 Task: Look for space in Aguachica, Colombia from 5th June, 2023 to 16th June, 2023 for 2 adults in price range Rs.14000 to Rs.18000. Place can be entire place with 1  bedroom having 1 bed and 1 bathroom. Property type can be house, flat, guest house, hotel. Booking option can be shelf check-in. Required host language is English.
Action: Mouse moved to (538, 117)
Screenshot: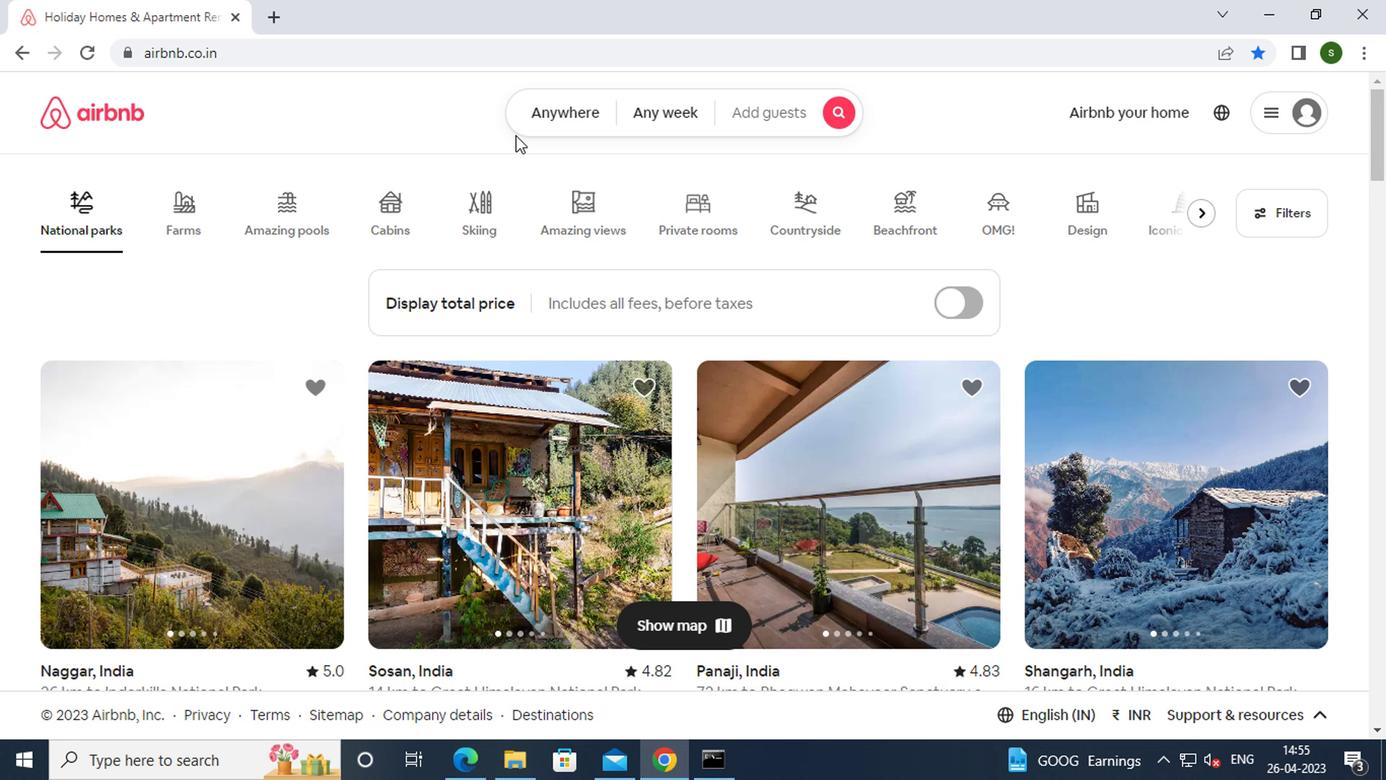 
Action: Mouse pressed left at (538, 117)
Screenshot: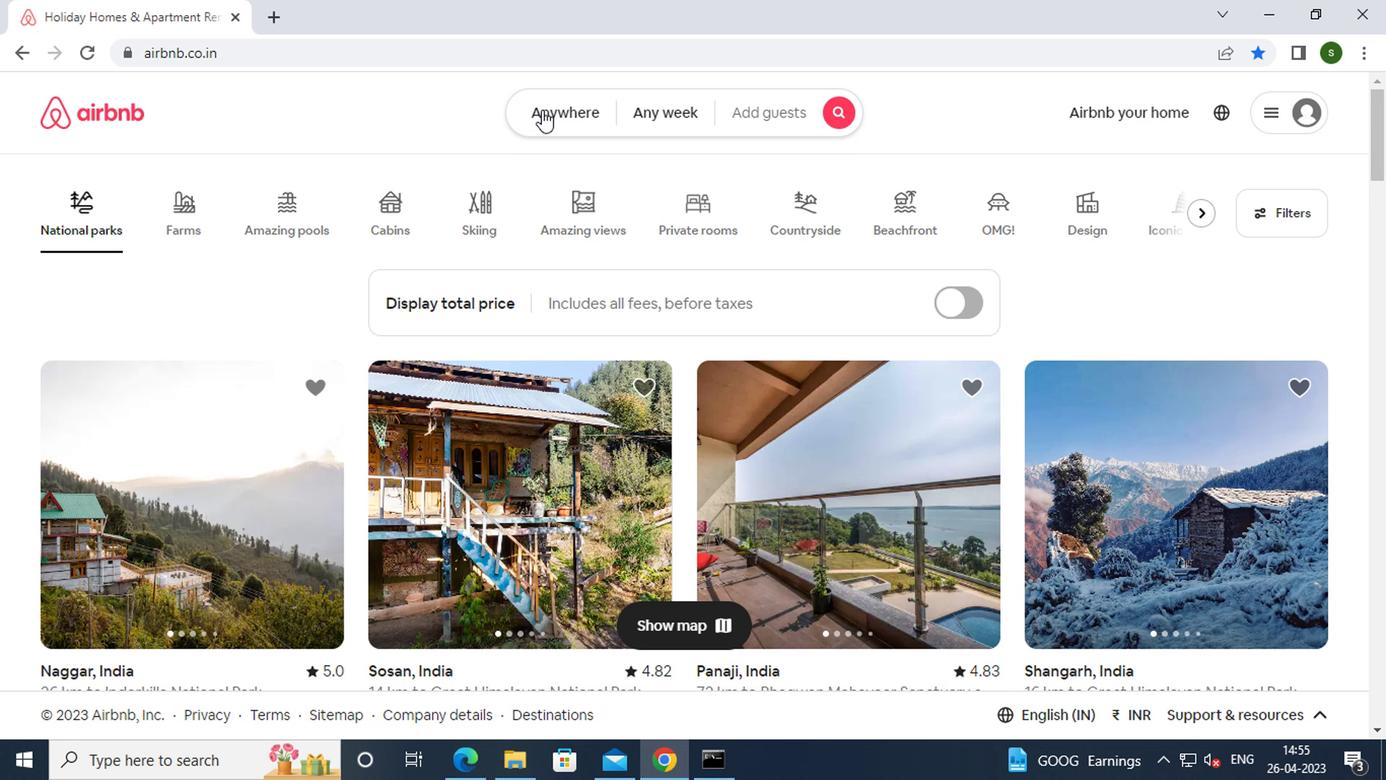 
Action: Mouse moved to (423, 197)
Screenshot: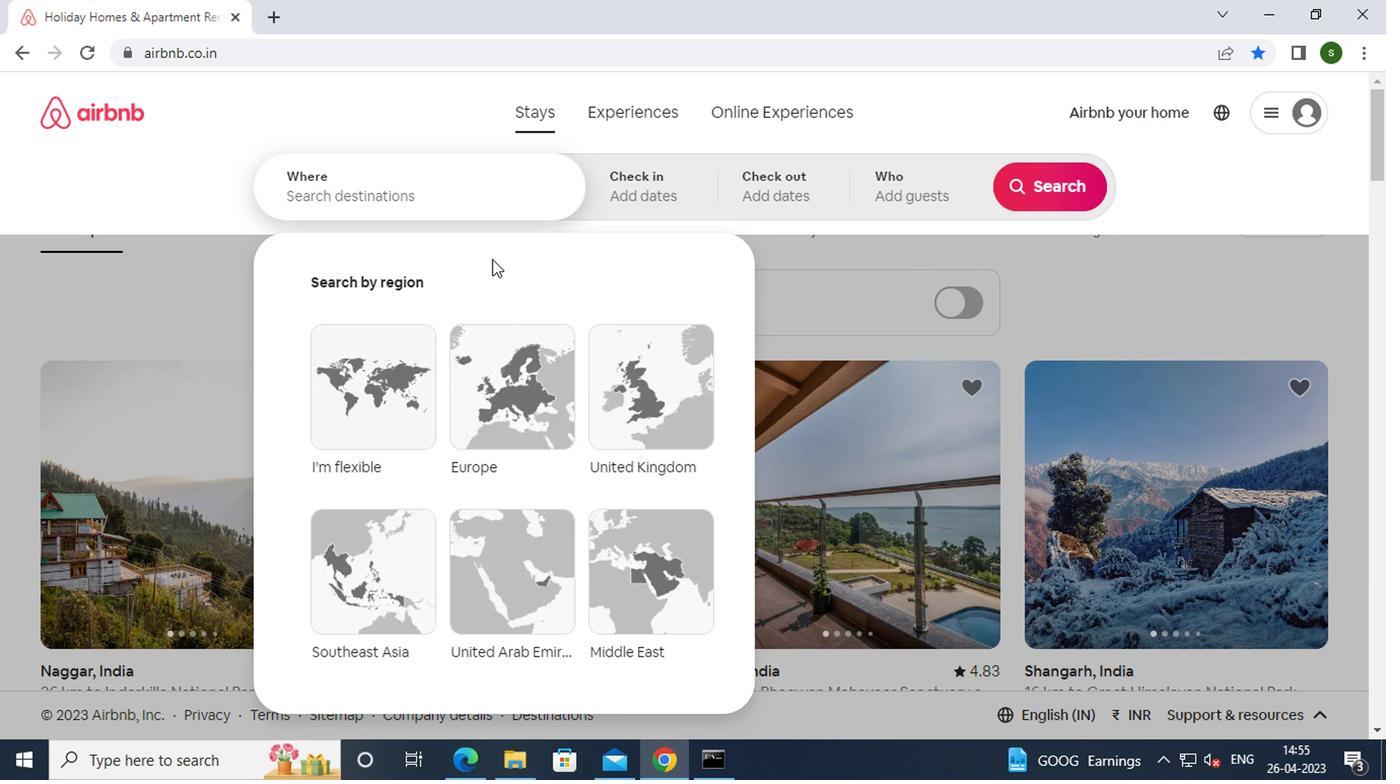 
Action: Mouse pressed left at (423, 197)
Screenshot: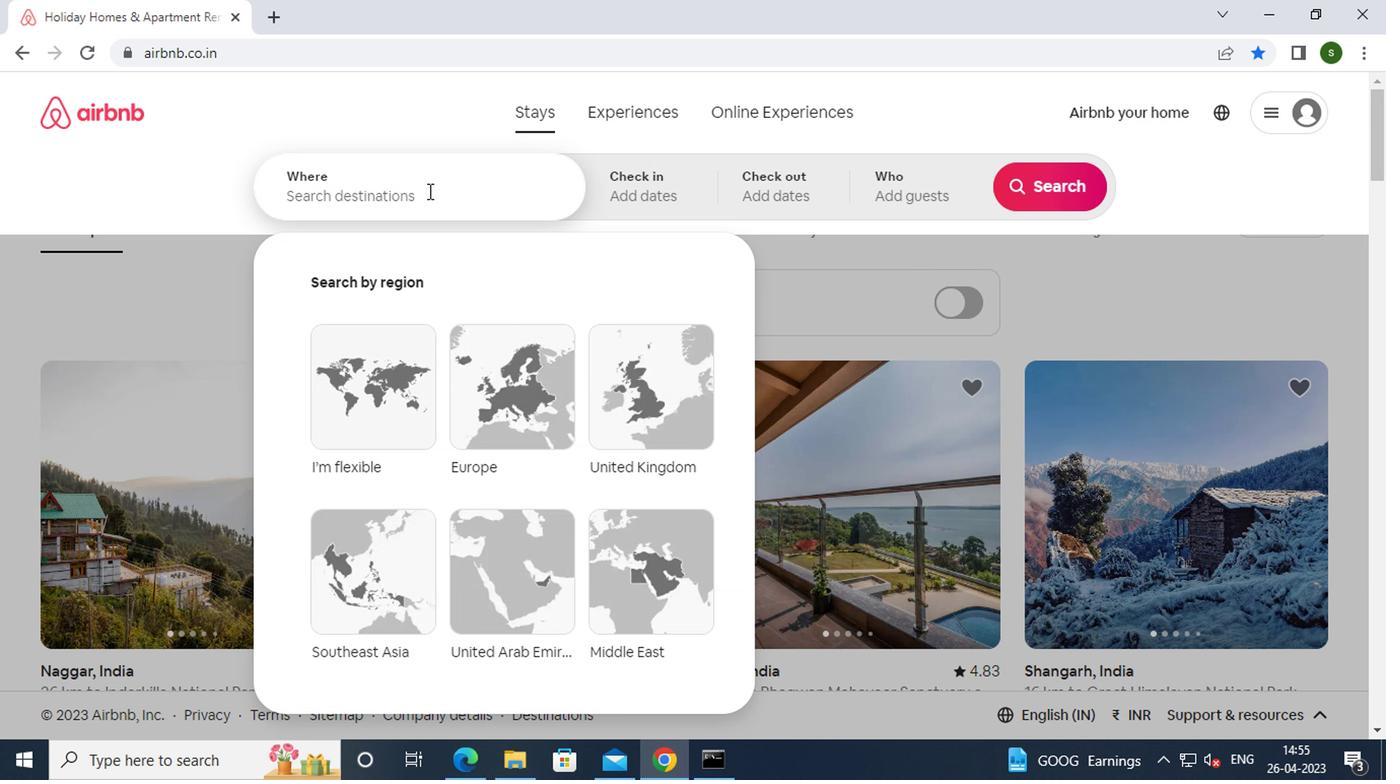 
Action: Key pressed a<Key.caps_lock>guachica,<Key.space><Key.caps_lock>
Screenshot: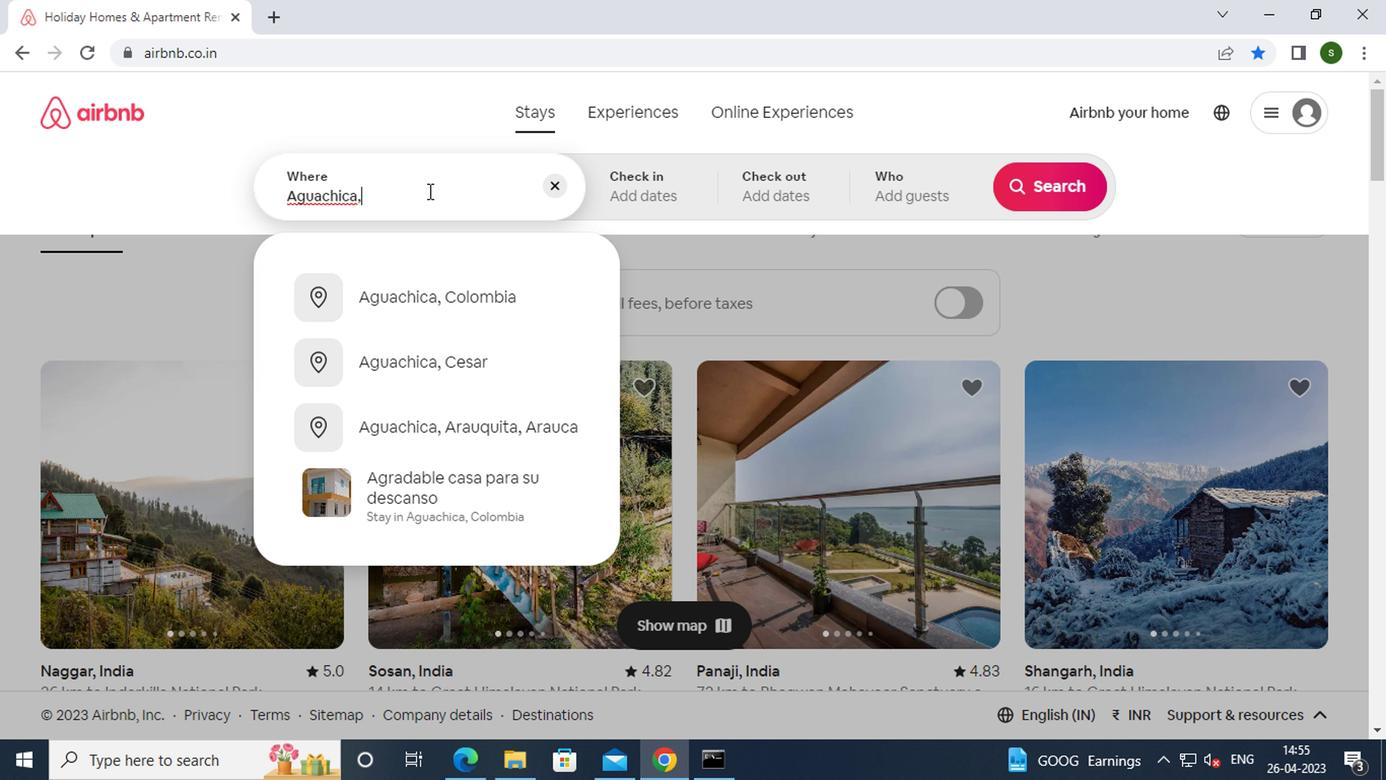 
Action: Mouse moved to (504, 313)
Screenshot: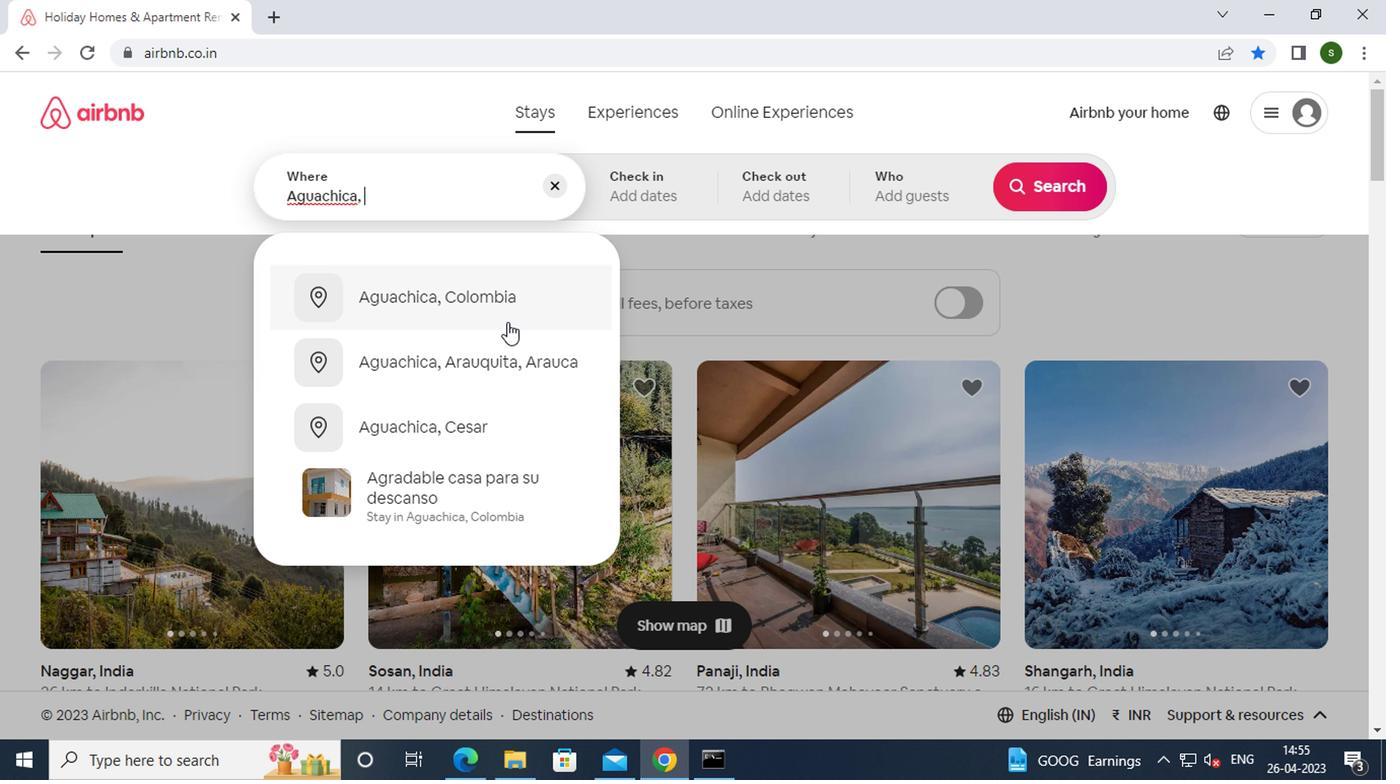 
Action: Mouse pressed left at (504, 313)
Screenshot: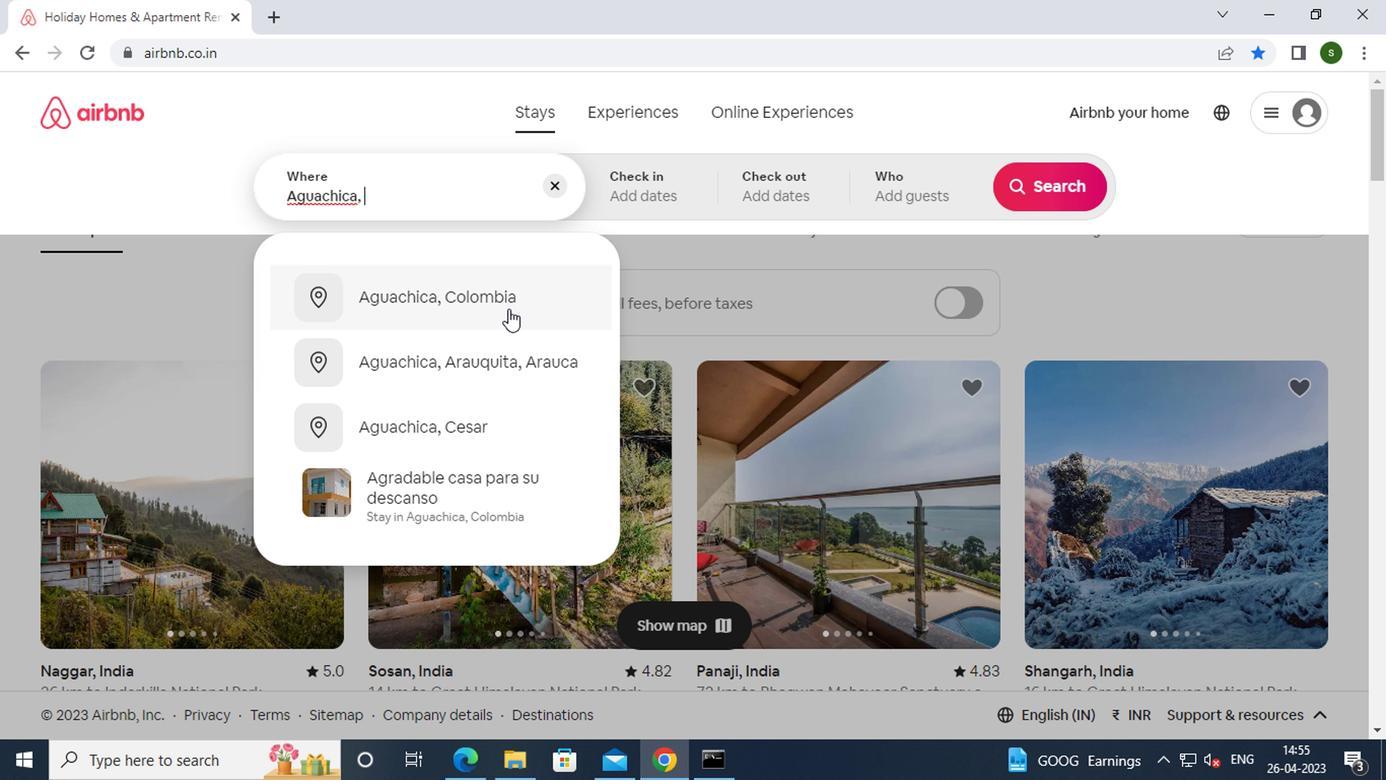 
Action: Mouse moved to (1040, 355)
Screenshot: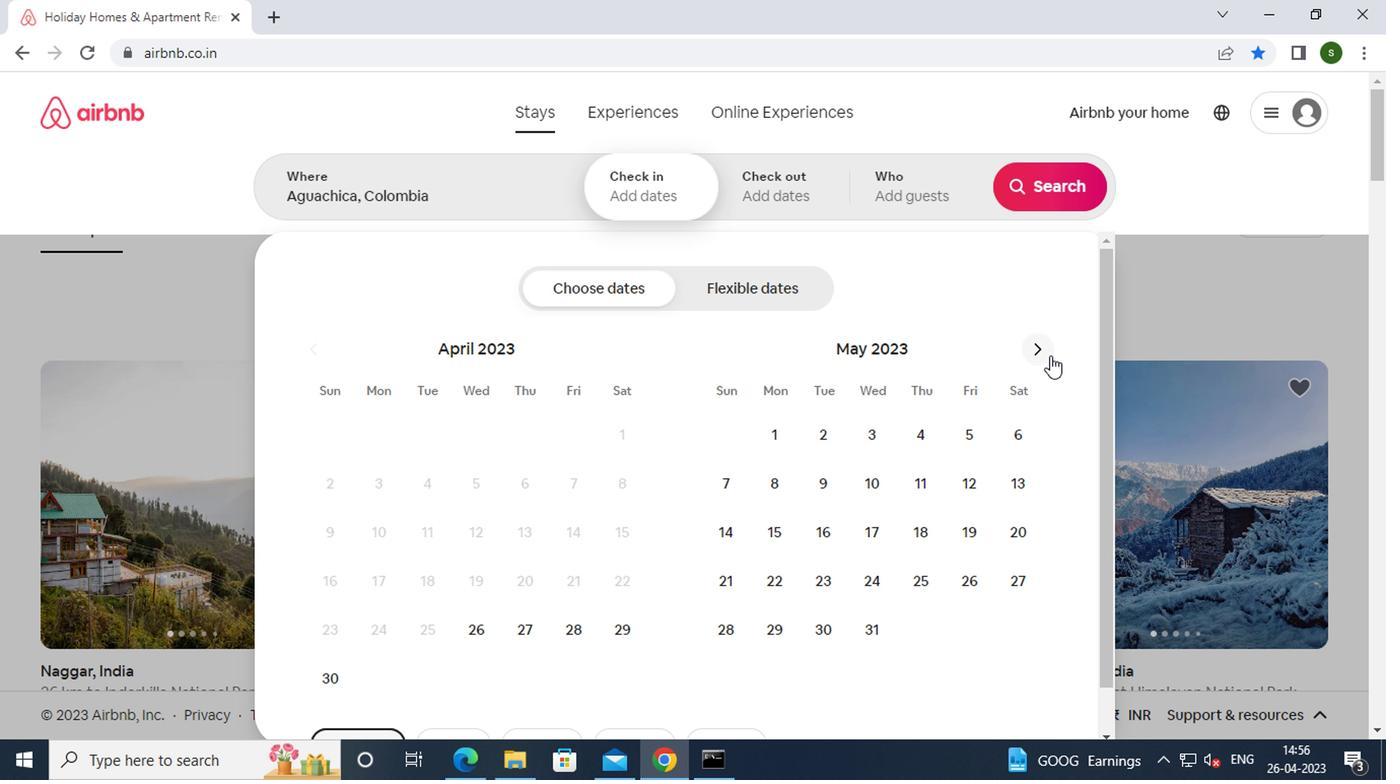 
Action: Mouse pressed left at (1040, 355)
Screenshot: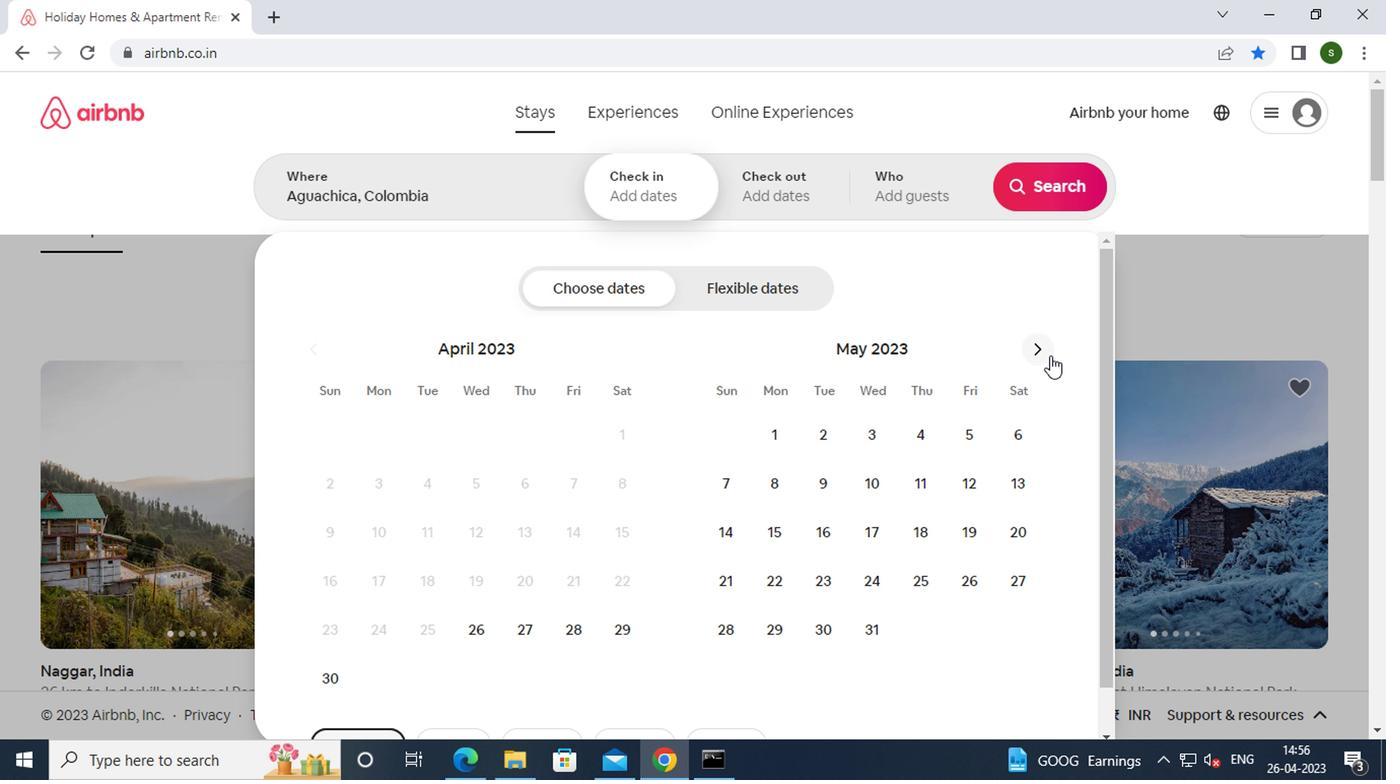 
Action: Mouse moved to (784, 486)
Screenshot: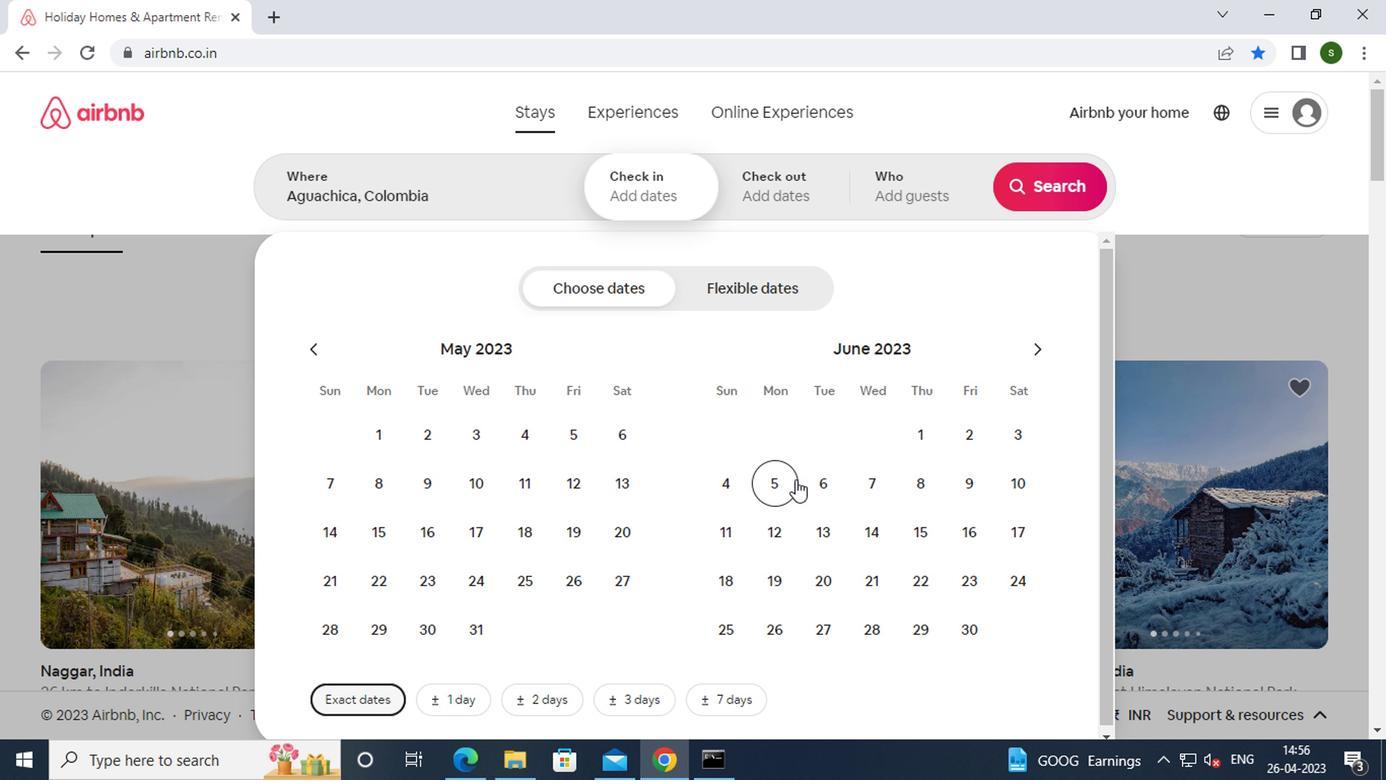 
Action: Mouse pressed left at (784, 486)
Screenshot: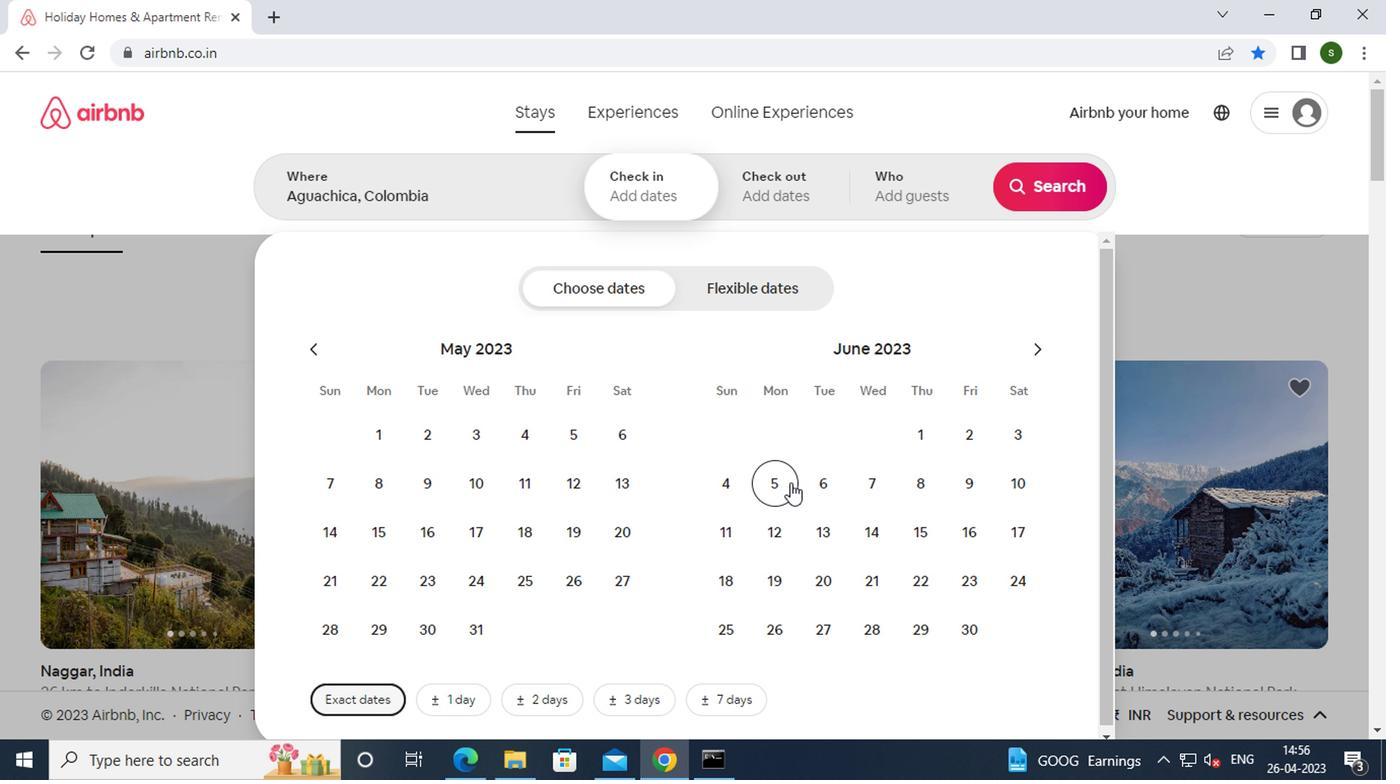 
Action: Mouse moved to (979, 529)
Screenshot: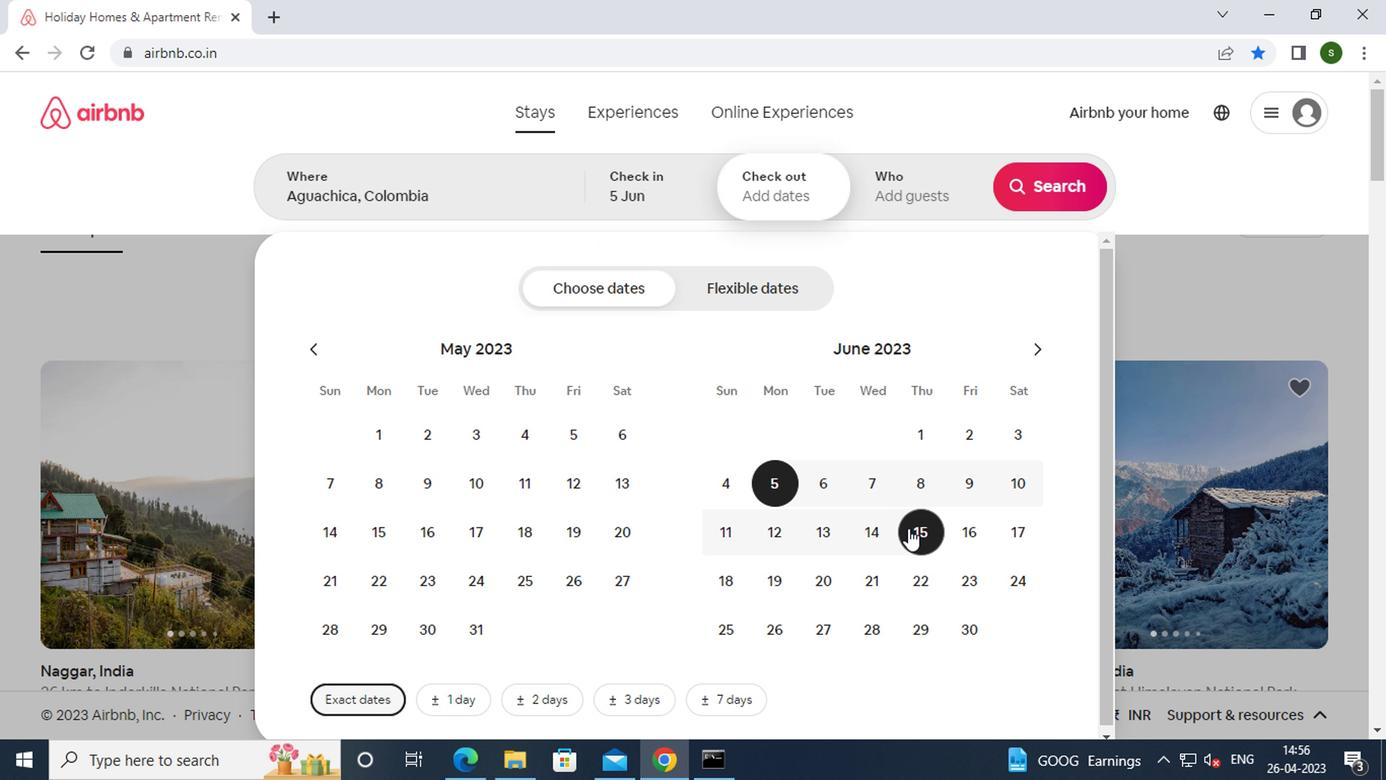 
Action: Mouse pressed left at (979, 529)
Screenshot: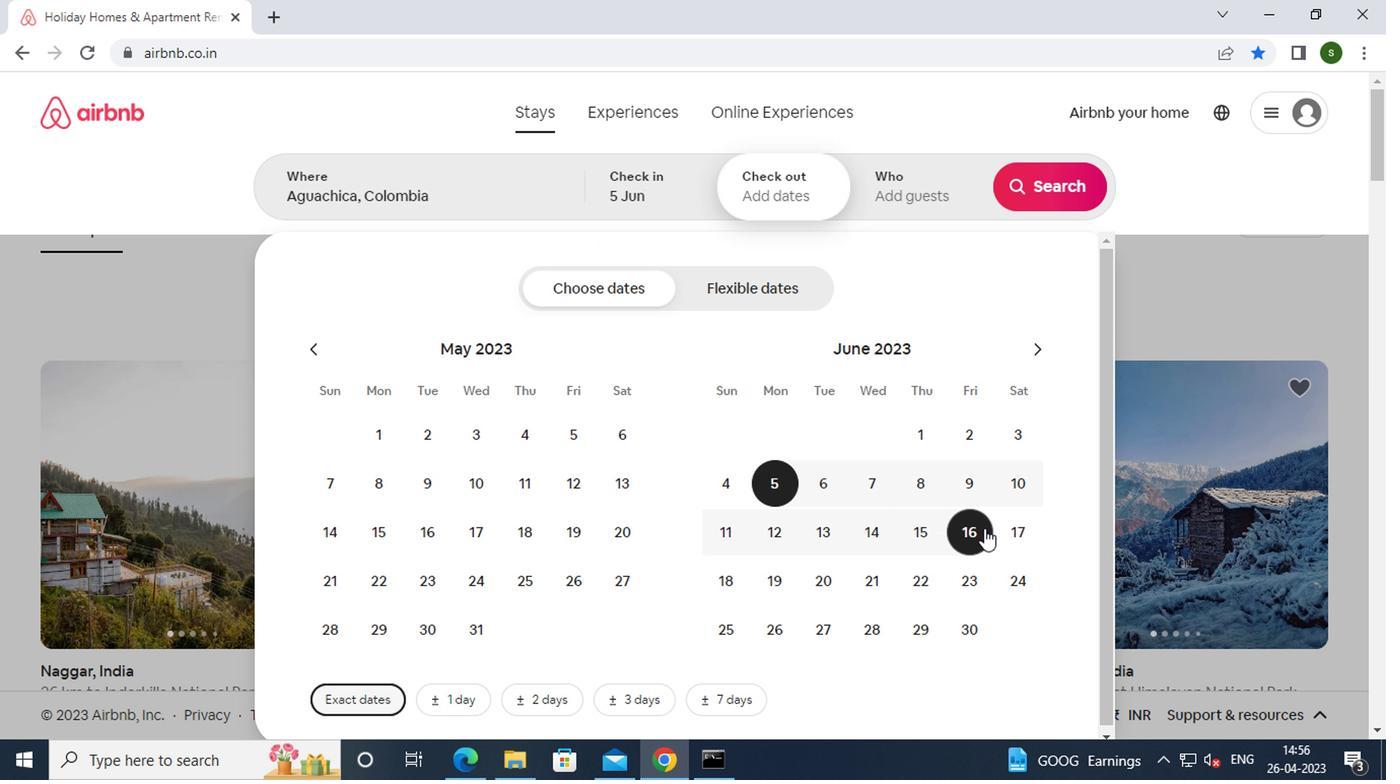 
Action: Mouse moved to (925, 200)
Screenshot: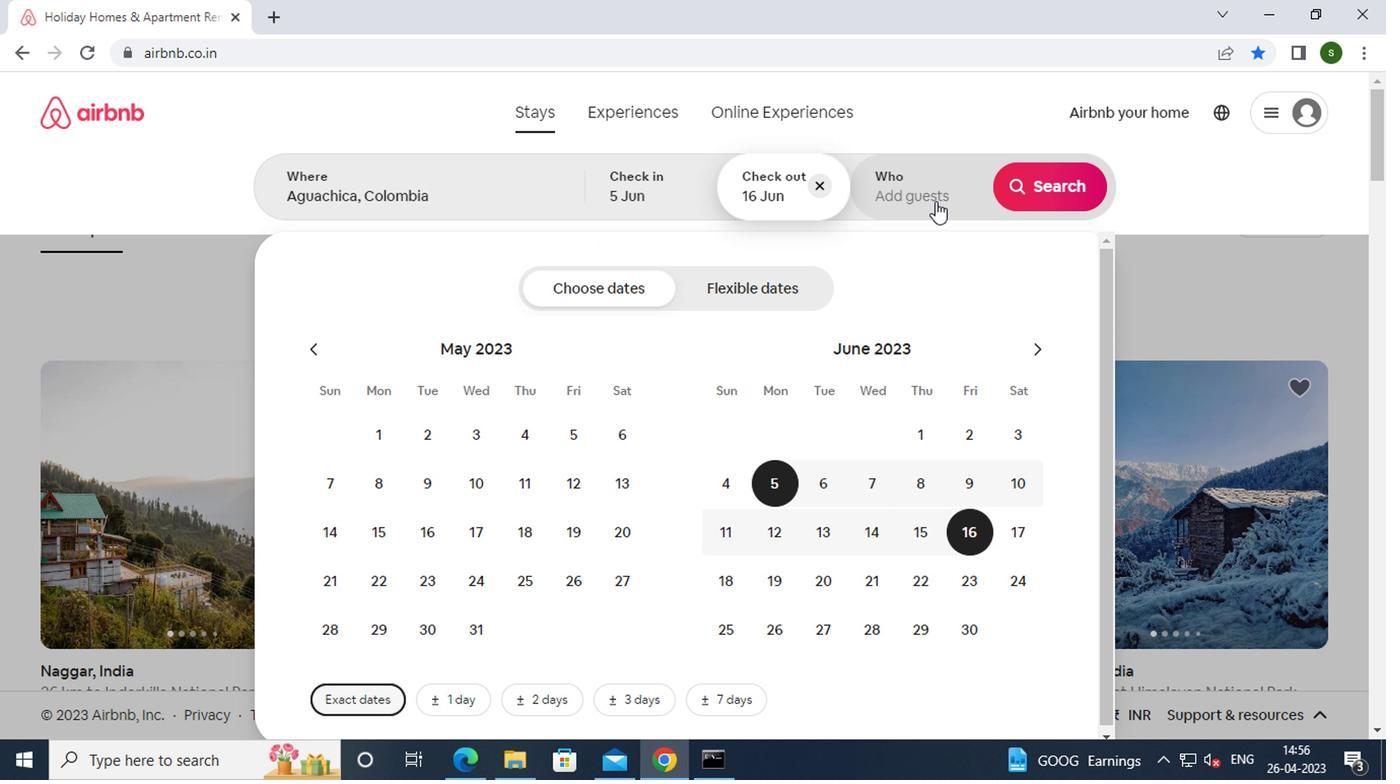 
Action: Mouse pressed left at (925, 200)
Screenshot: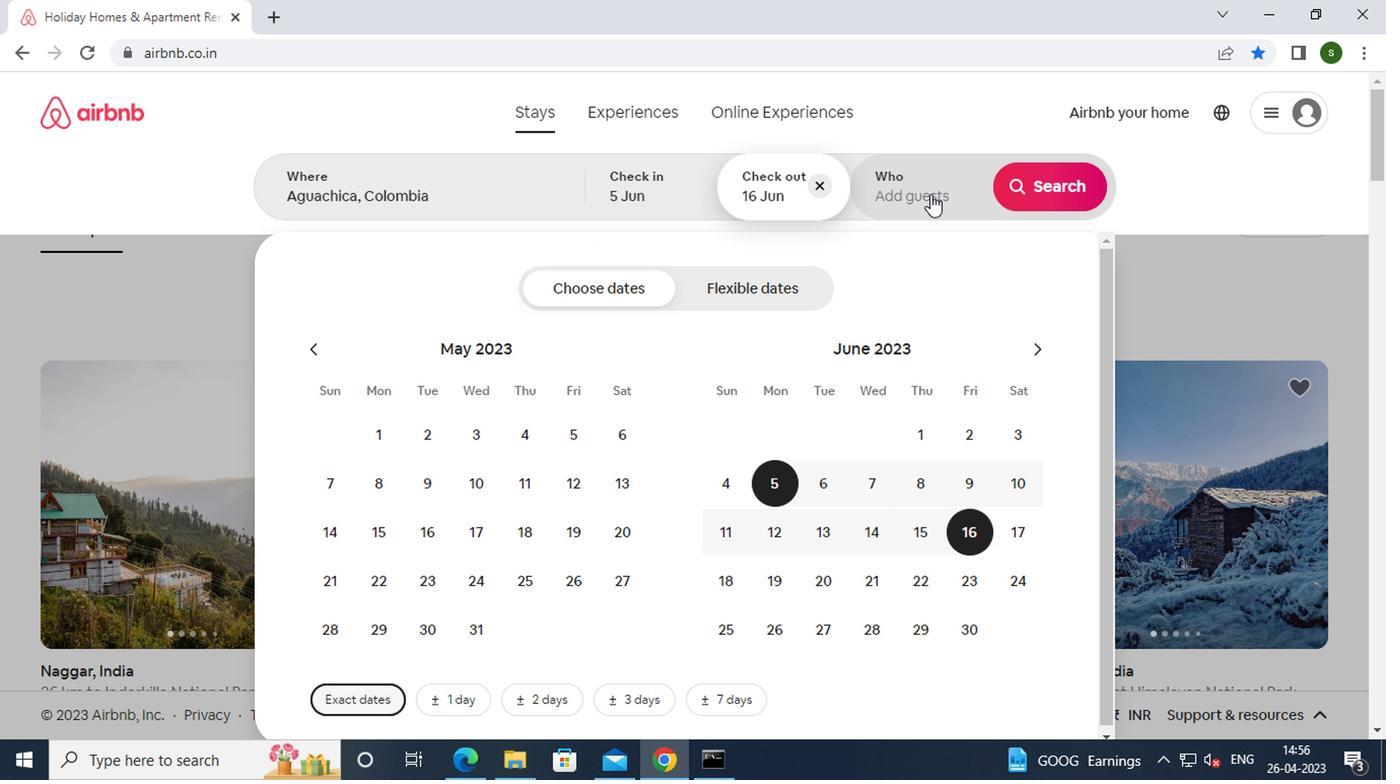 
Action: Mouse moved to (1066, 288)
Screenshot: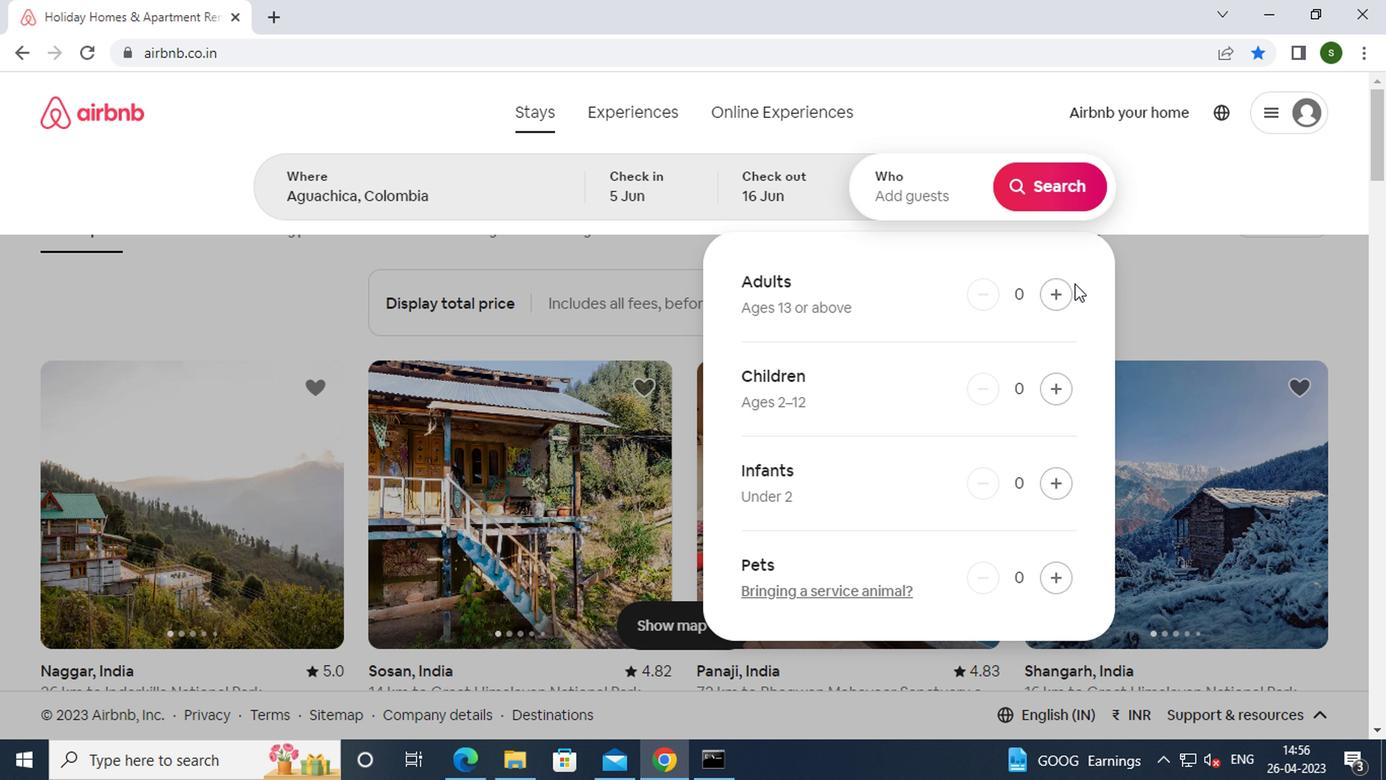 
Action: Mouse pressed left at (1066, 288)
Screenshot: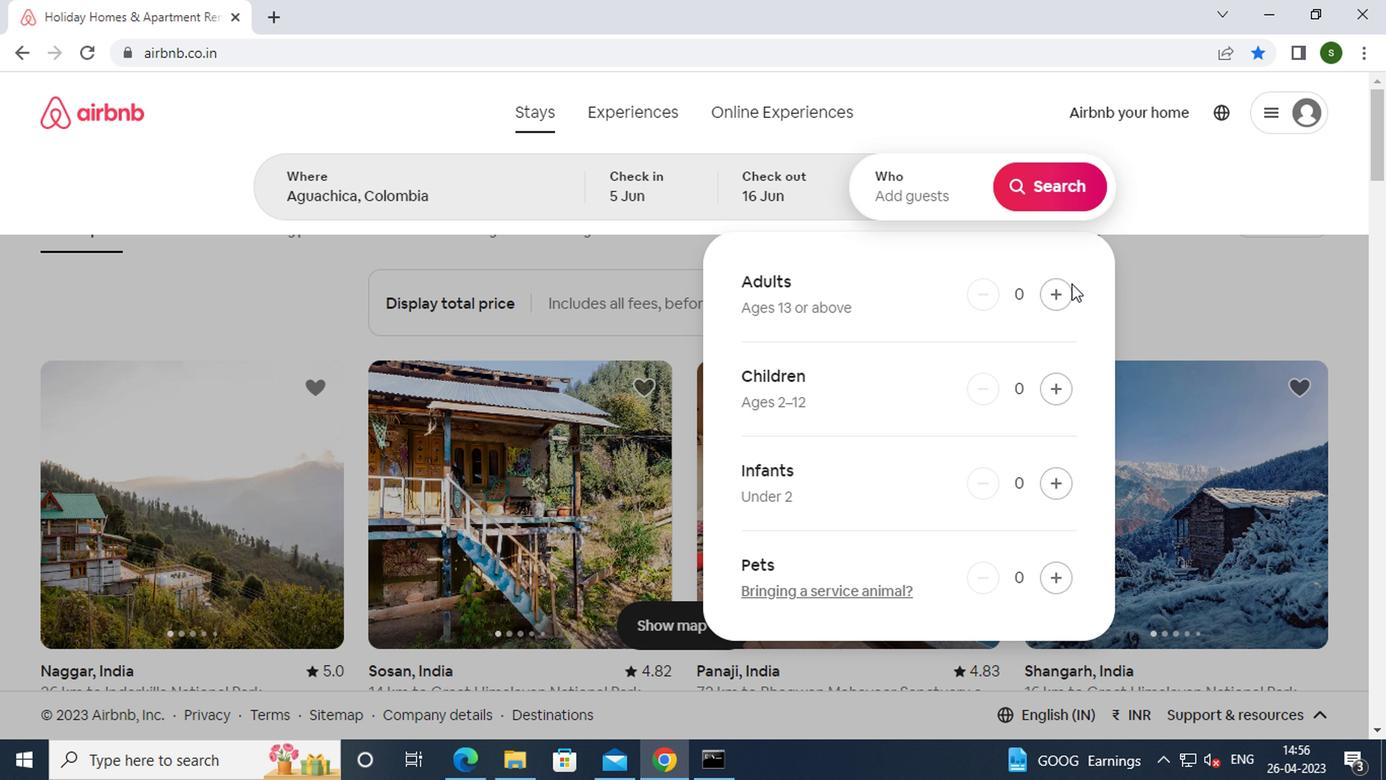 
Action: Mouse moved to (1062, 298)
Screenshot: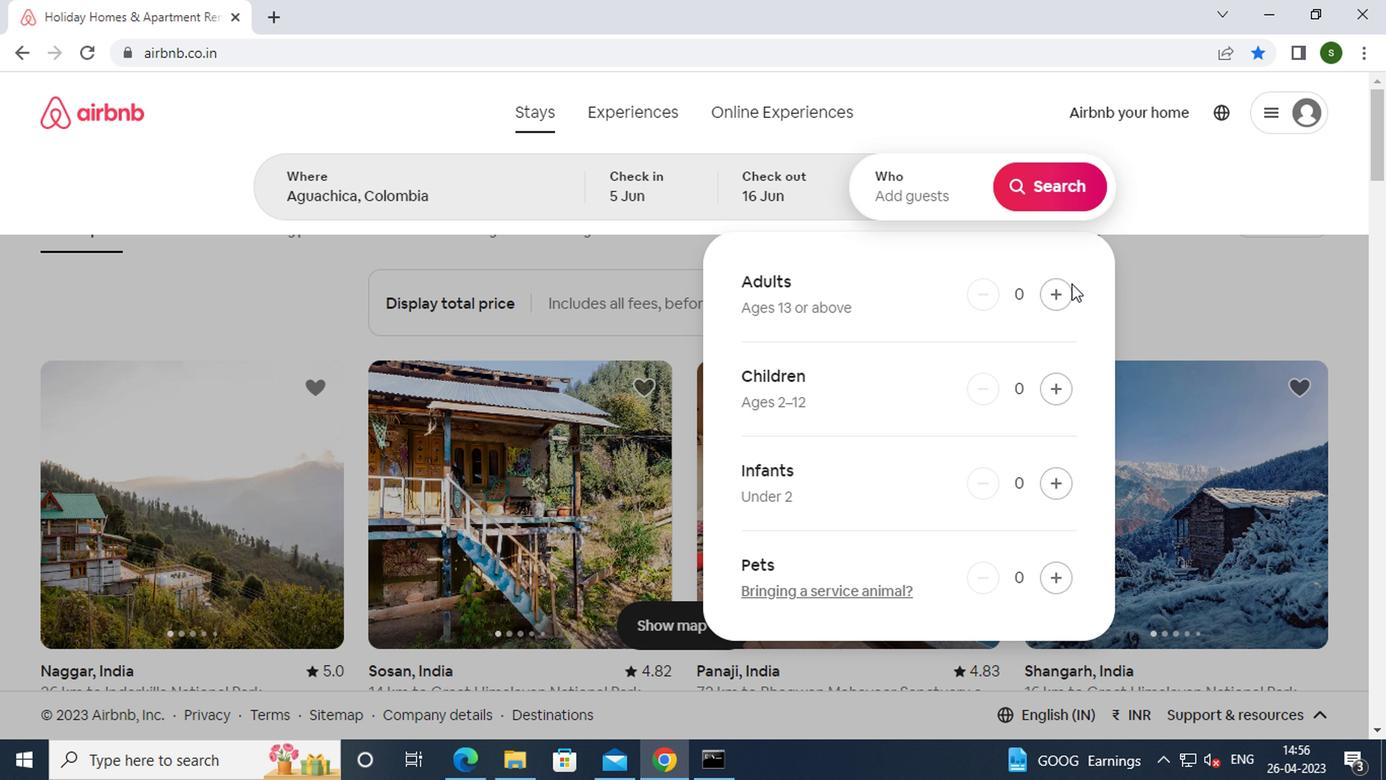 
Action: Mouse pressed left at (1062, 298)
Screenshot: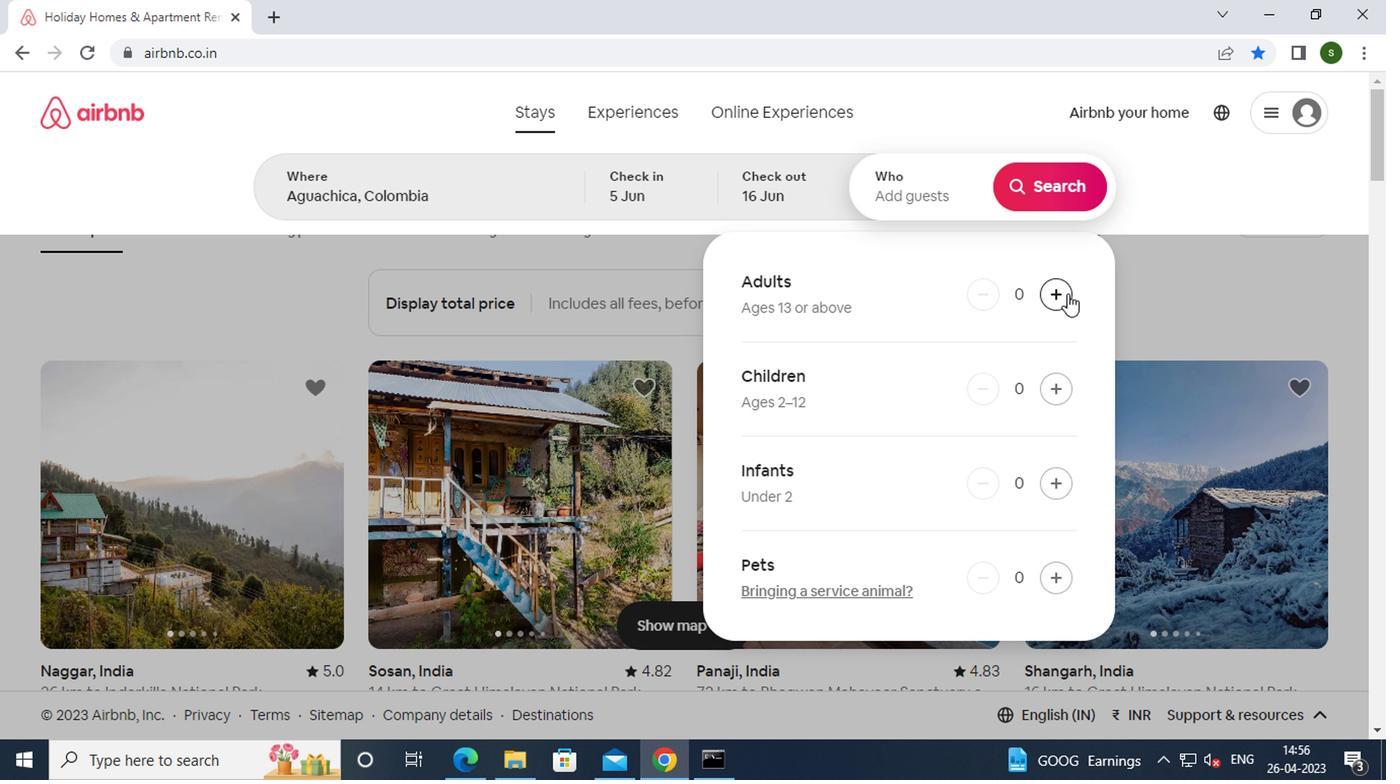 
Action: Mouse pressed left at (1062, 298)
Screenshot: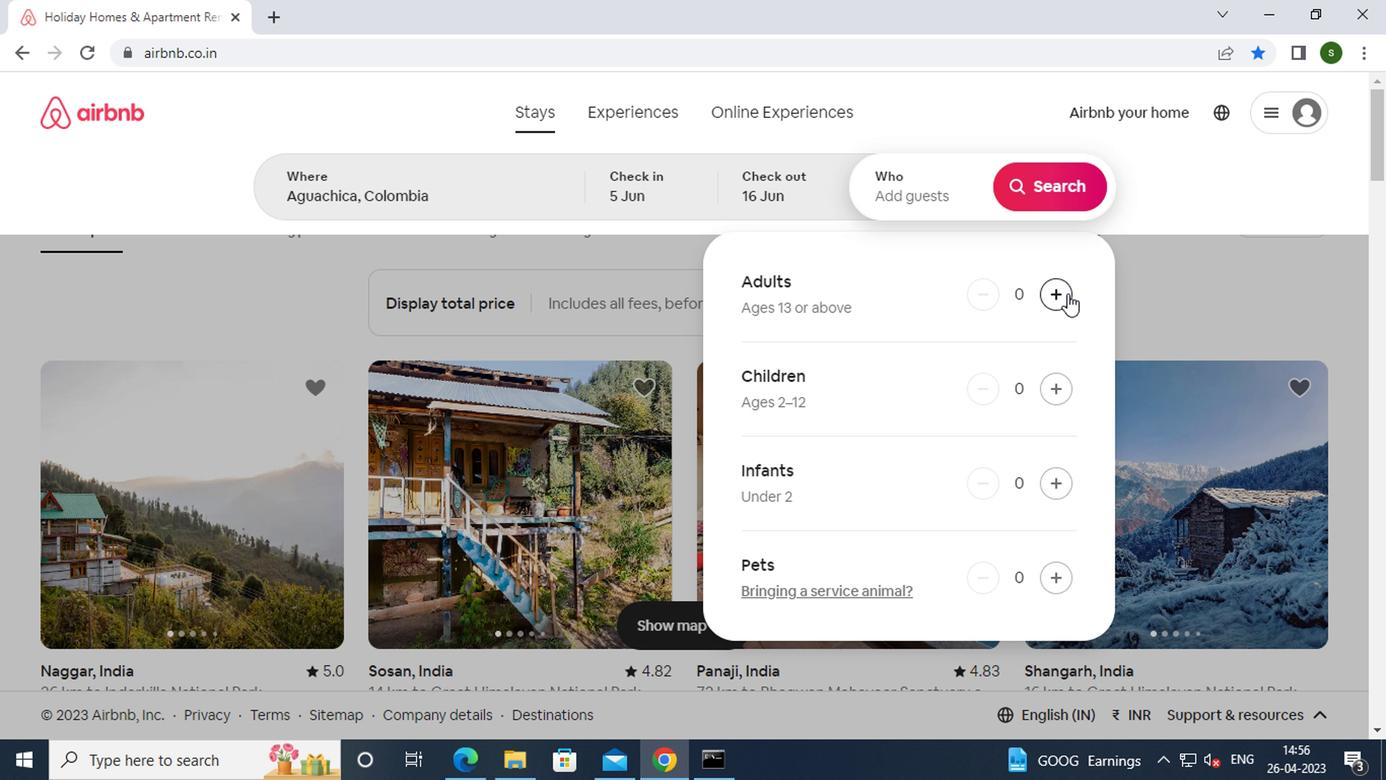 
Action: Mouse moved to (1068, 194)
Screenshot: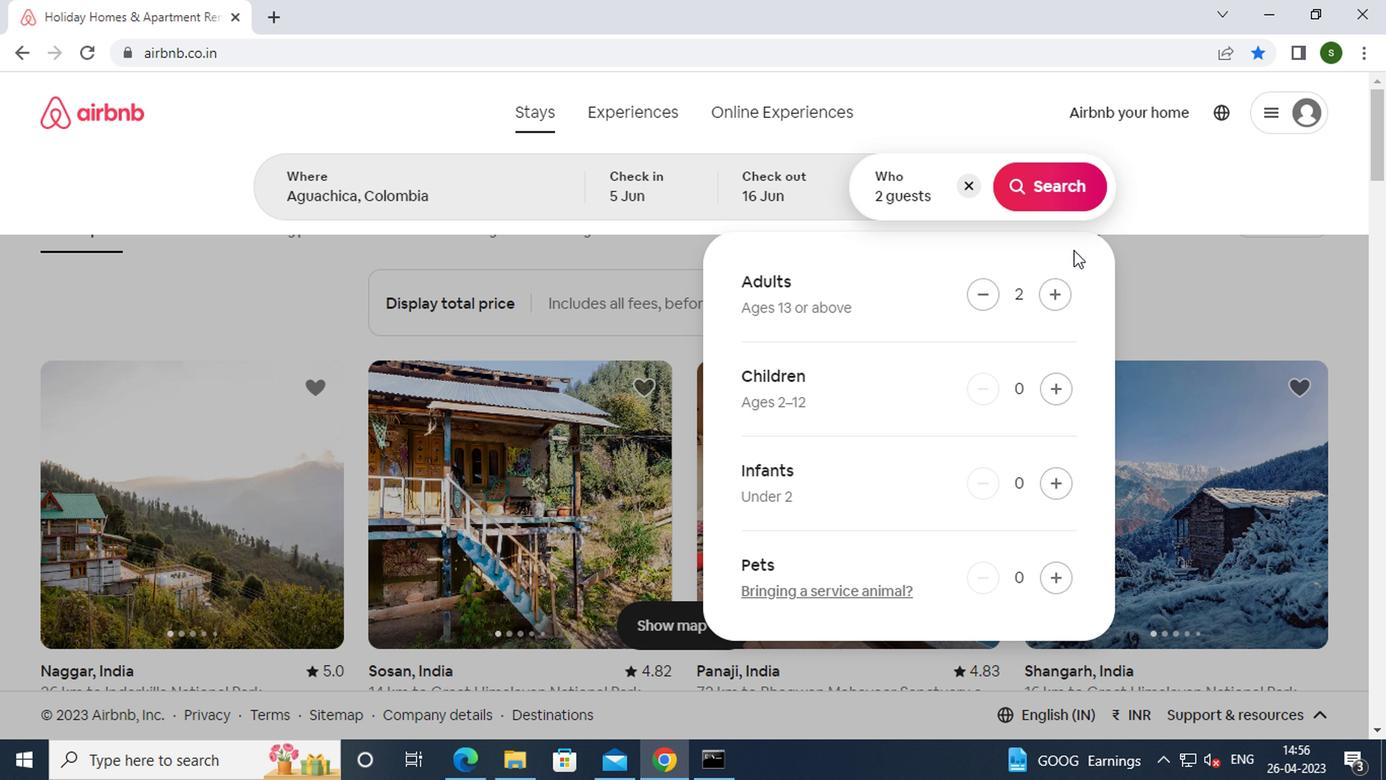 
Action: Mouse pressed left at (1068, 194)
Screenshot: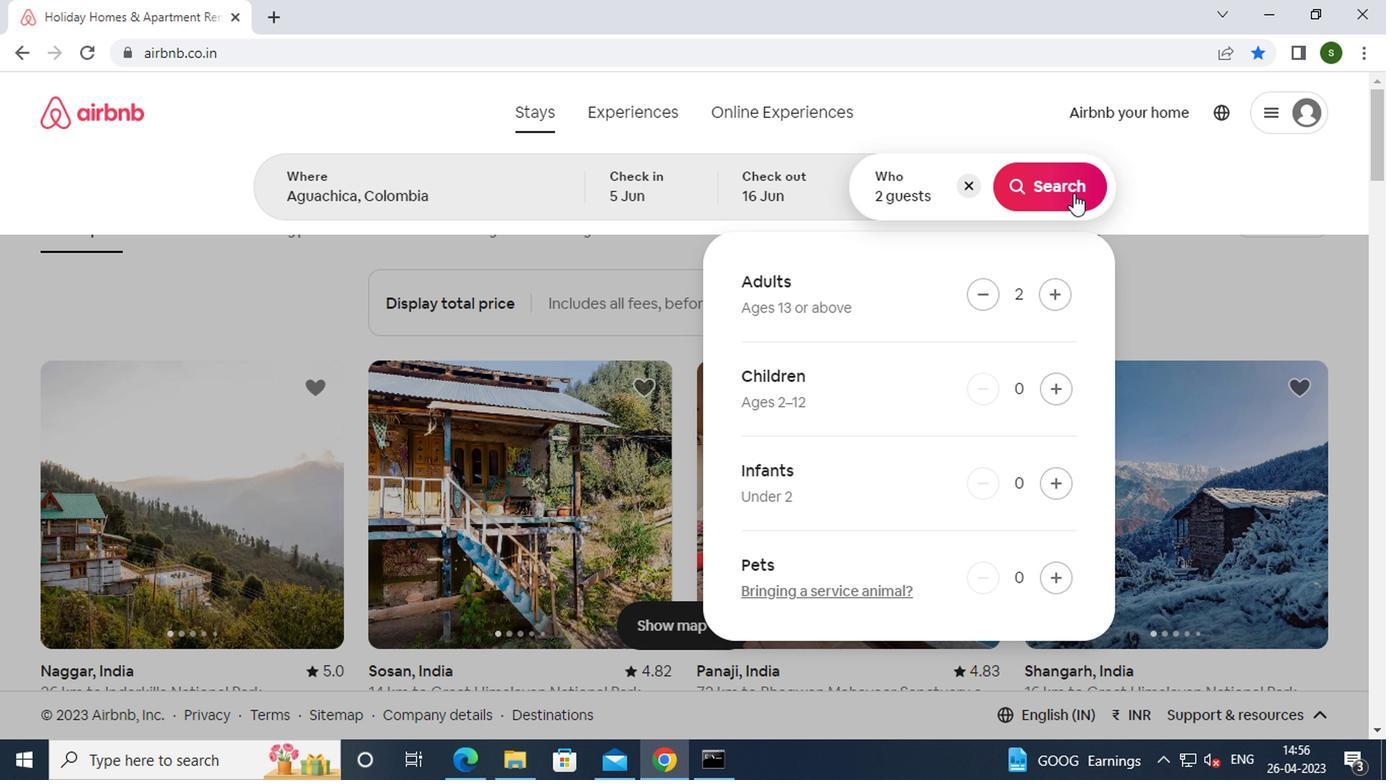
Action: Mouse moved to (1305, 200)
Screenshot: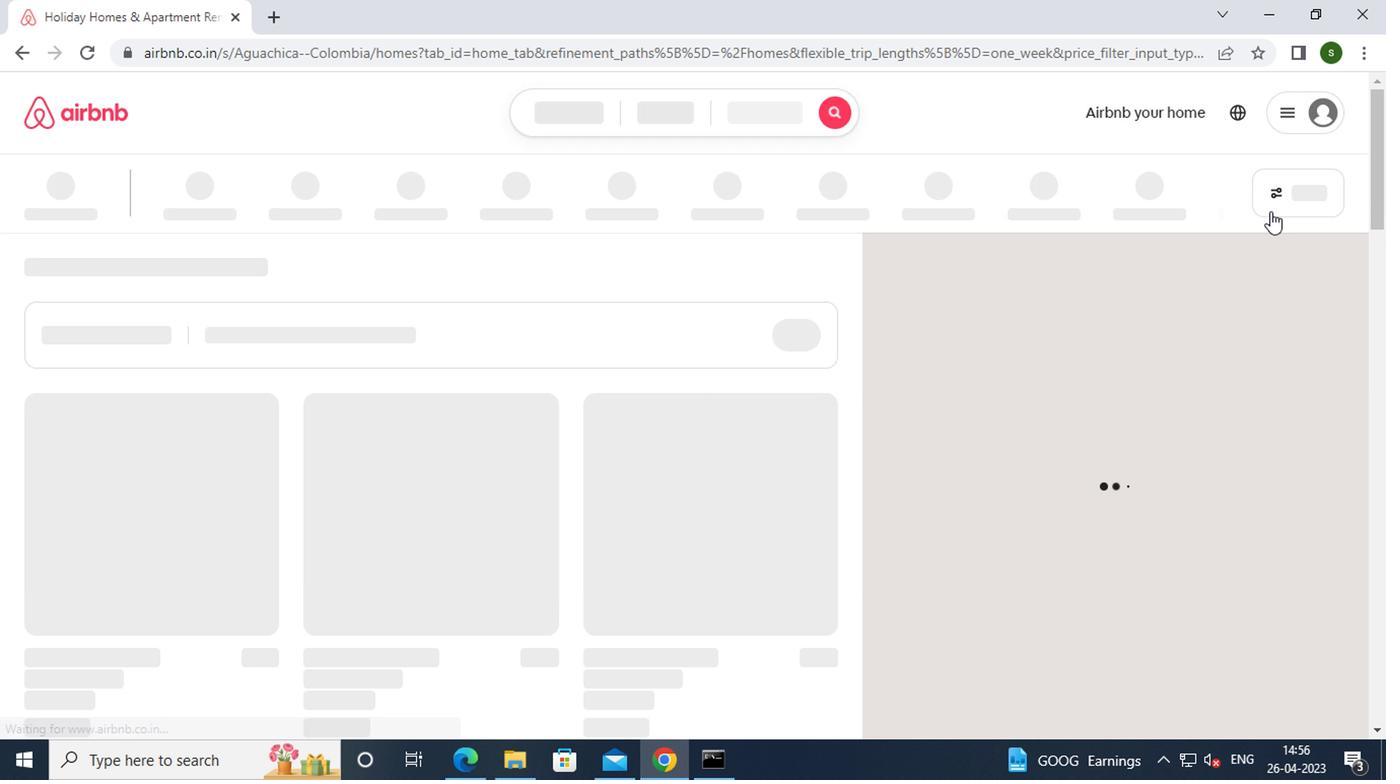 
Action: Mouse pressed left at (1305, 200)
Screenshot: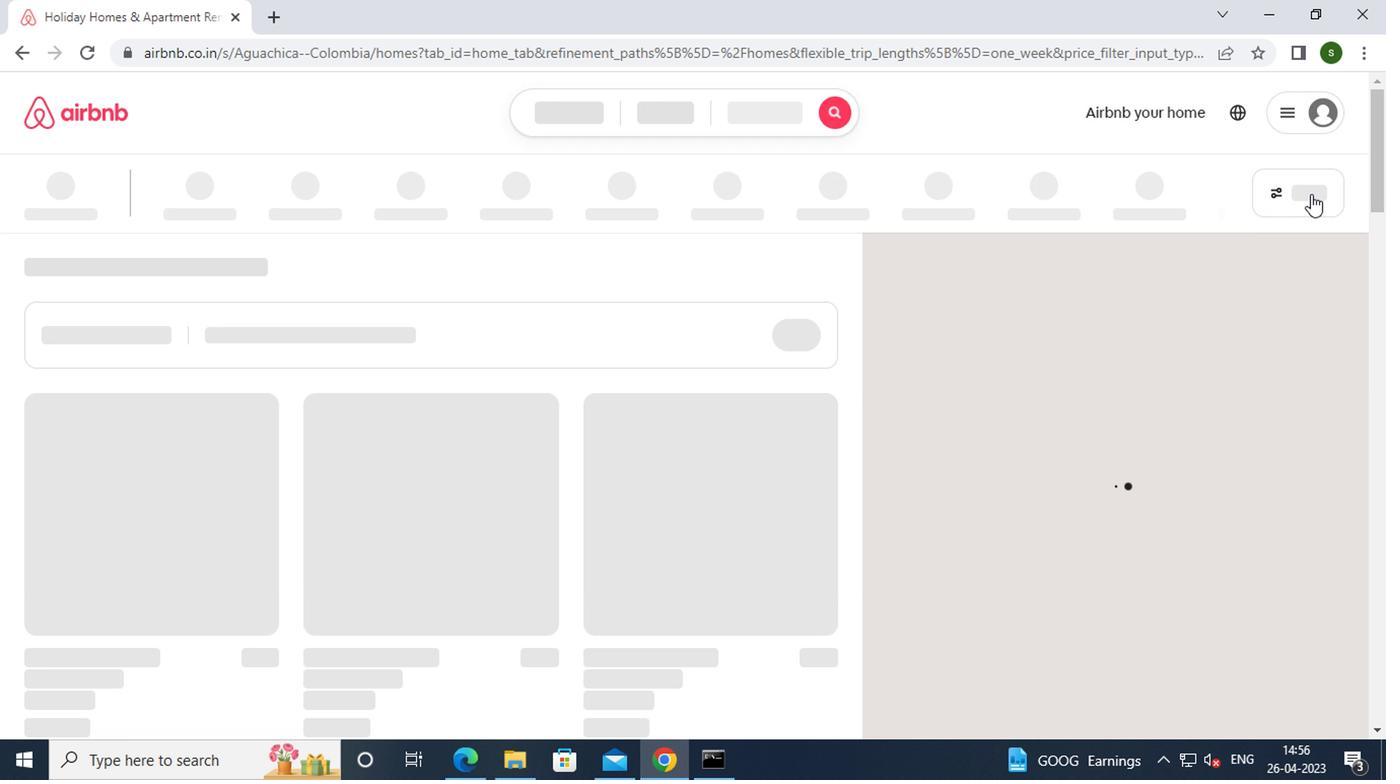 
Action: Mouse moved to (1305, 200)
Screenshot: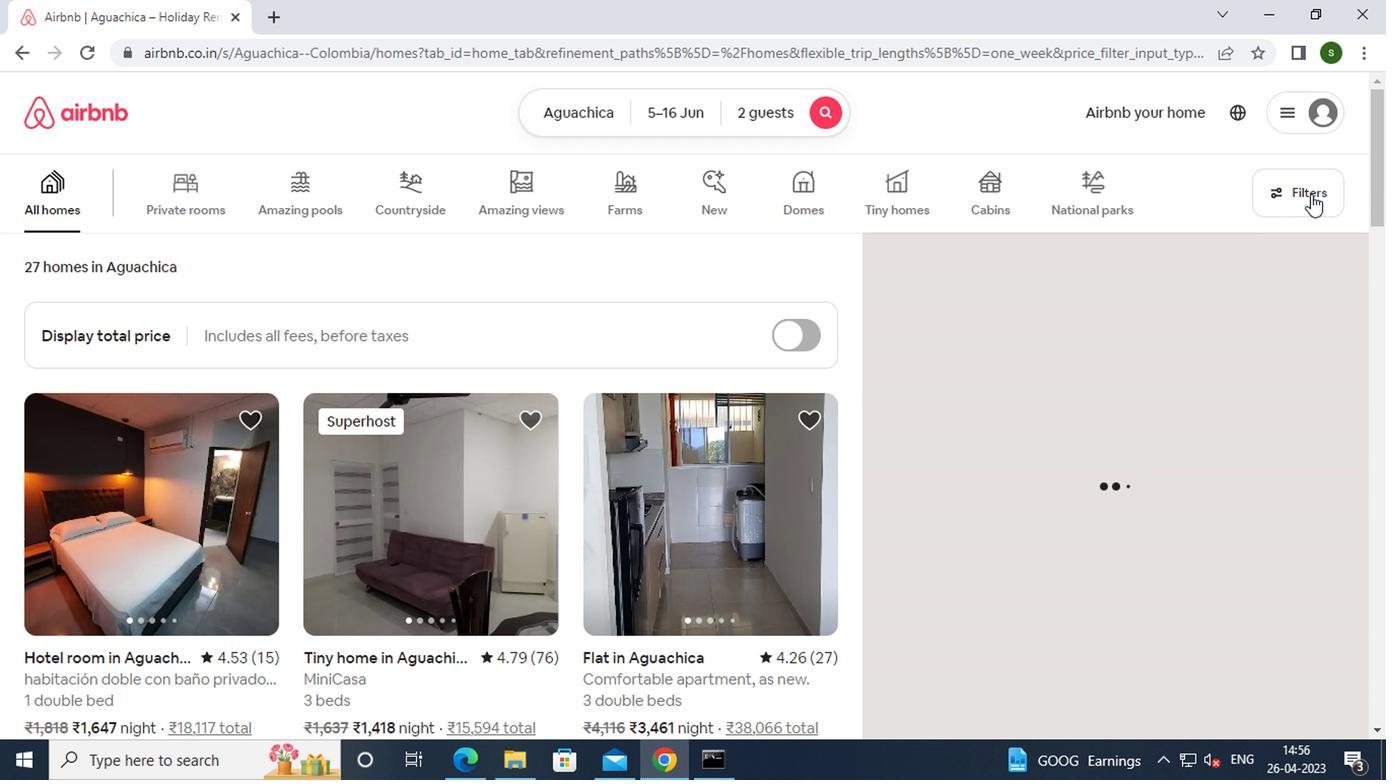 
Action: Mouse pressed left at (1305, 200)
Screenshot: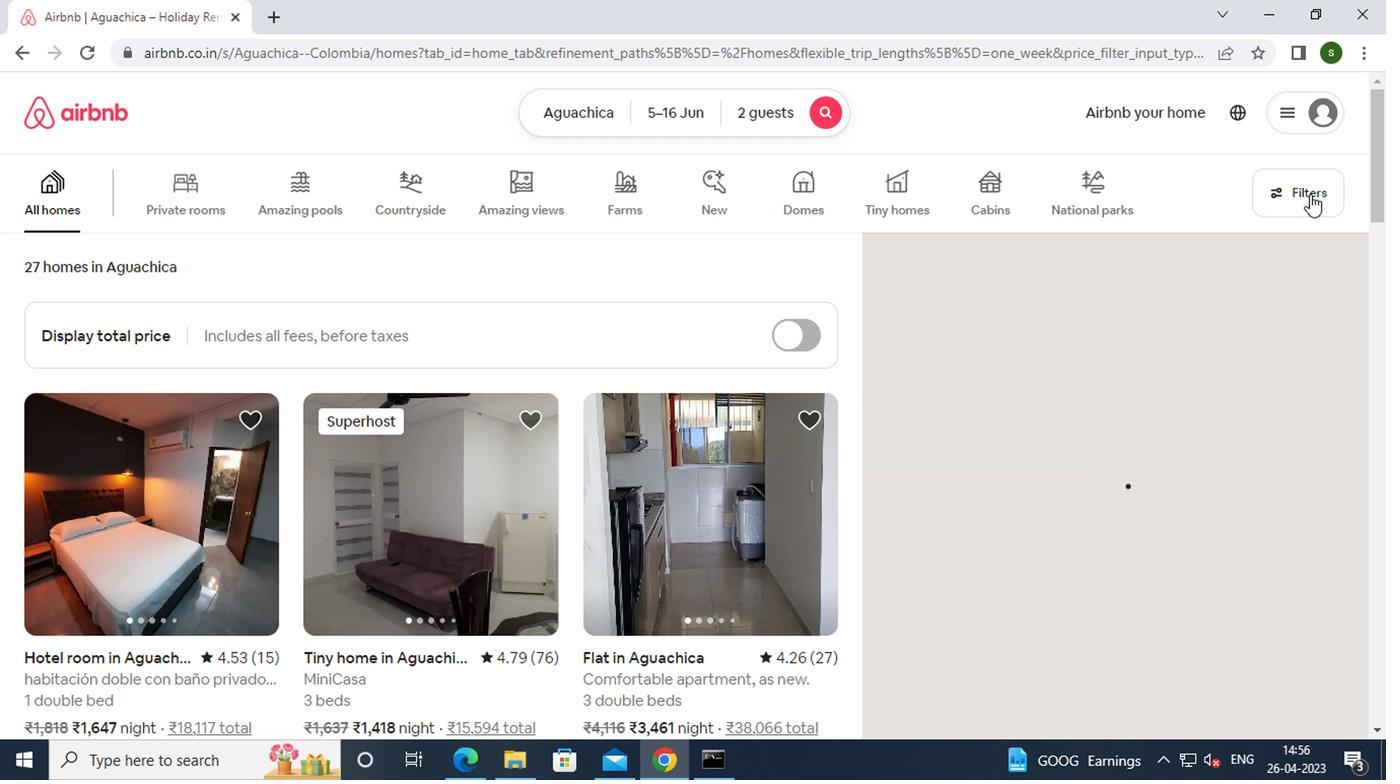 
Action: Mouse moved to (619, 453)
Screenshot: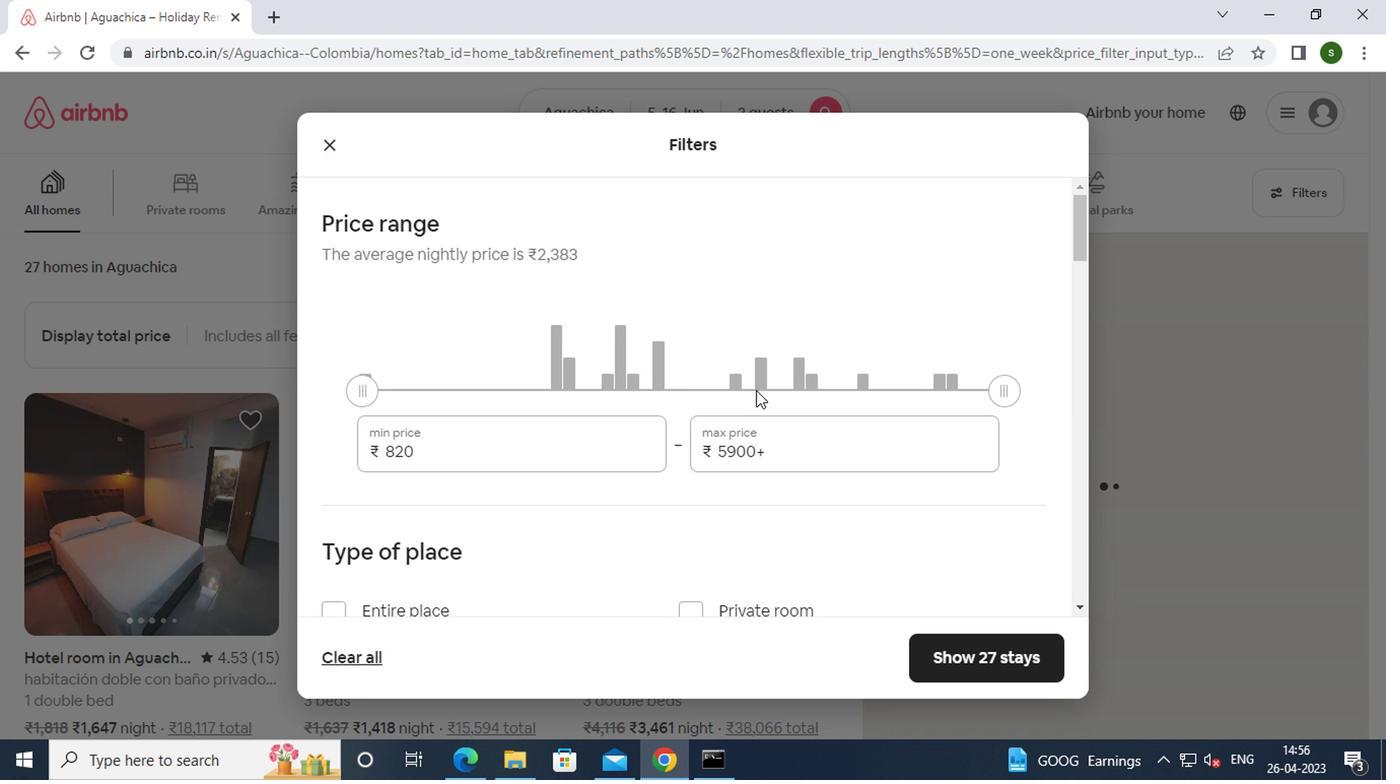 
Action: Mouse pressed left at (619, 453)
Screenshot: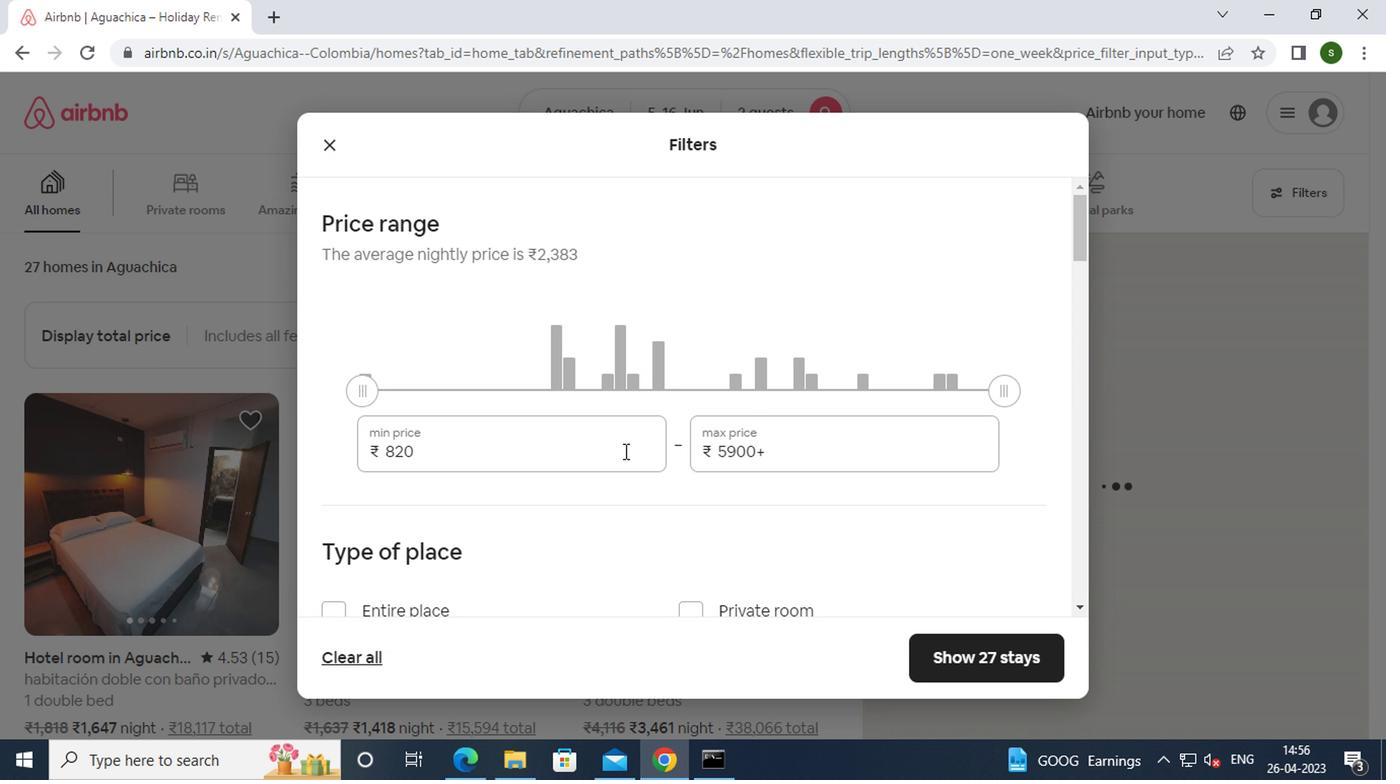 
Action: Key pressed <Key.backspace><Key.backspace><Key.backspace><Key.backspace><Key.backspace><Key.backspace><Key.backspace>14000
Screenshot: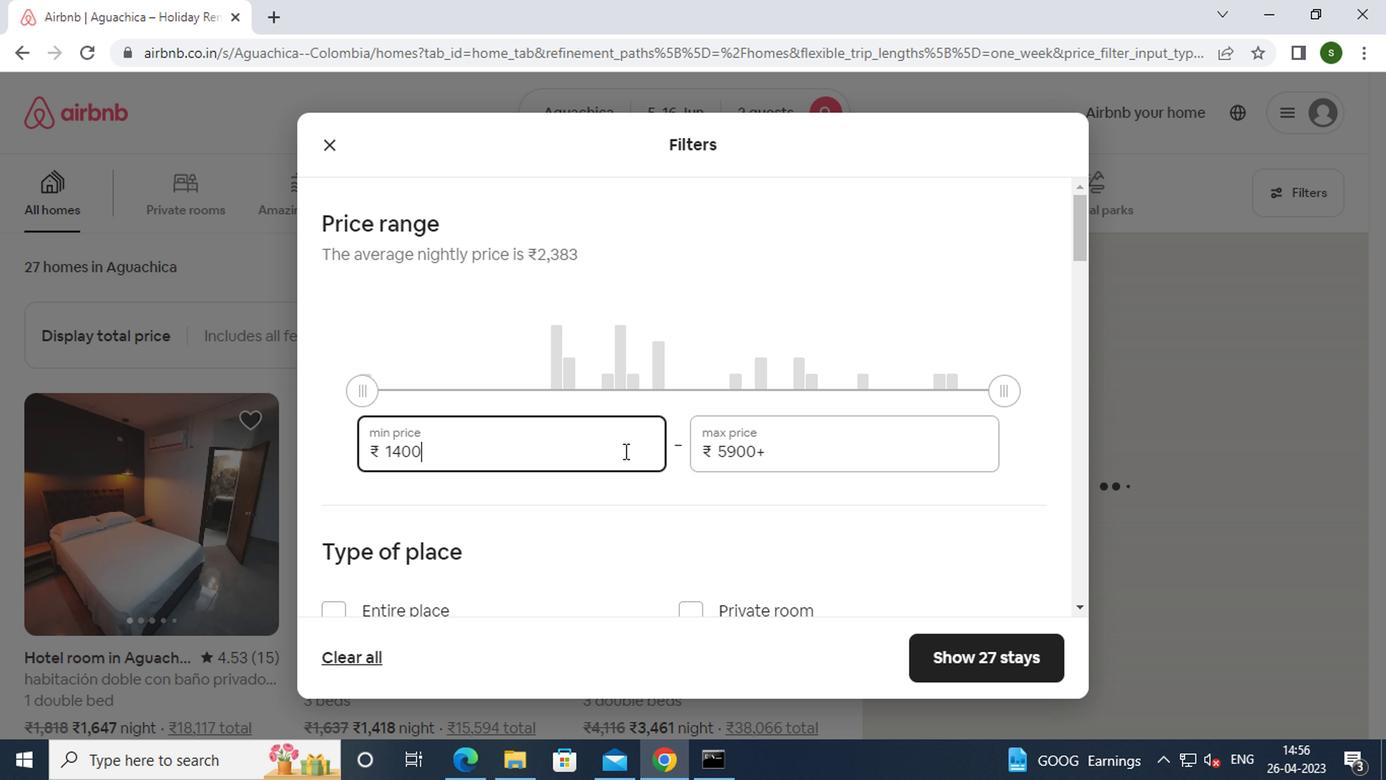 
Action: Mouse moved to (829, 446)
Screenshot: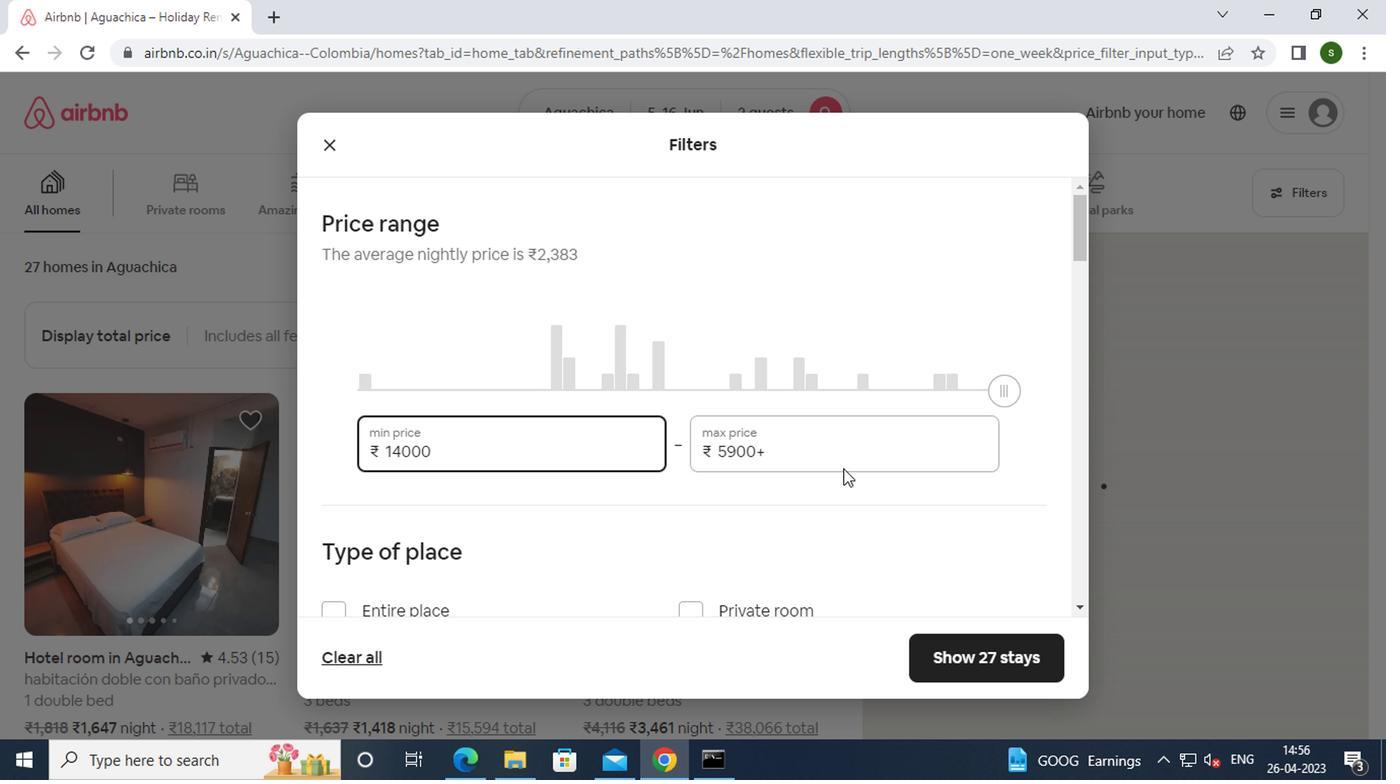 
Action: Mouse pressed left at (829, 446)
Screenshot: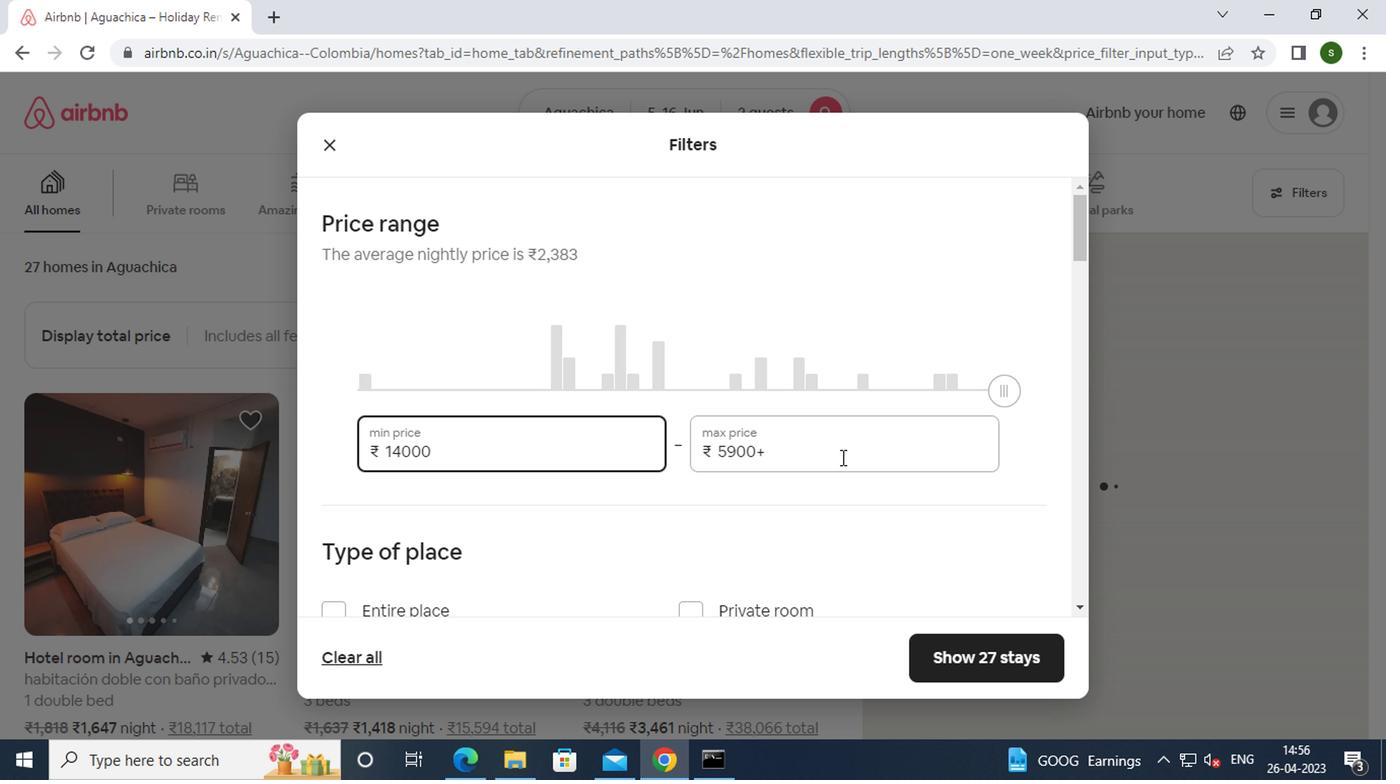
Action: Key pressed <Key.backspace><Key.backspace><Key.backspace><Key.backspace><Key.backspace><Key.backspace><Key.backspace><Key.backspace>18000
Screenshot: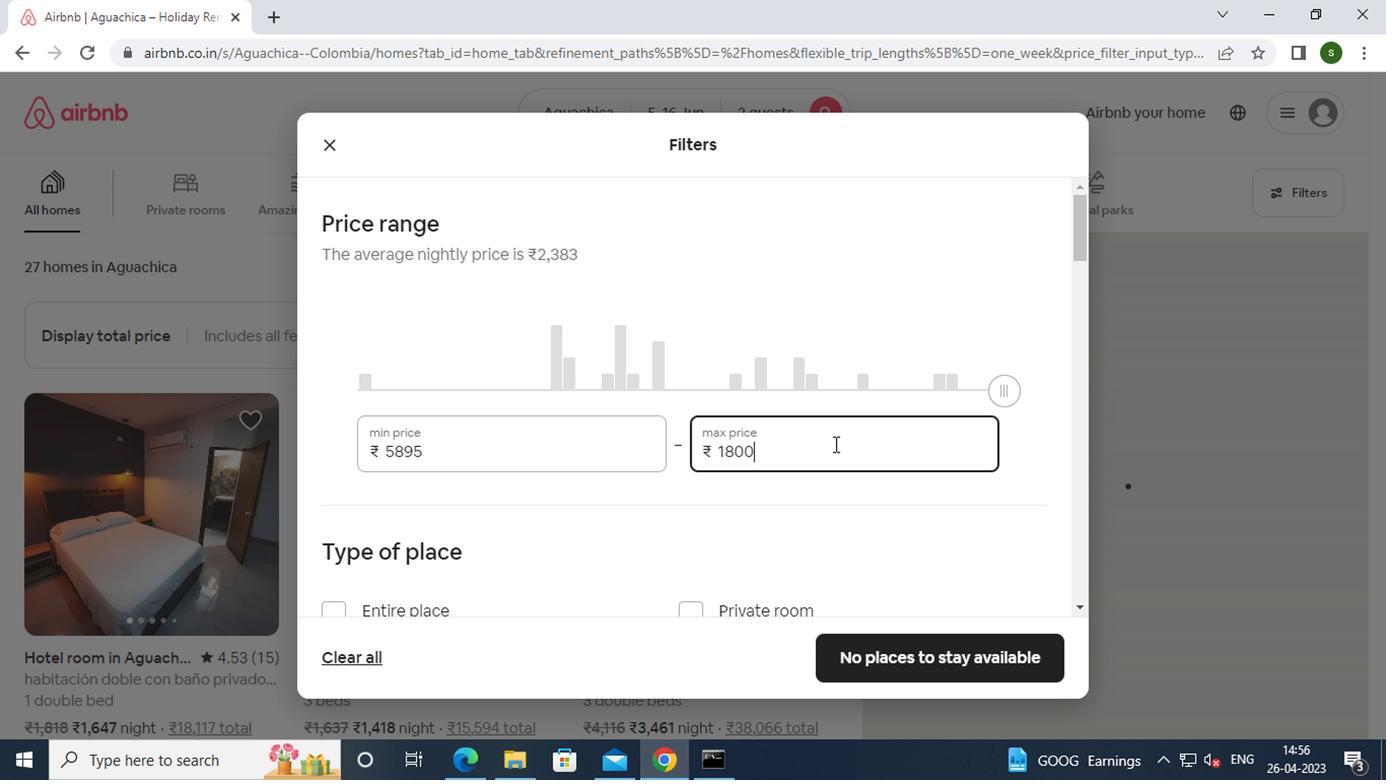 
Action: Mouse moved to (656, 474)
Screenshot: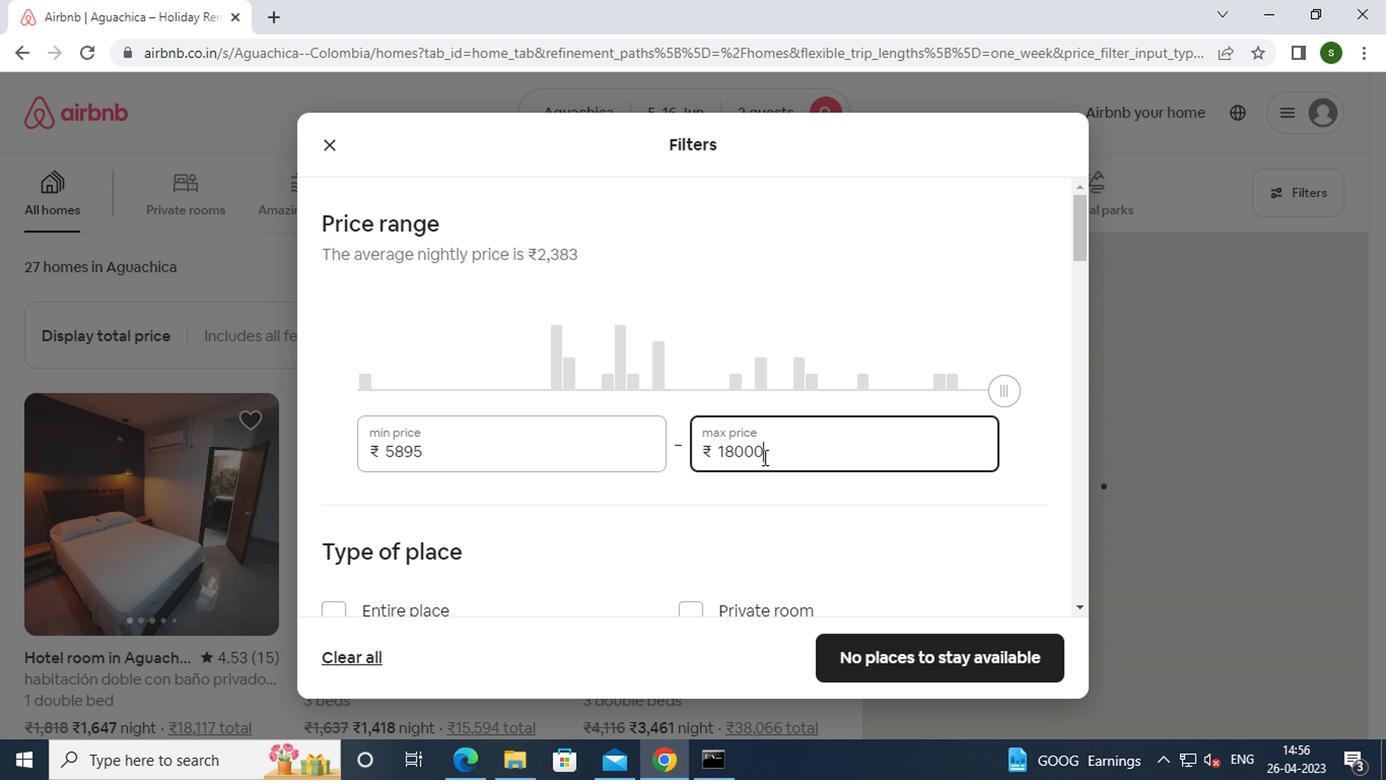 
Action: Mouse scrolled (656, 473) with delta (0, 0)
Screenshot: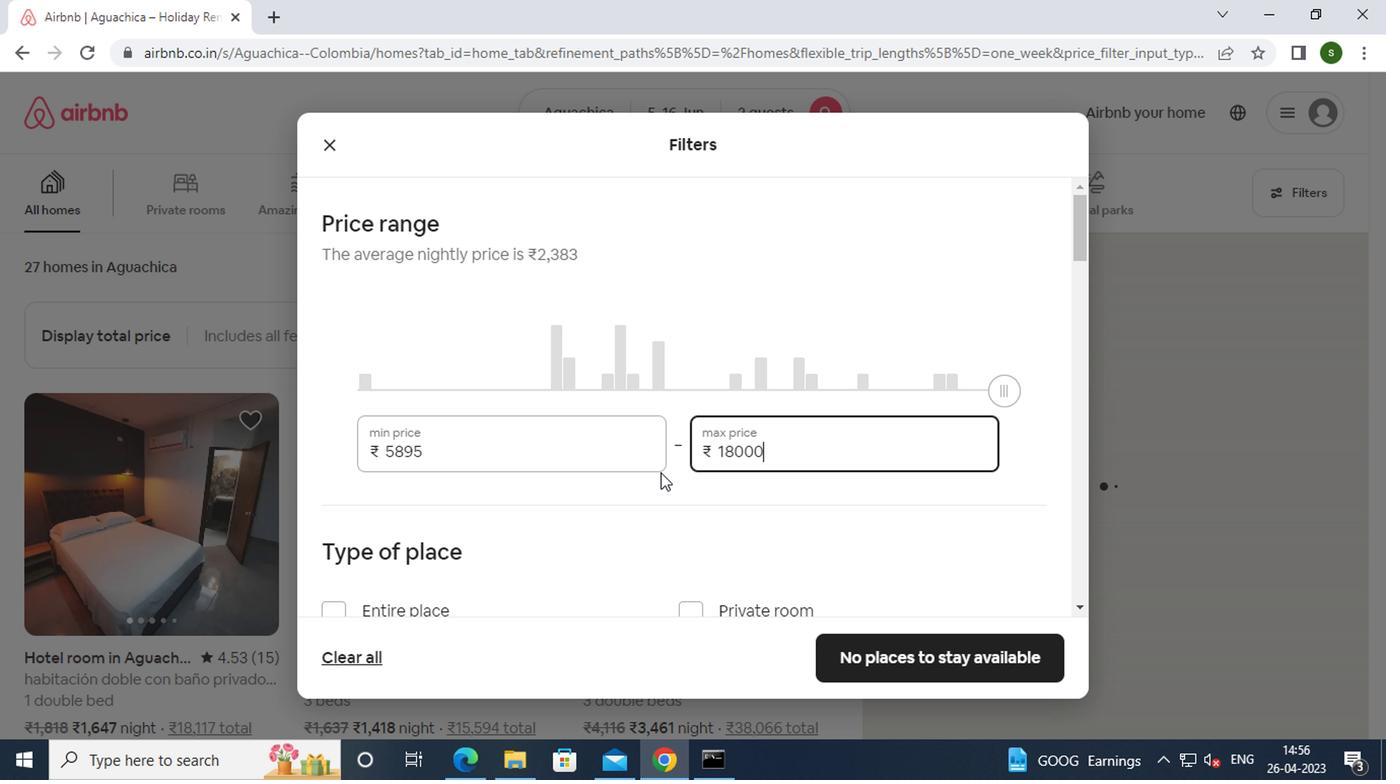 
Action: Mouse scrolled (656, 473) with delta (0, 0)
Screenshot: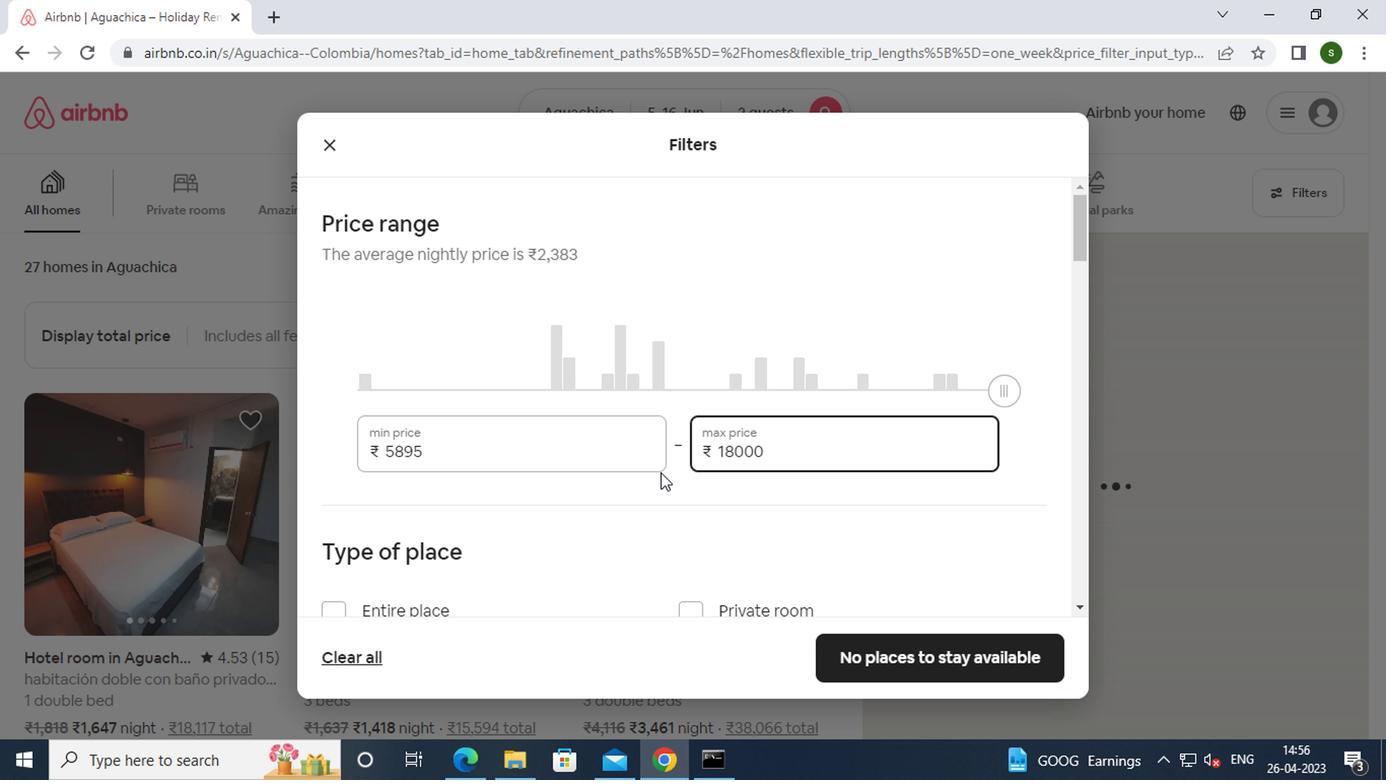 
Action: Mouse scrolled (656, 473) with delta (0, 0)
Screenshot: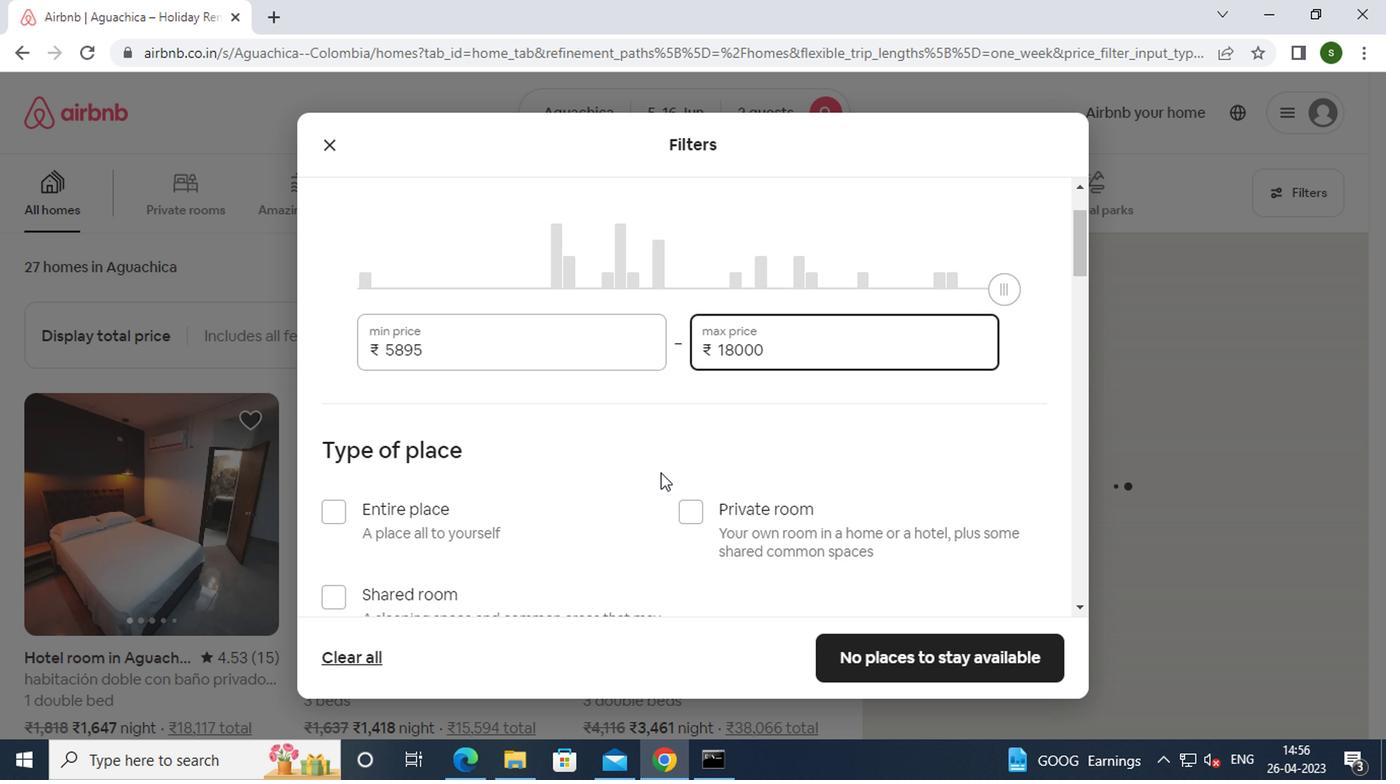 
Action: Mouse moved to (398, 325)
Screenshot: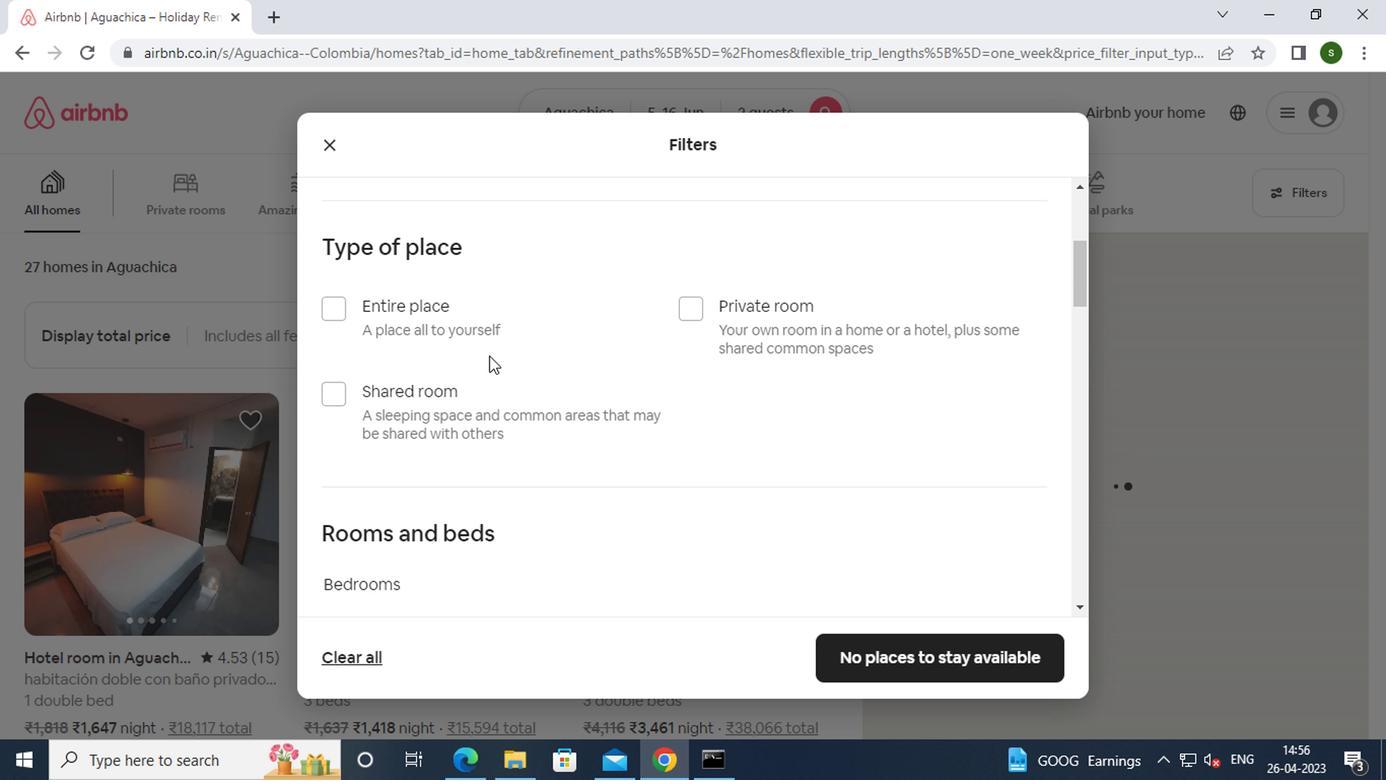
Action: Mouse pressed left at (398, 325)
Screenshot: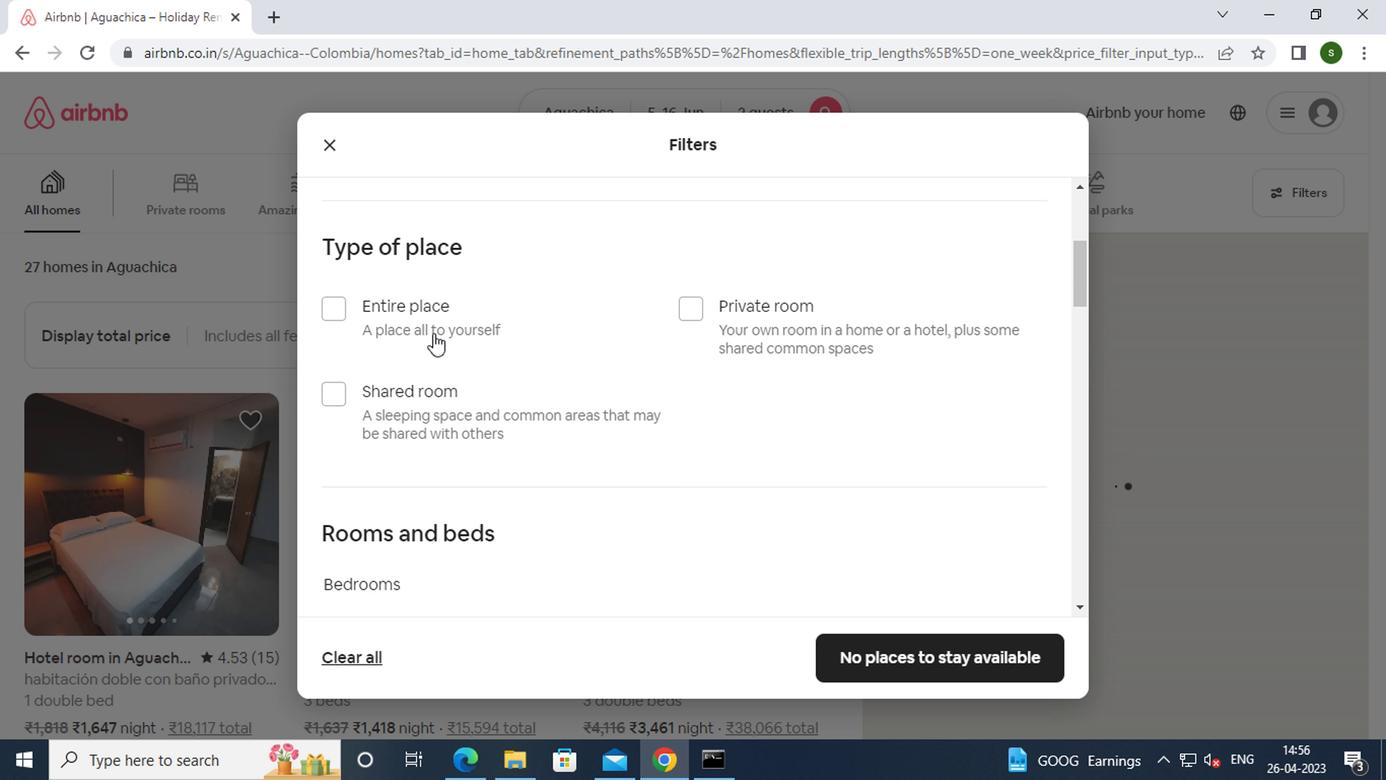 
Action: Mouse moved to (554, 353)
Screenshot: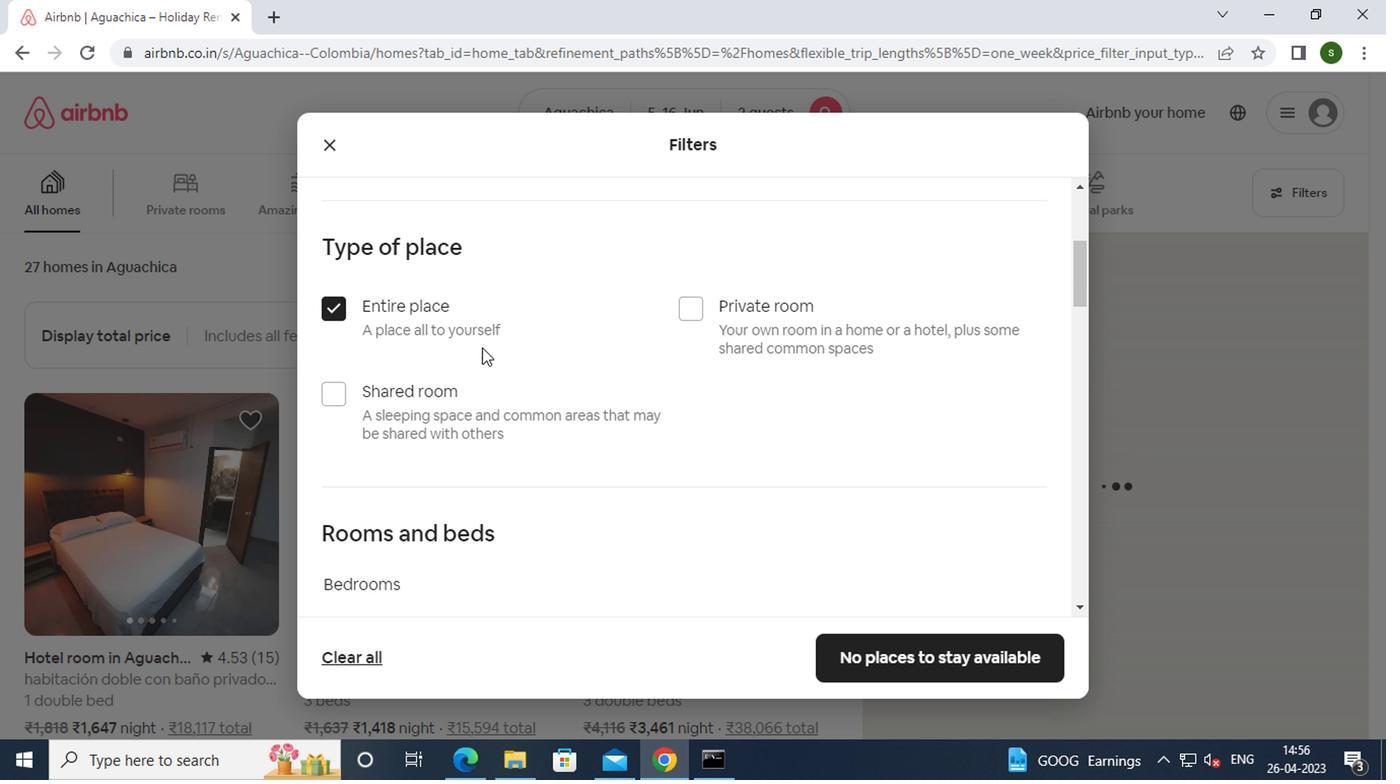 
Action: Mouse scrolled (554, 352) with delta (0, 0)
Screenshot: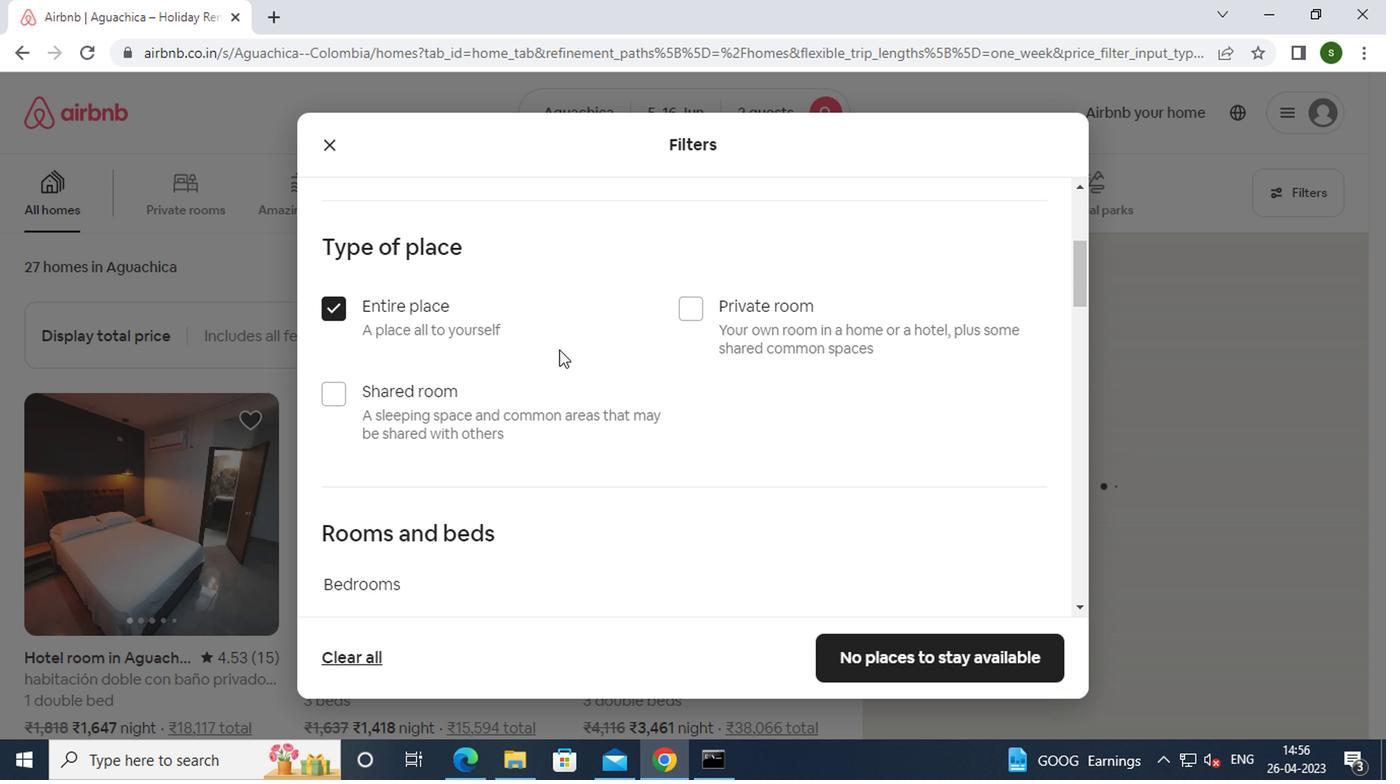 
Action: Mouse scrolled (554, 352) with delta (0, 0)
Screenshot: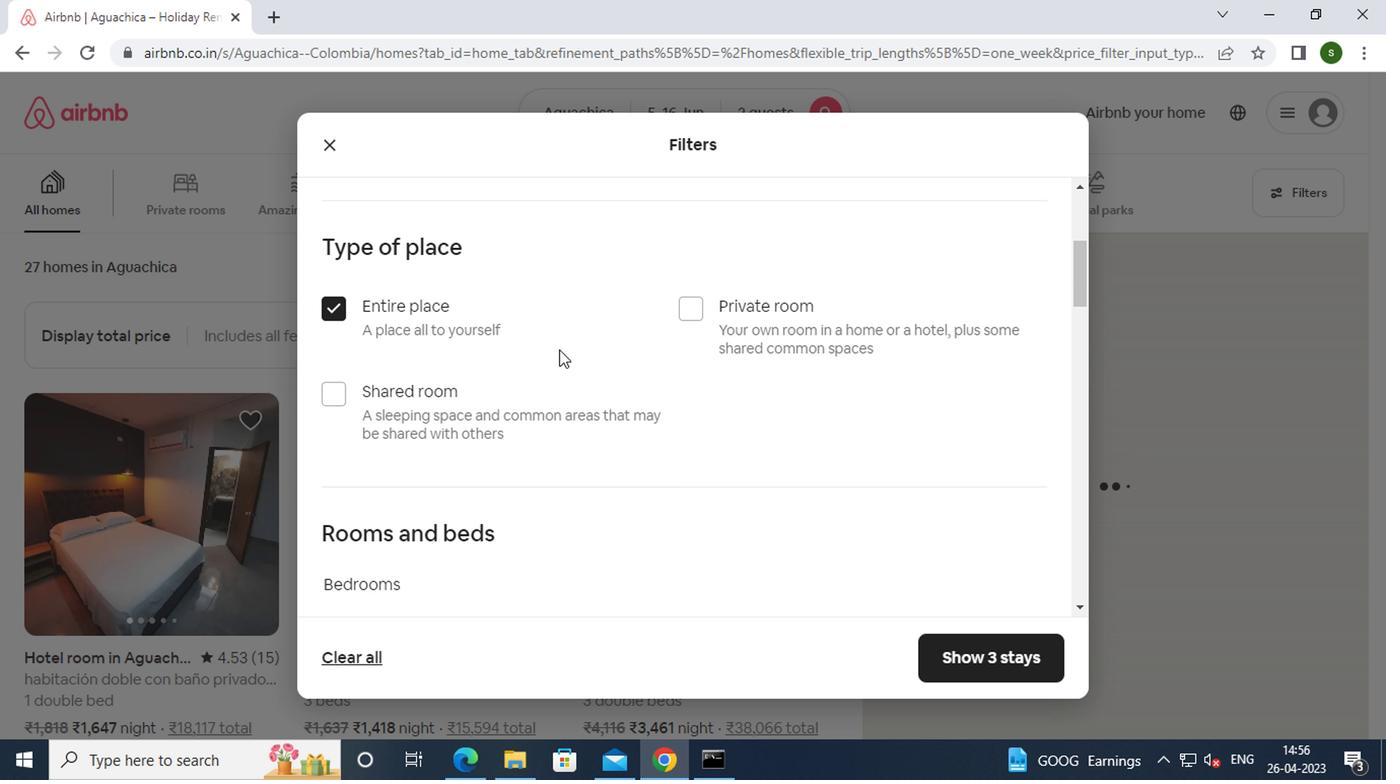 
Action: Mouse scrolled (554, 352) with delta (0, 0)
Screenshot: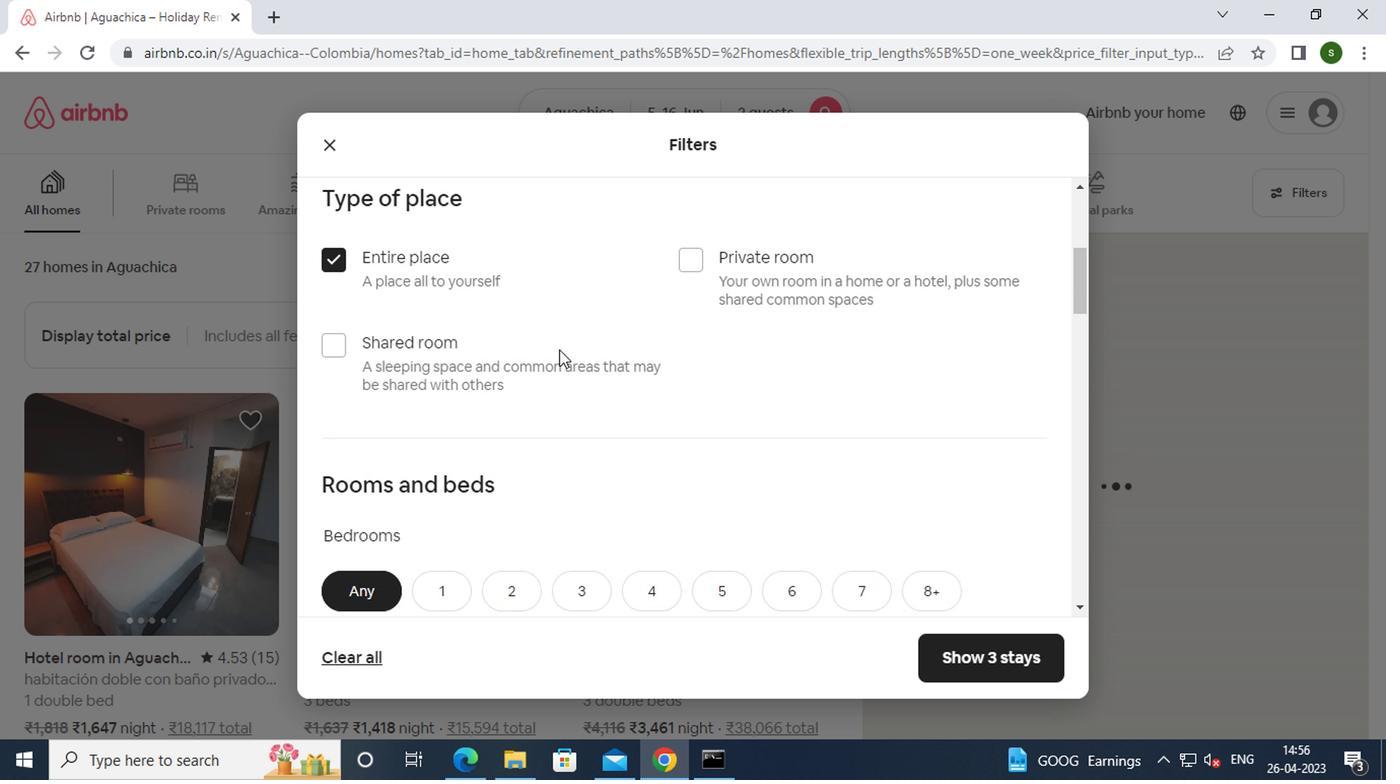 
Action: Mouse moved to (434, 354)
Screenshot: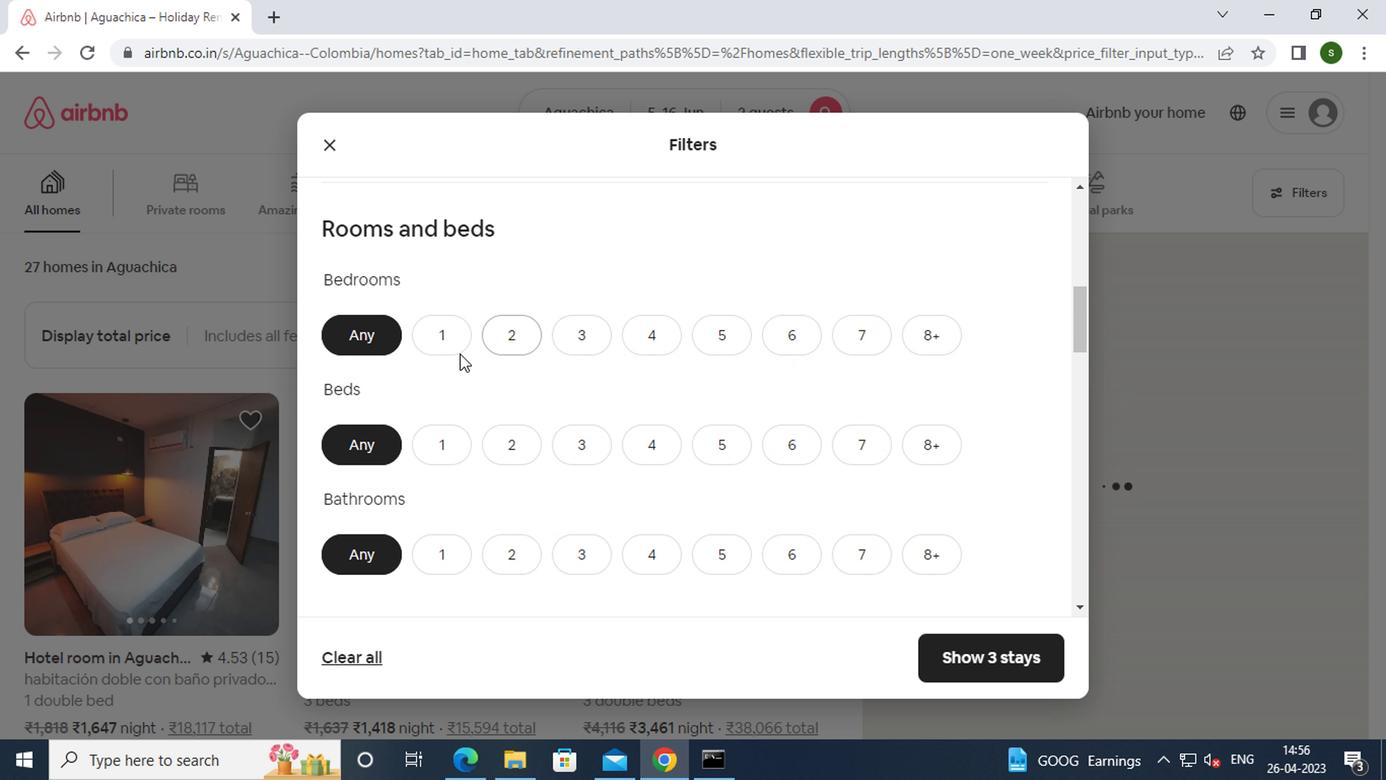 
Action: Mouse pressed left at (434, 354)
Screenshot: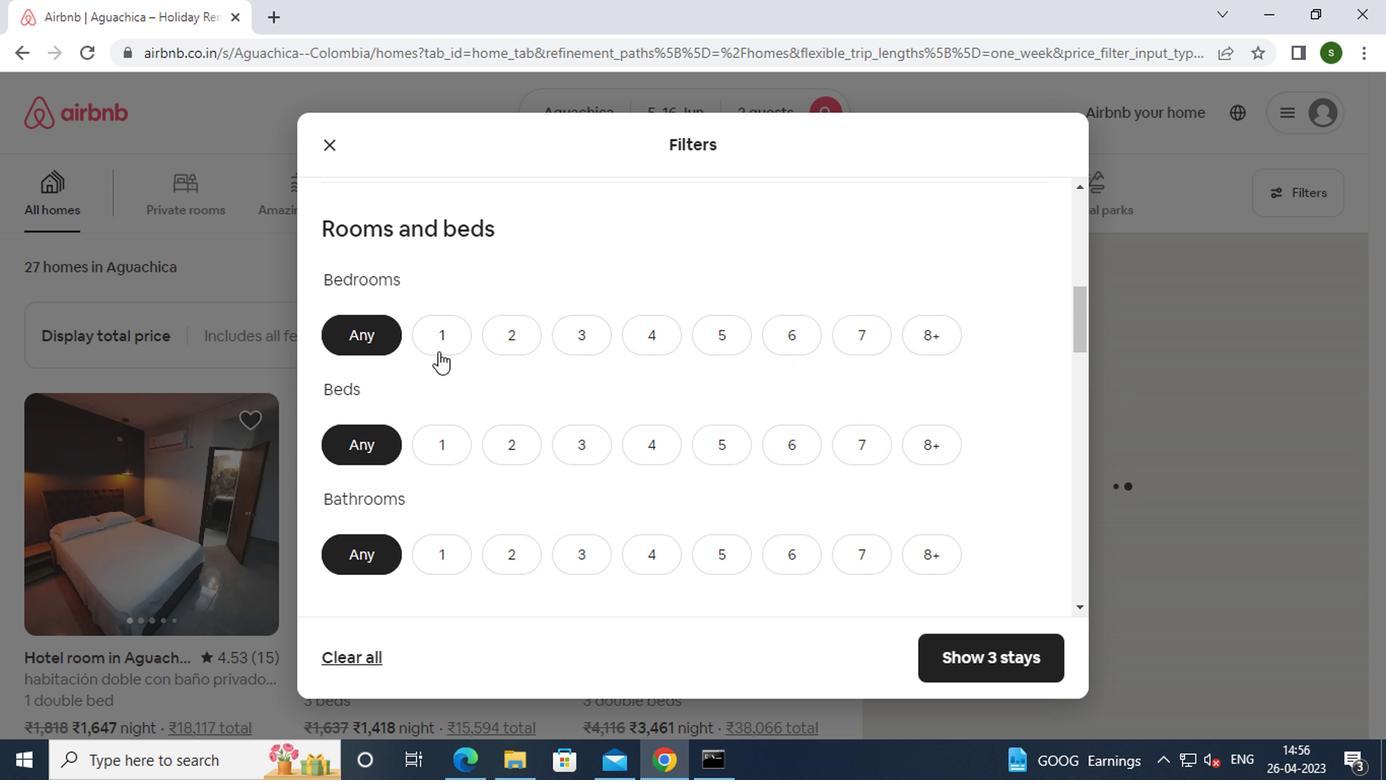 
Action: Mouse moved to (434, 452)
Screenshot: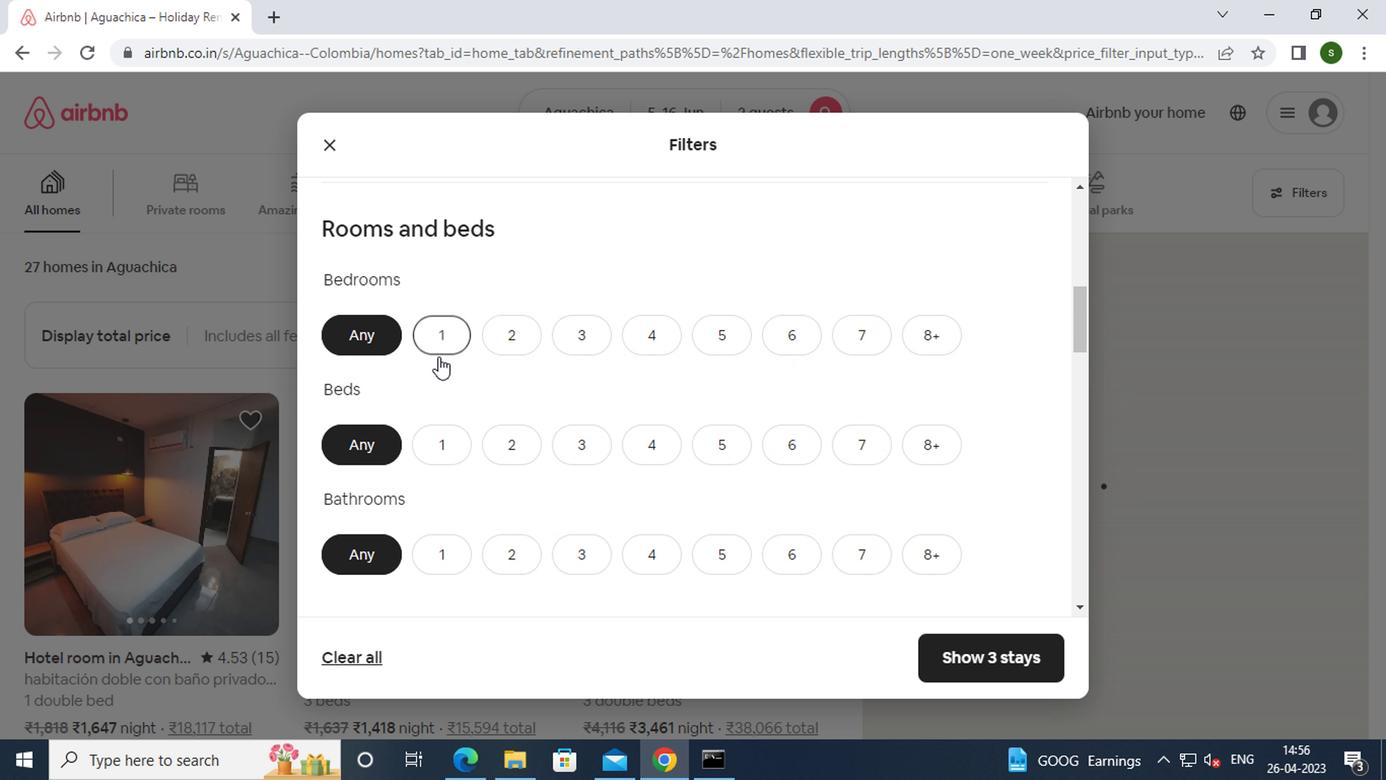 
Action: Mouse pressed left at (434, 452)
Screenshot: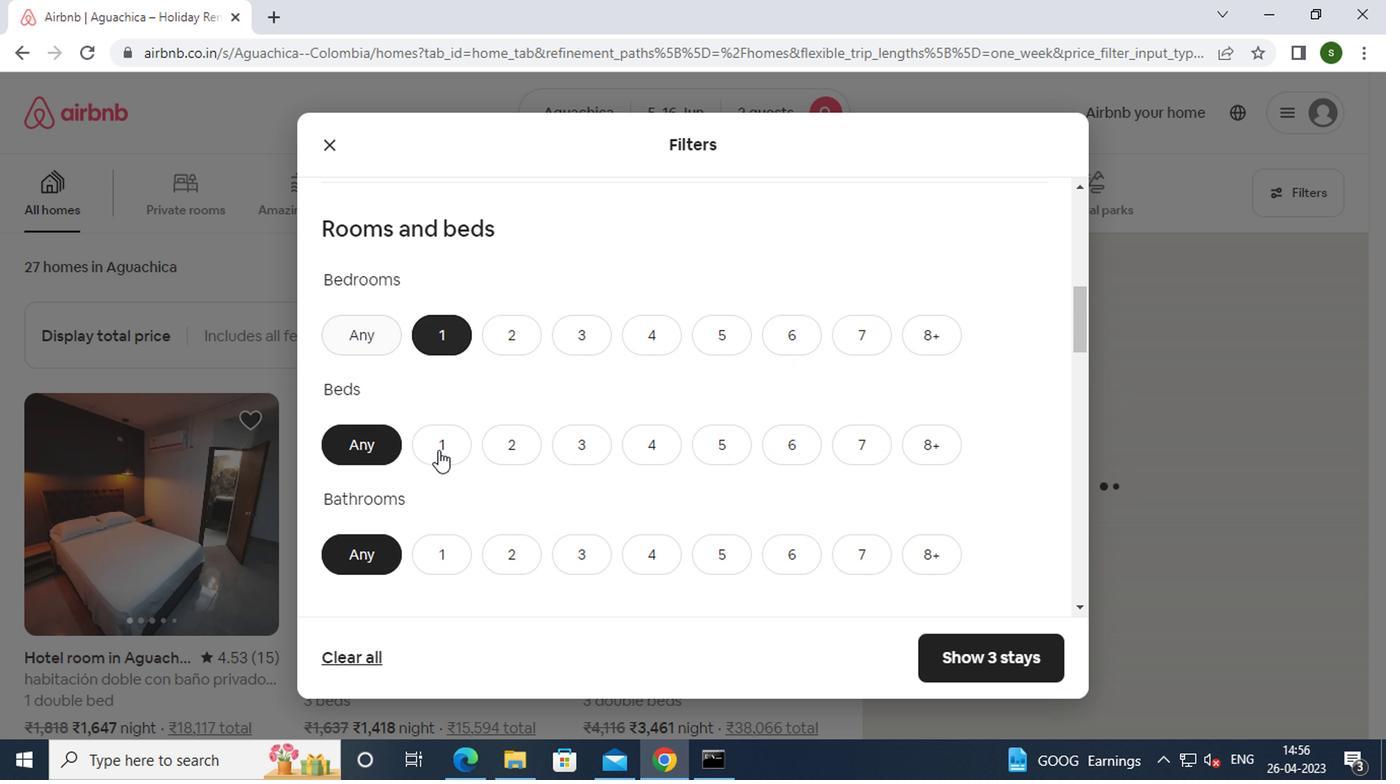 
Action: Mouse moved to (434, 555)
Screenshot: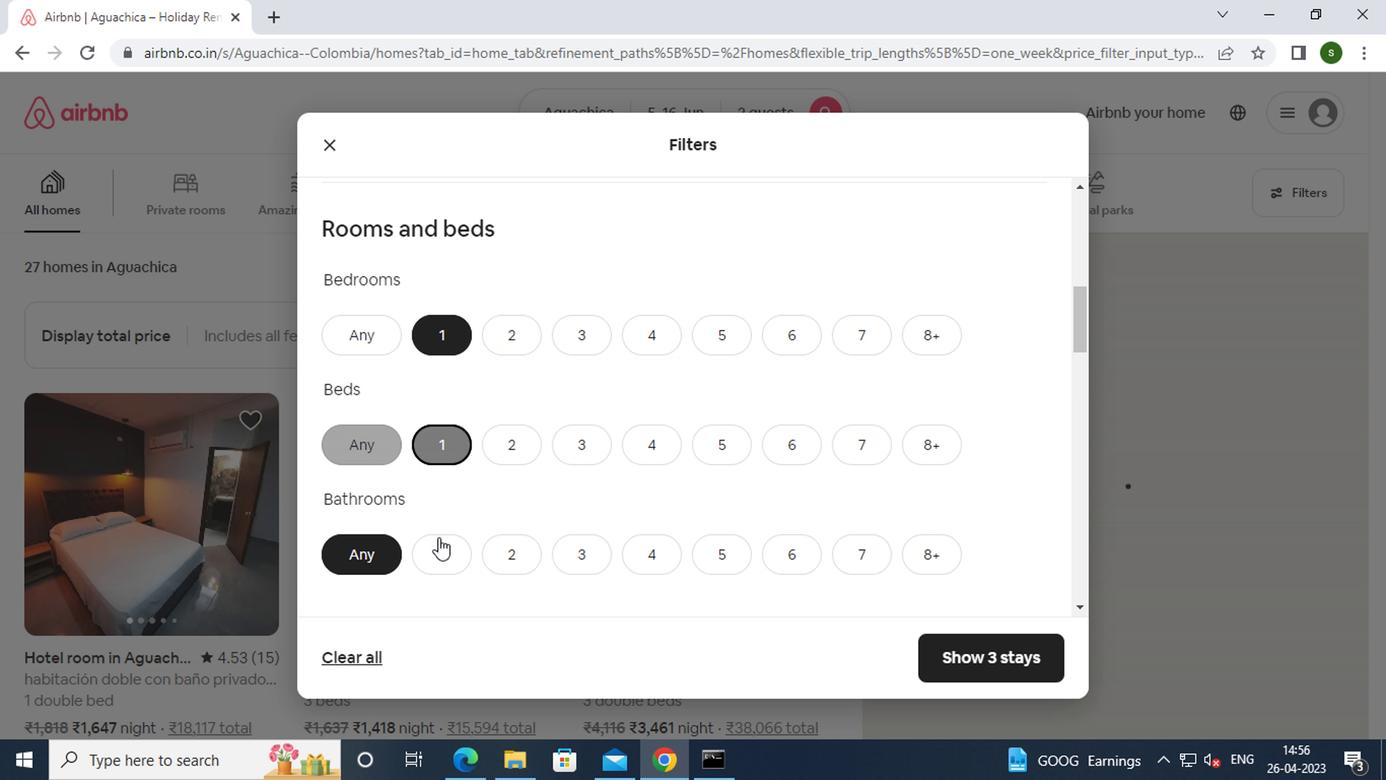 
Action: Mouse pressed left at (434, 555)
Screenshot: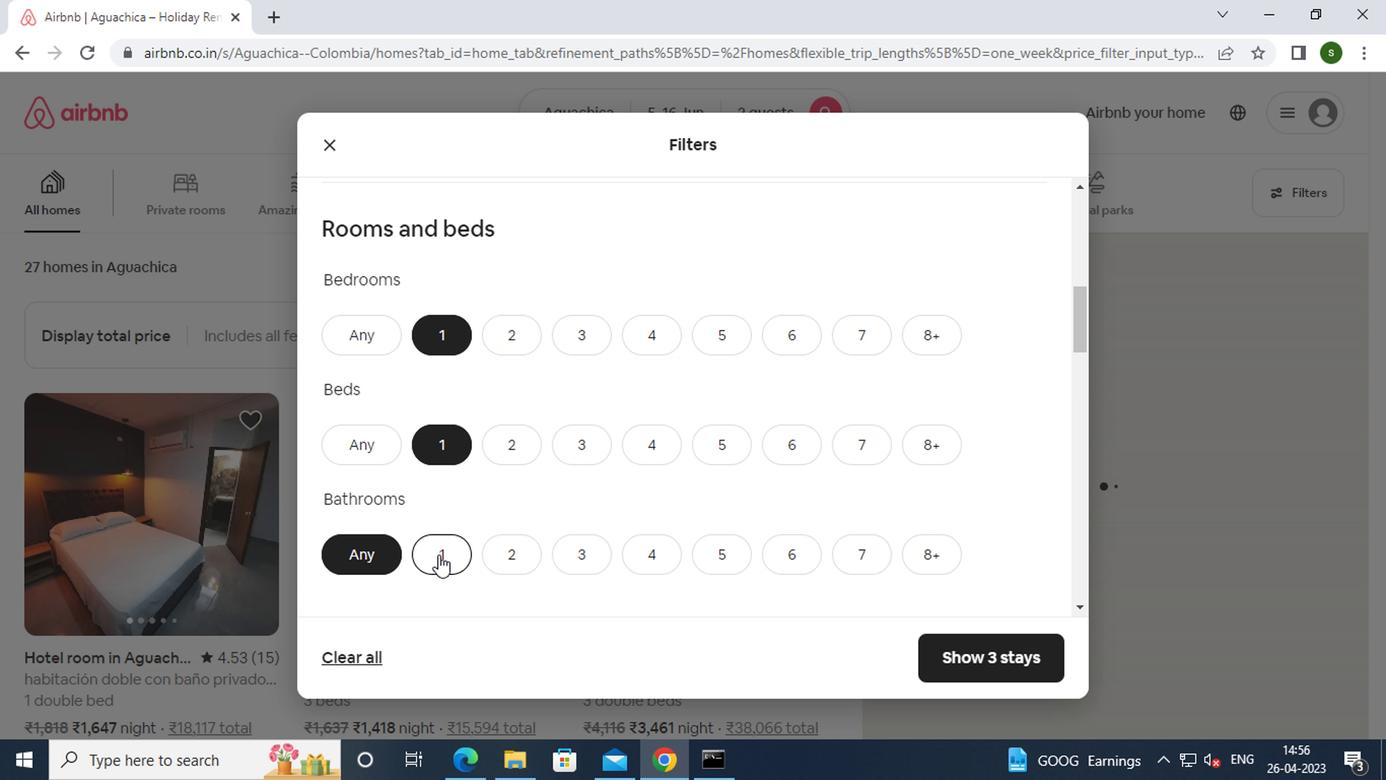 
Action: Mouse moved to (709, 419)
Screenshot: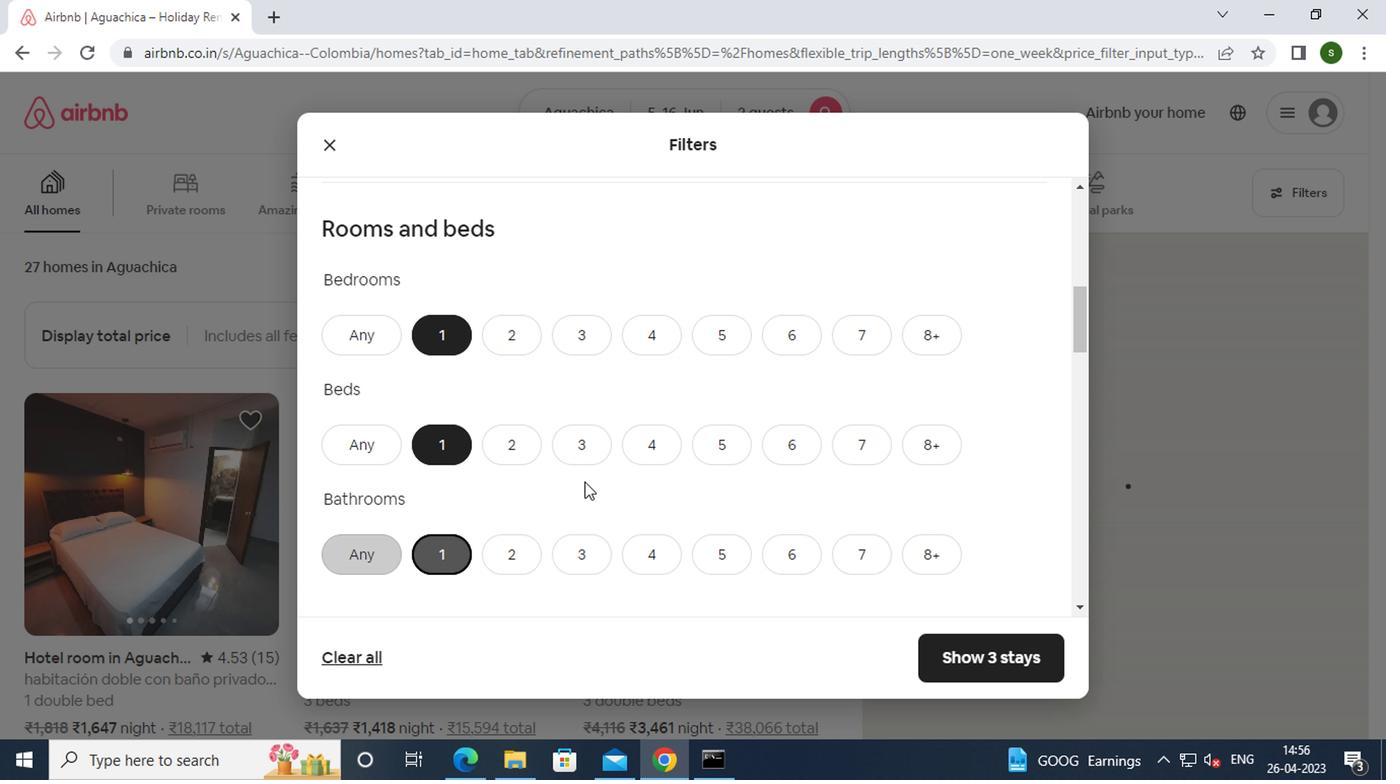 
Action: Mouse scrolled (709, 418) with delta (0, -1)
Screenshot: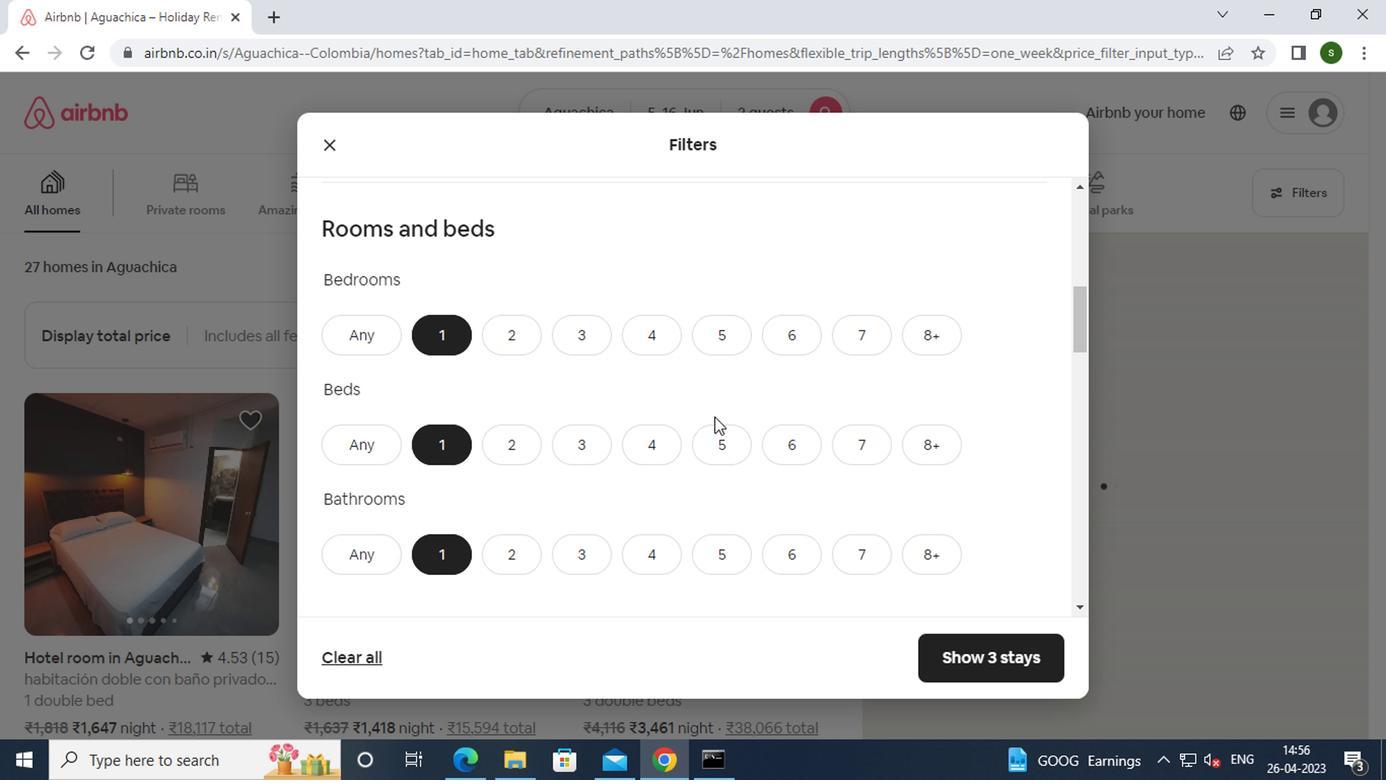 
Action: Mouse scrolled (709, 418) with delta (0, -1)
Screenshot: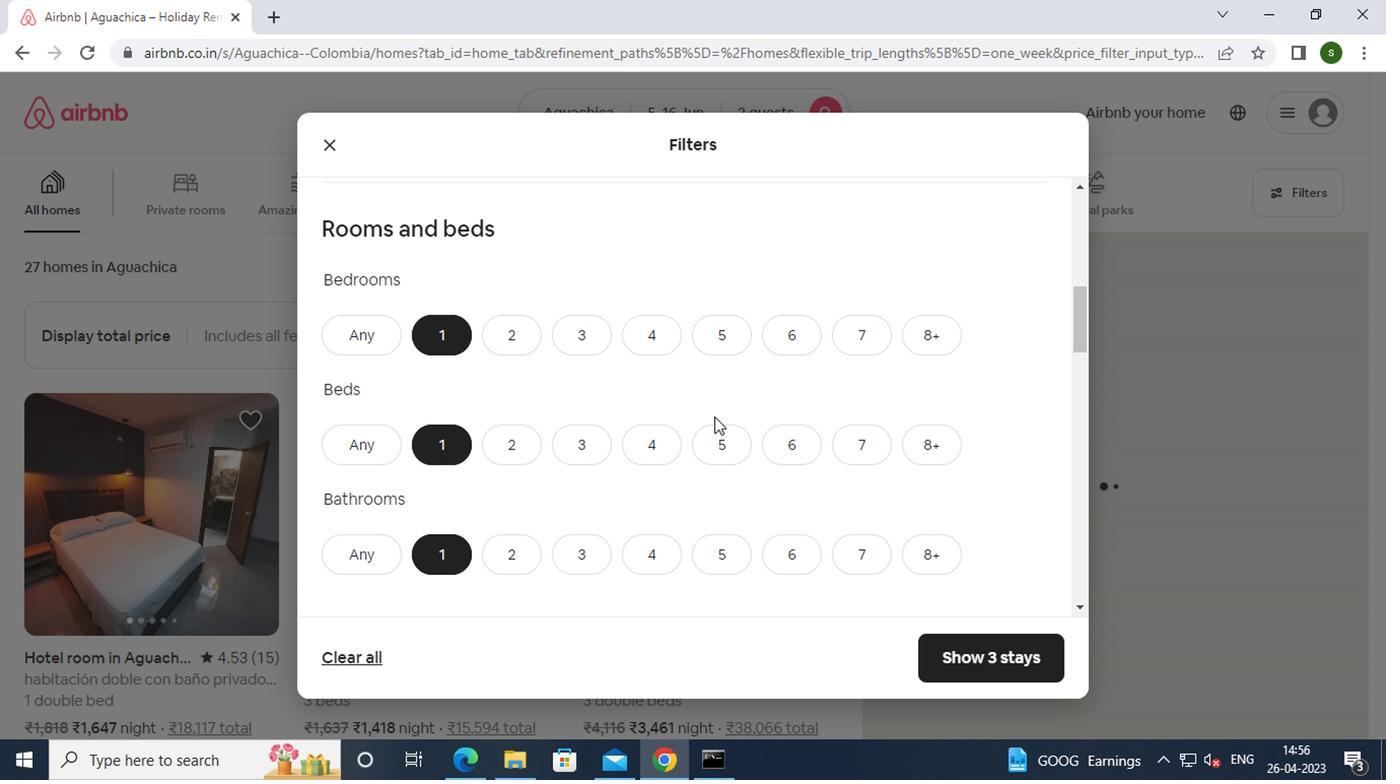 
Action: Mouse scrolled (709, 418) with delta (0, -1)
Screenshot: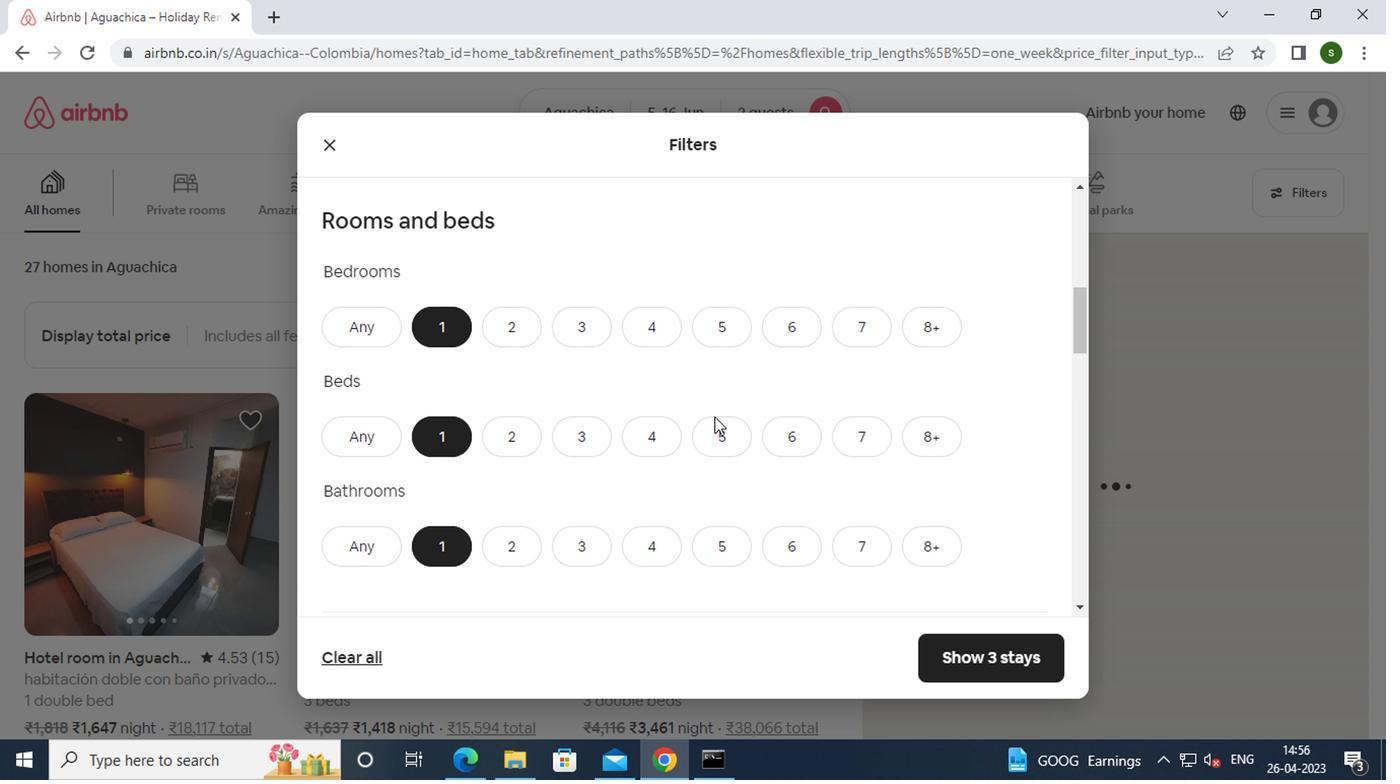 
Action: Mouse moved to (405, 435)
Screenshot: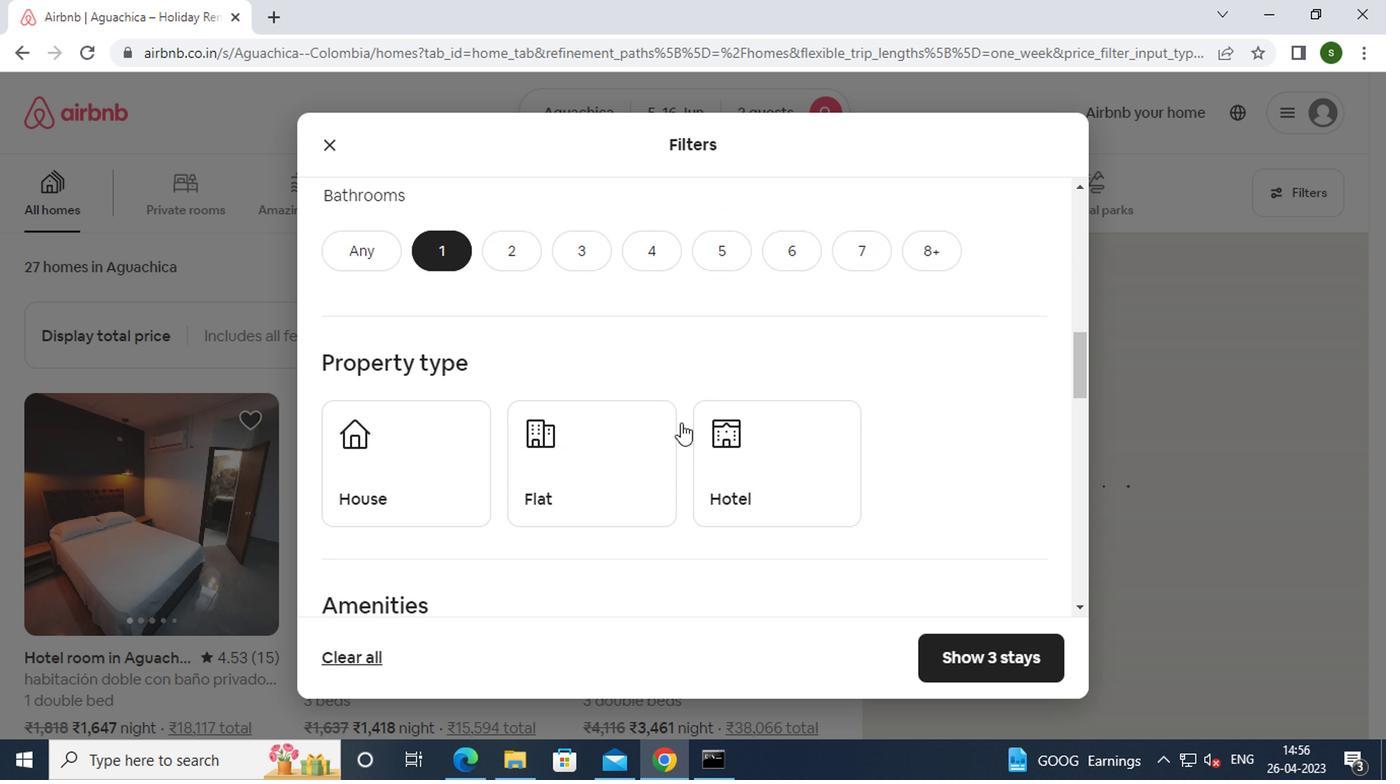 
Action: Mouse pressed left at (405, 435)
Screenshot: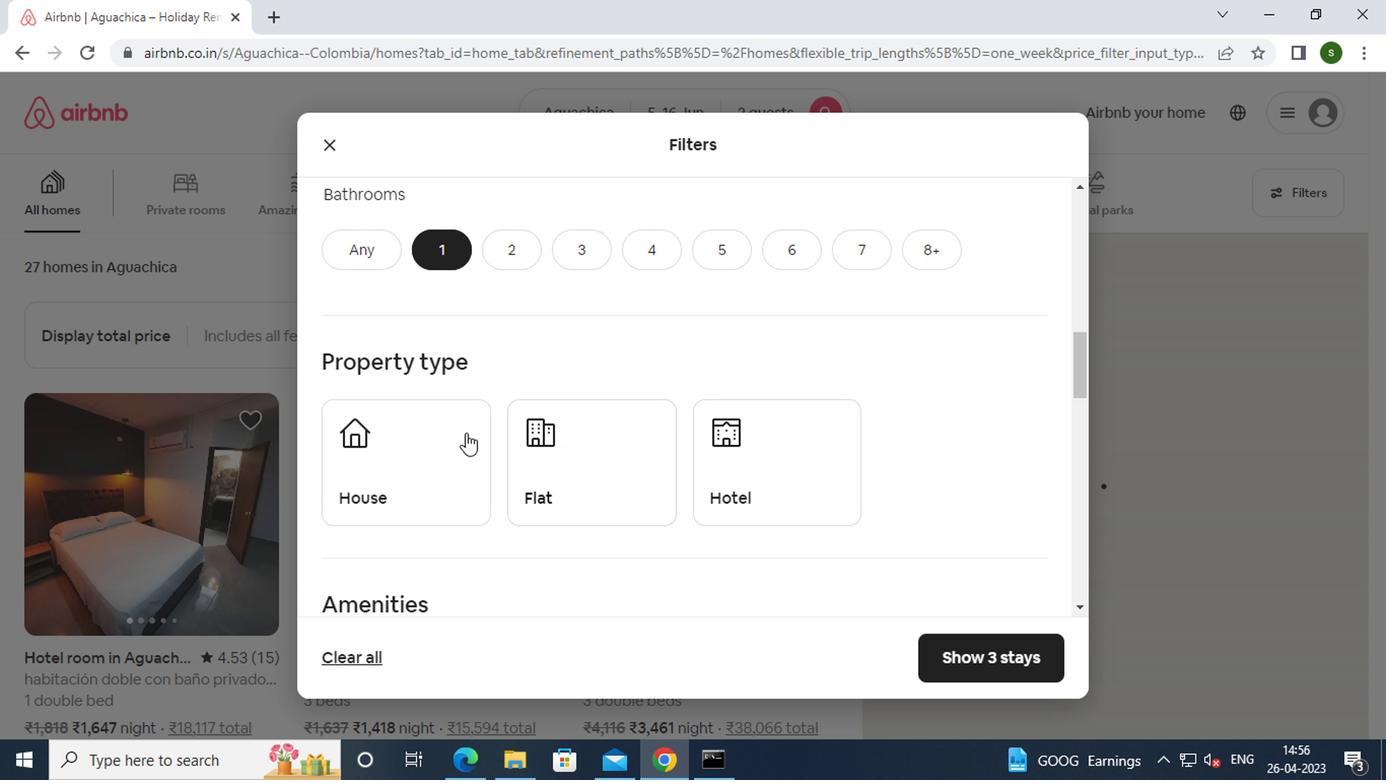 
Action: Mouse moved to (569, 462)
Screenshot: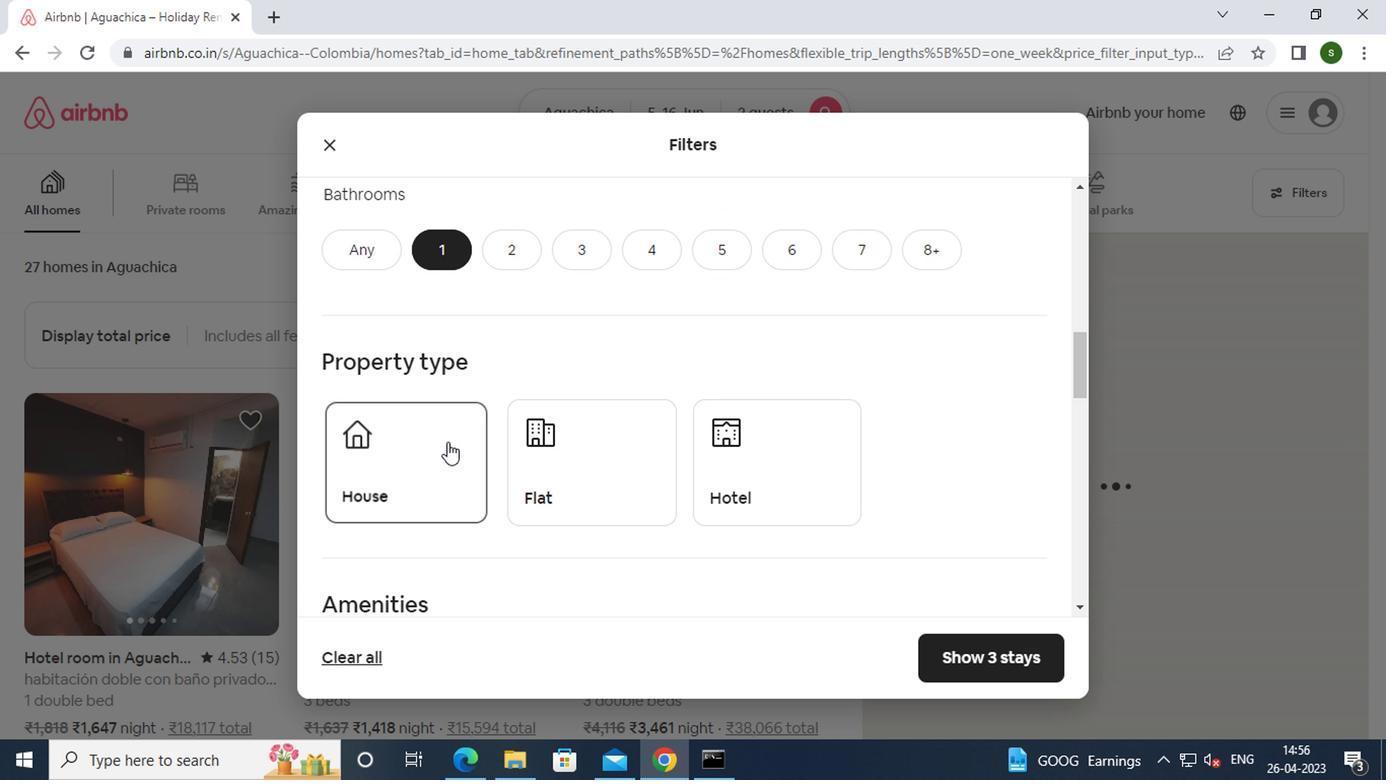 
Action: Mouse pressed left at (569, 462)
Screenshot: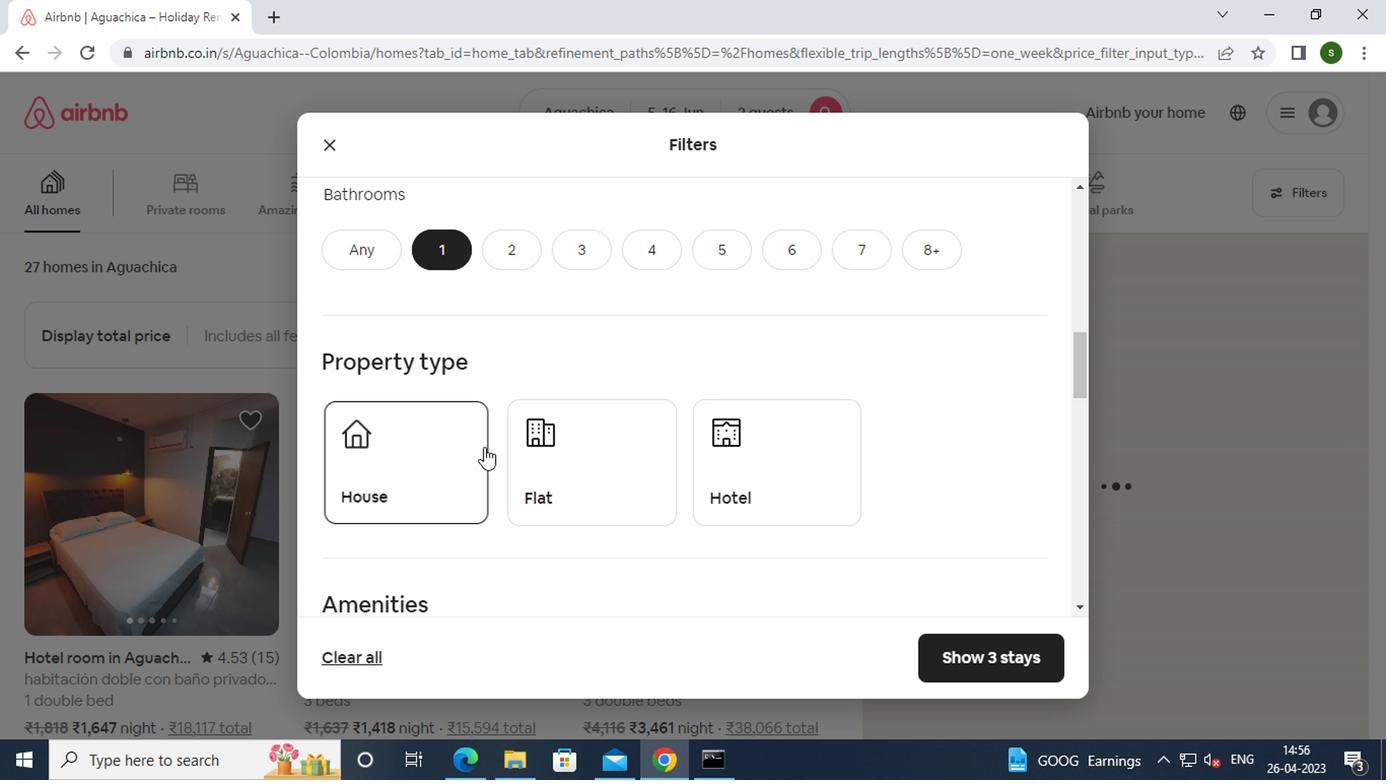 
Action: Mouse moved to (800, 436)
Screenshot: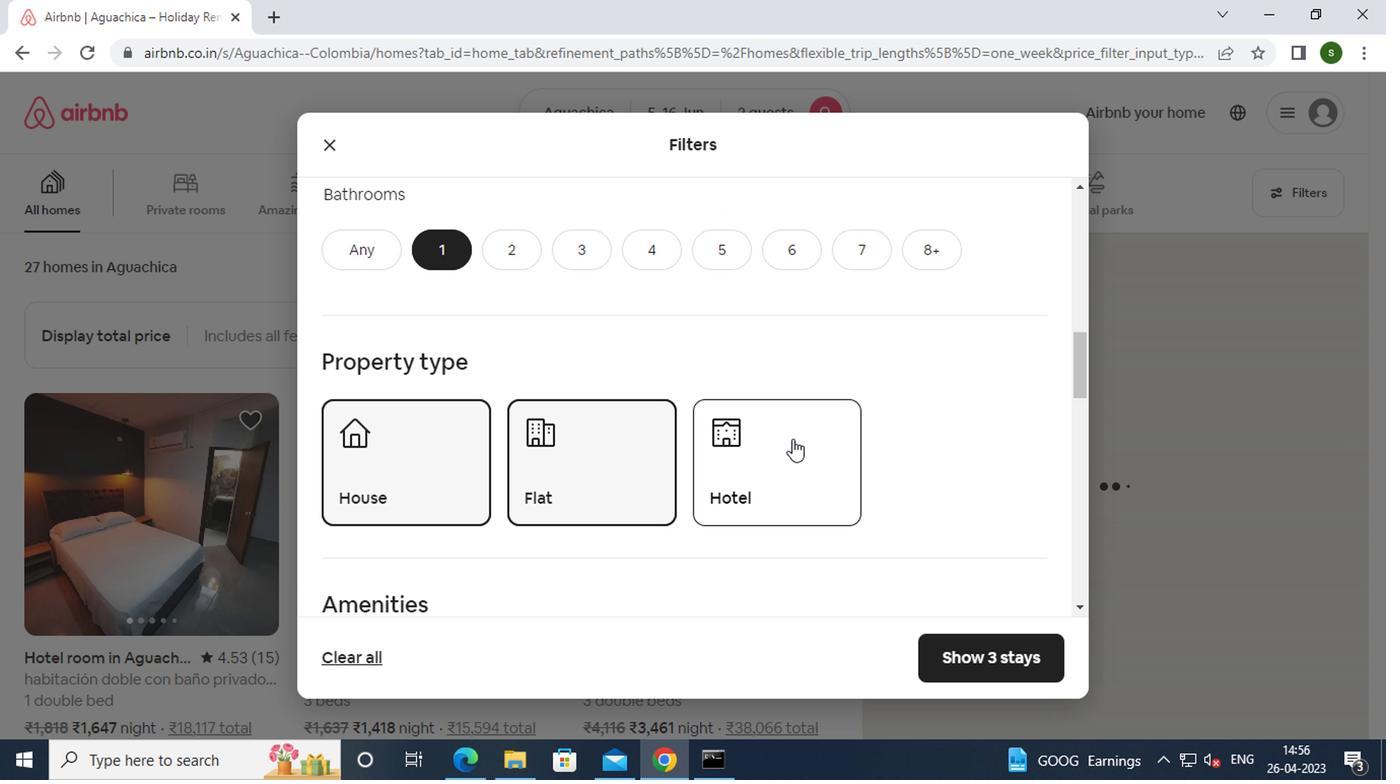 
Action: Mouse pressed left at (800, 436)
Screenshot: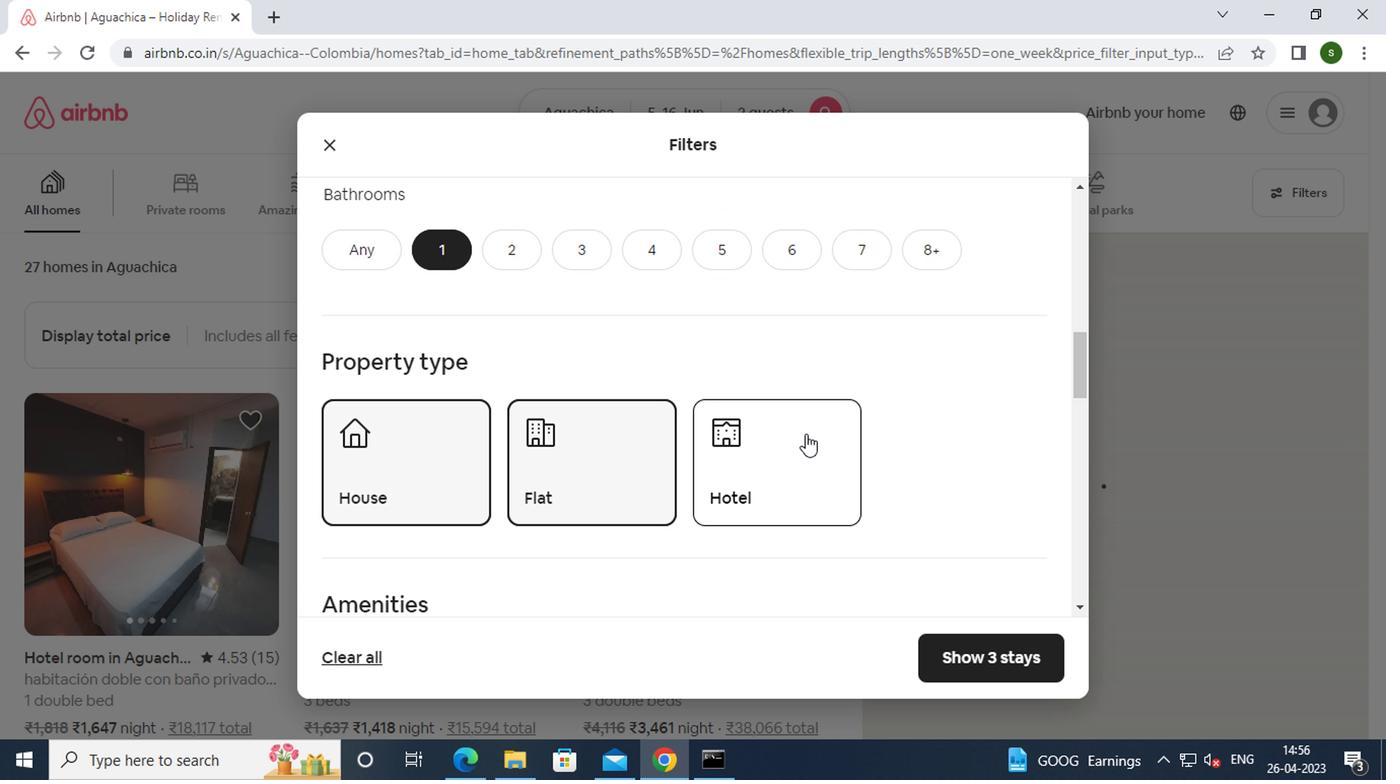 
Action: Mouse scrolled (800, 435) with delta (0, 0)
Screenshot: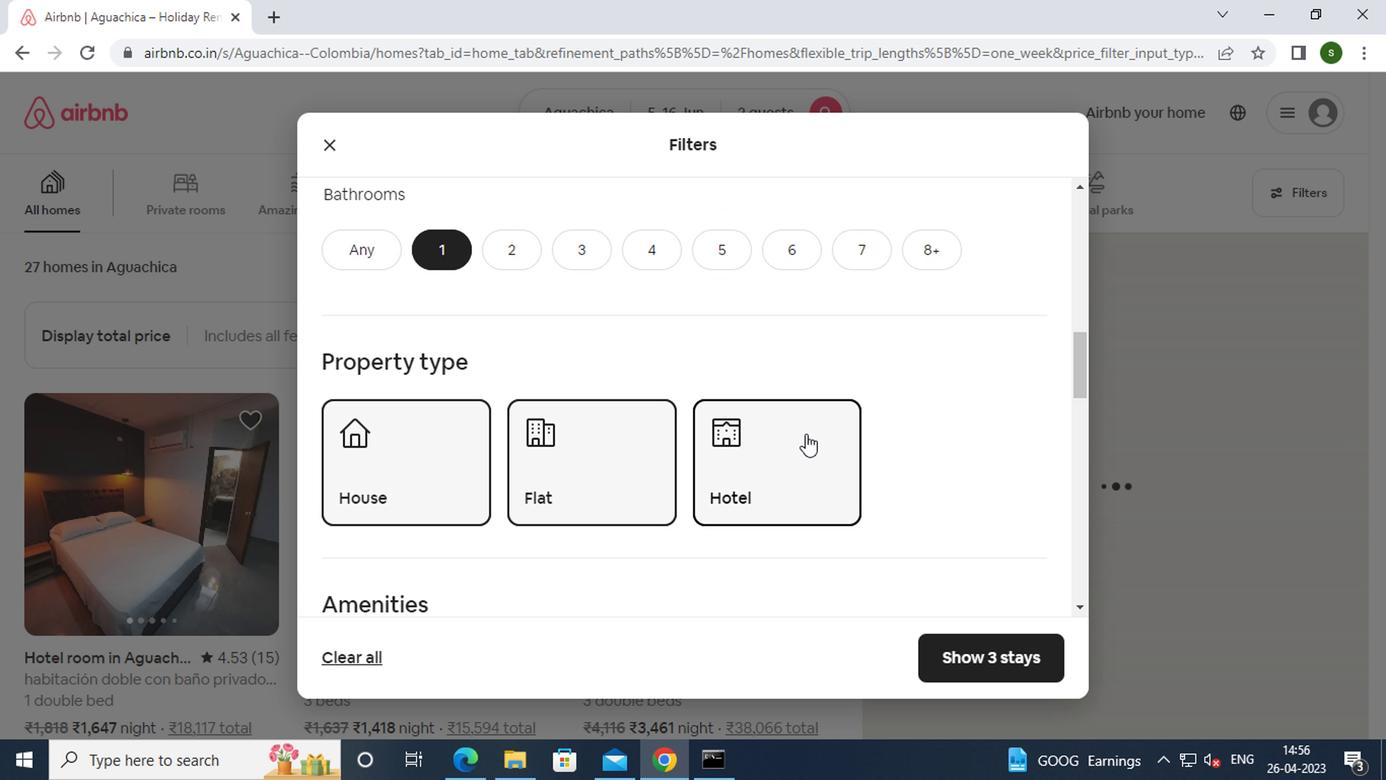 
Action: Mouse scrolled (800, 435) with delta (0, 0)
Screenshot: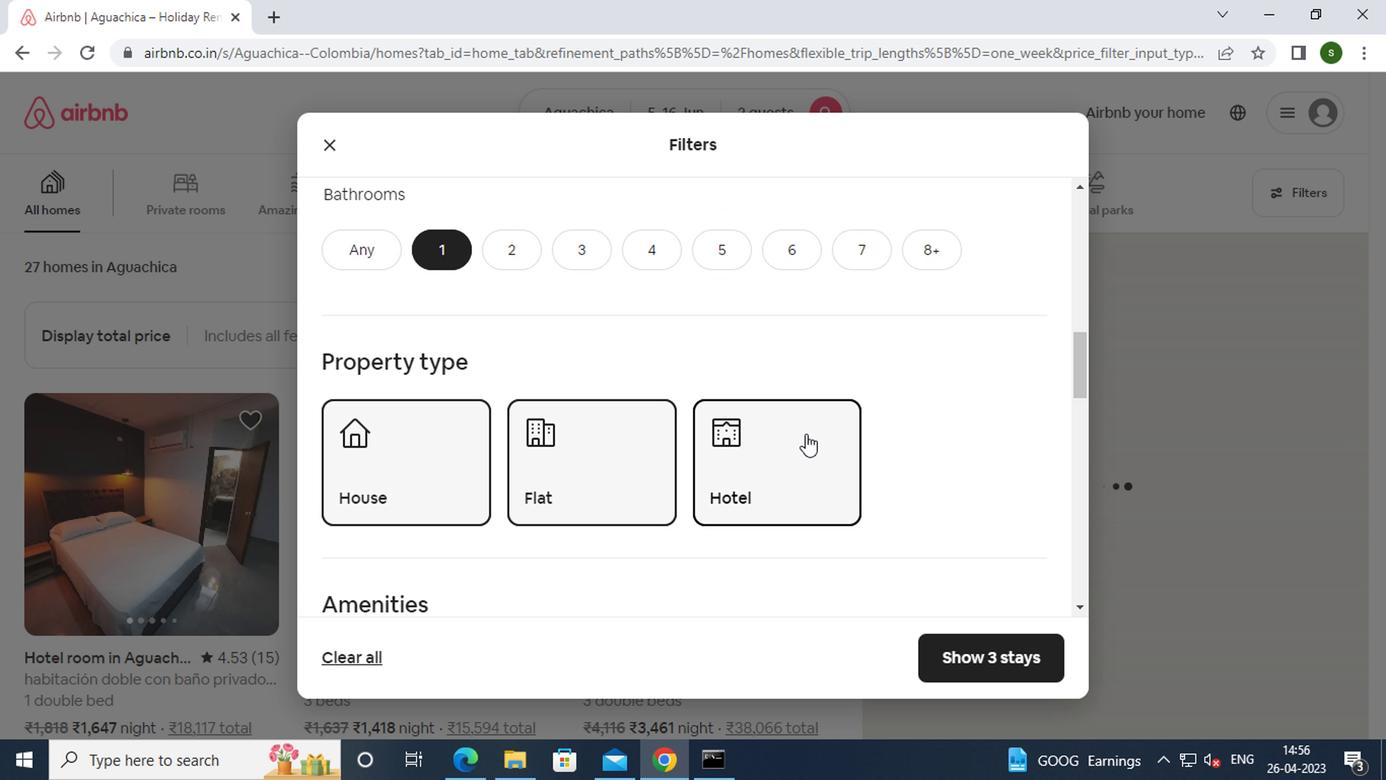 
Action: Mouse scrolled (800, 435) with delta (0, 0)
Screenshot: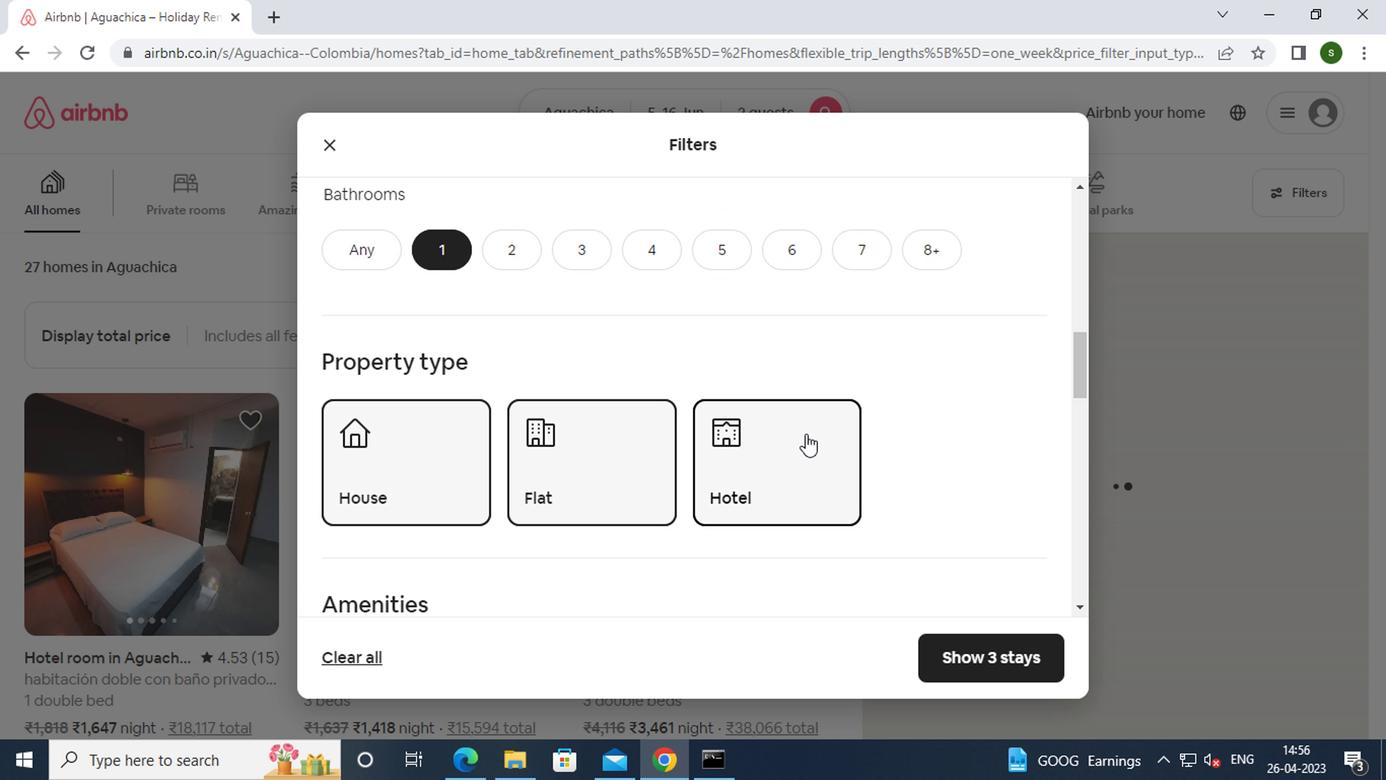 
Action: Mouse scrolled (800, 435) with delta (0, 0)
Screenshot: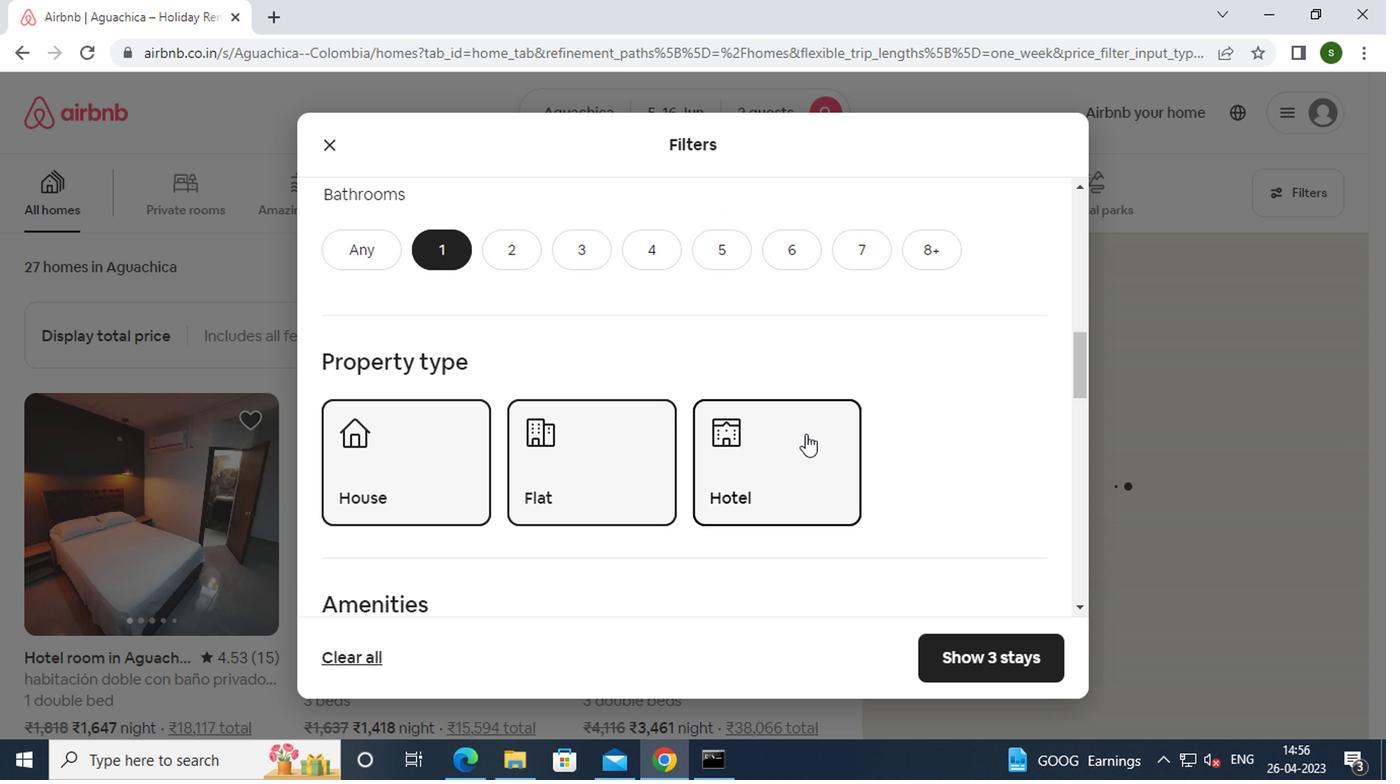 
Action: Mouse scrolled (800, 435) with delta (0, 0)
Screenshot: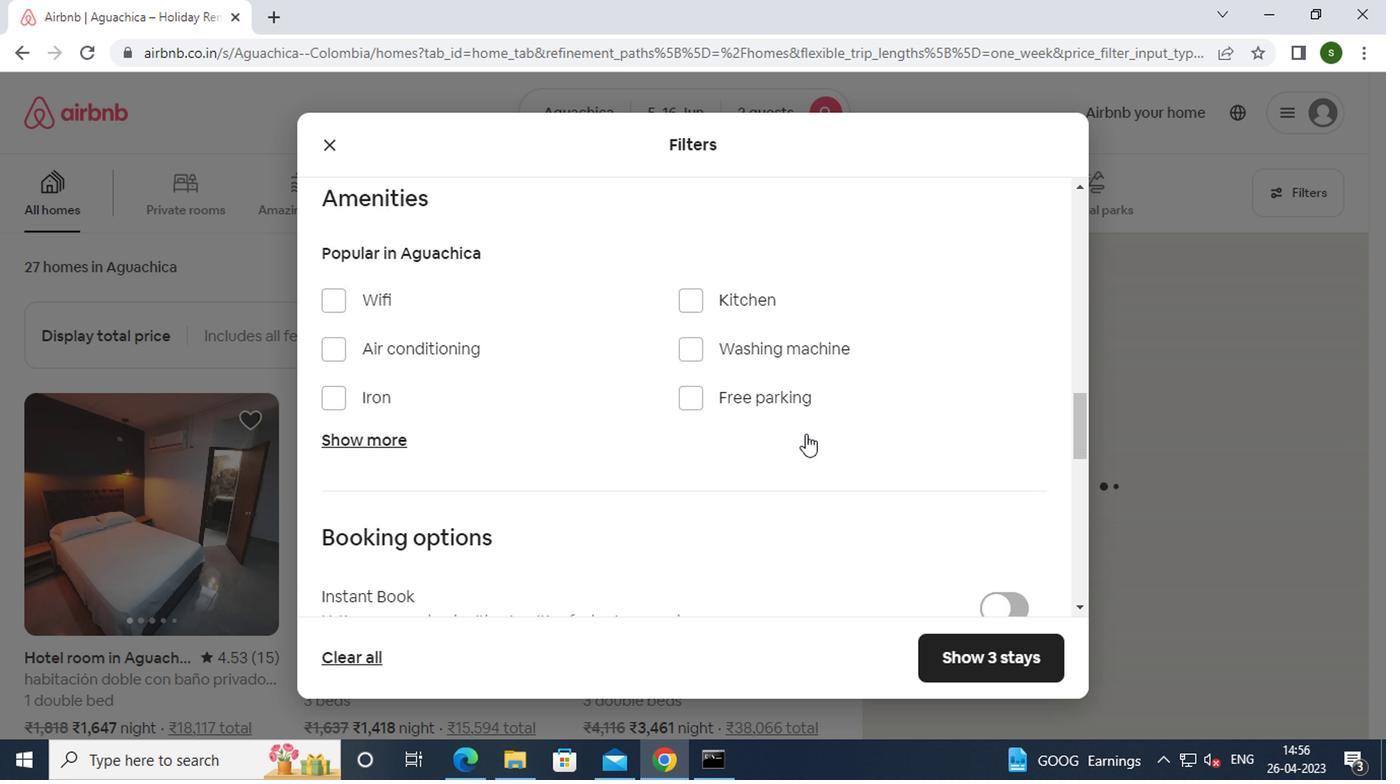 
Action: Mouse scrolled (800, 435) with delta (0, 0)
Screenshot: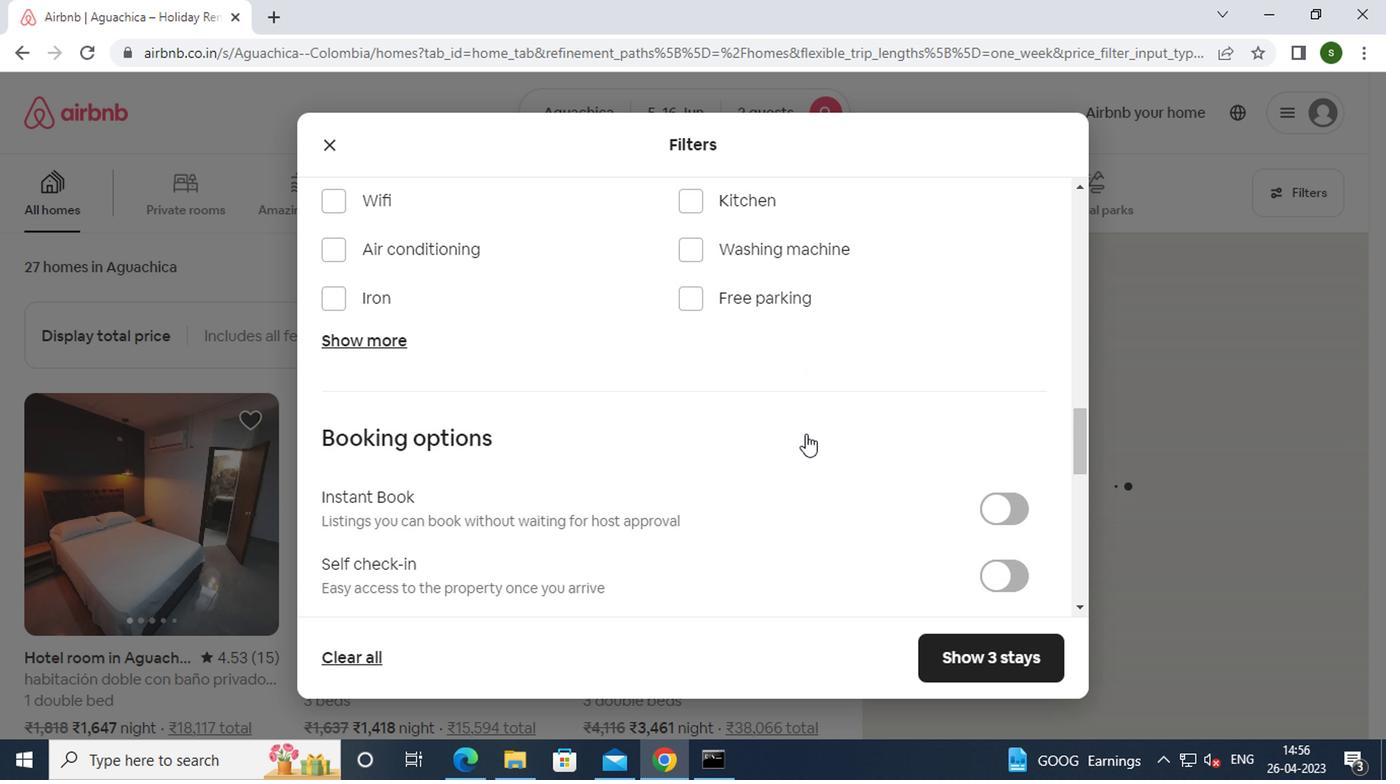 
Action: Mouse scrolled (800, 435) with delta (0, 0)
Screenshot: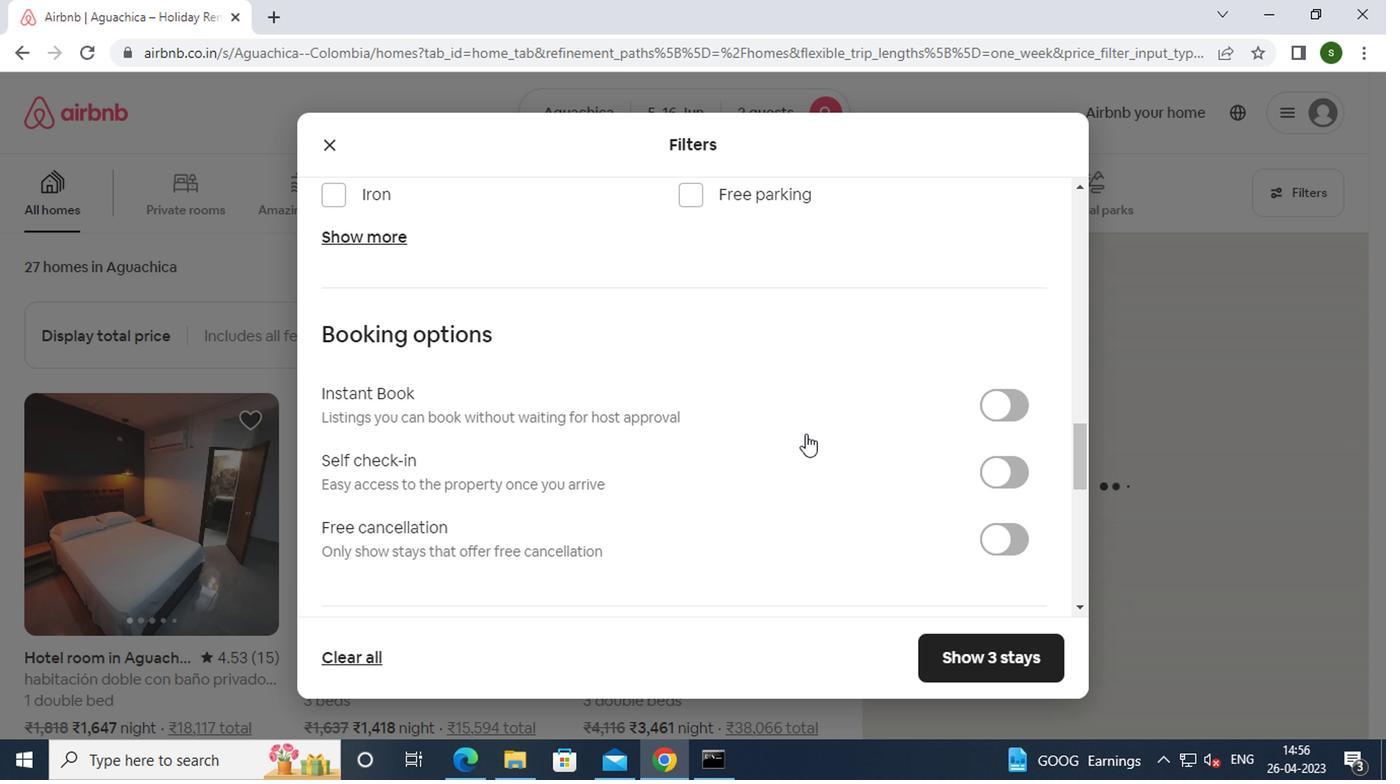 
Action: Mouse moved to (995, 371)
Screenshot: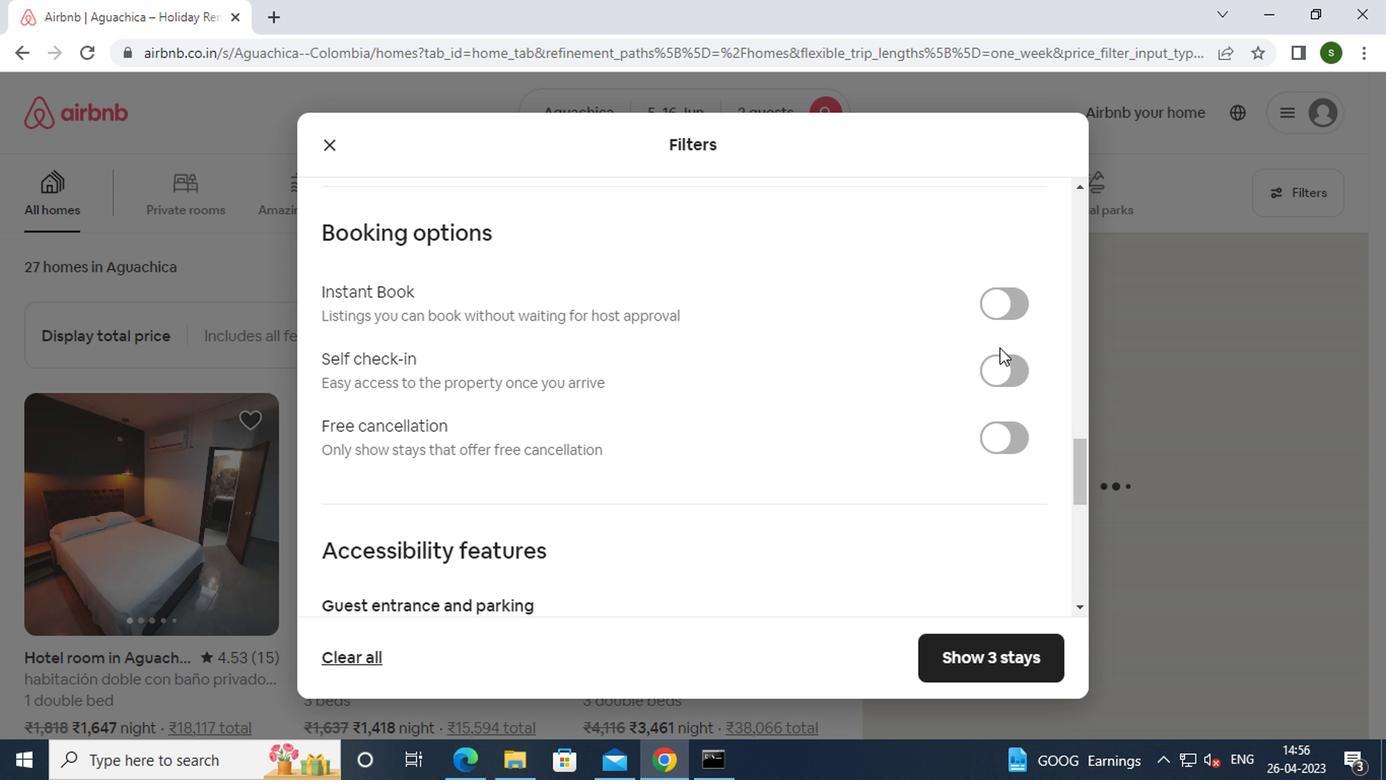 
Action: Mouse pressed left at (995, 371)
Screenshot: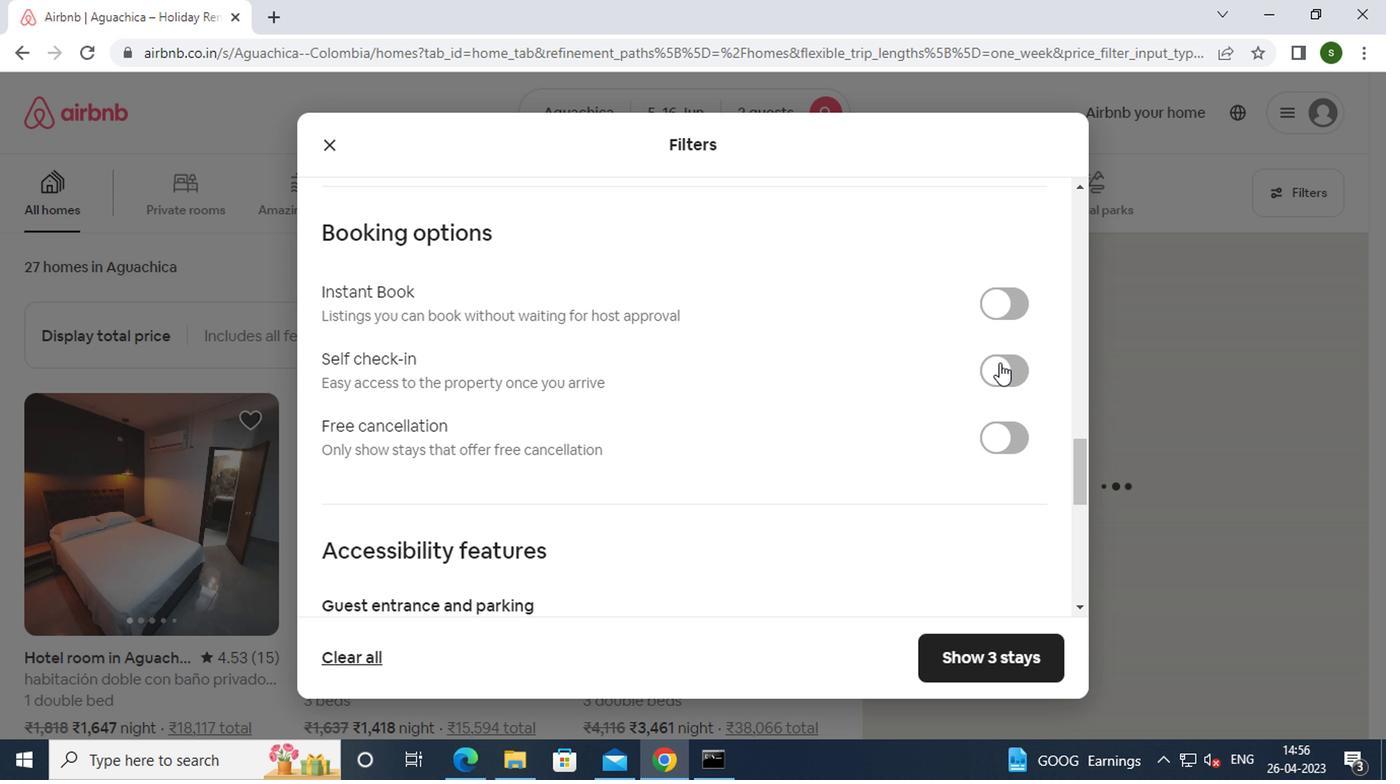
Action: Mouse moved to (731, 375)
Screenshot: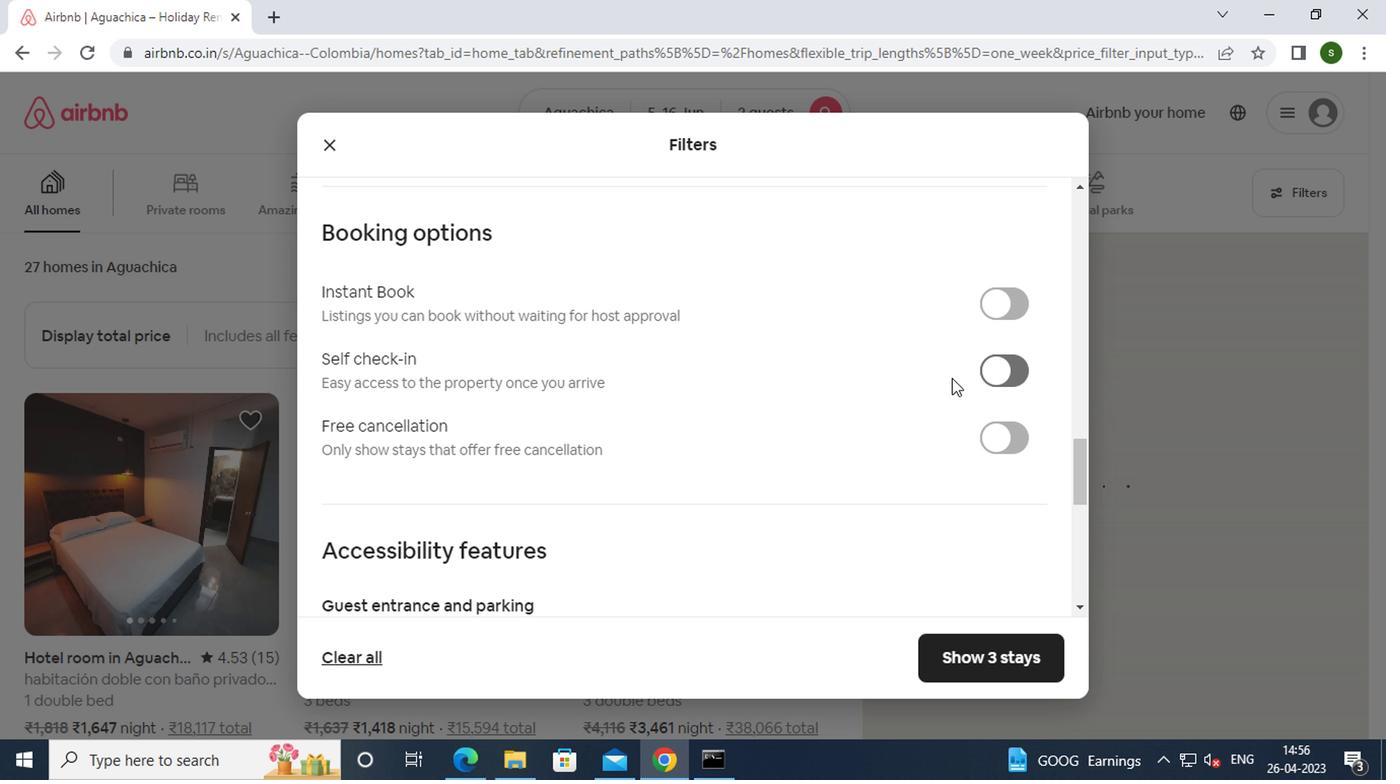 
Action: Mouse scrolled (731, 374) with delta (0, -1)
Screenshot: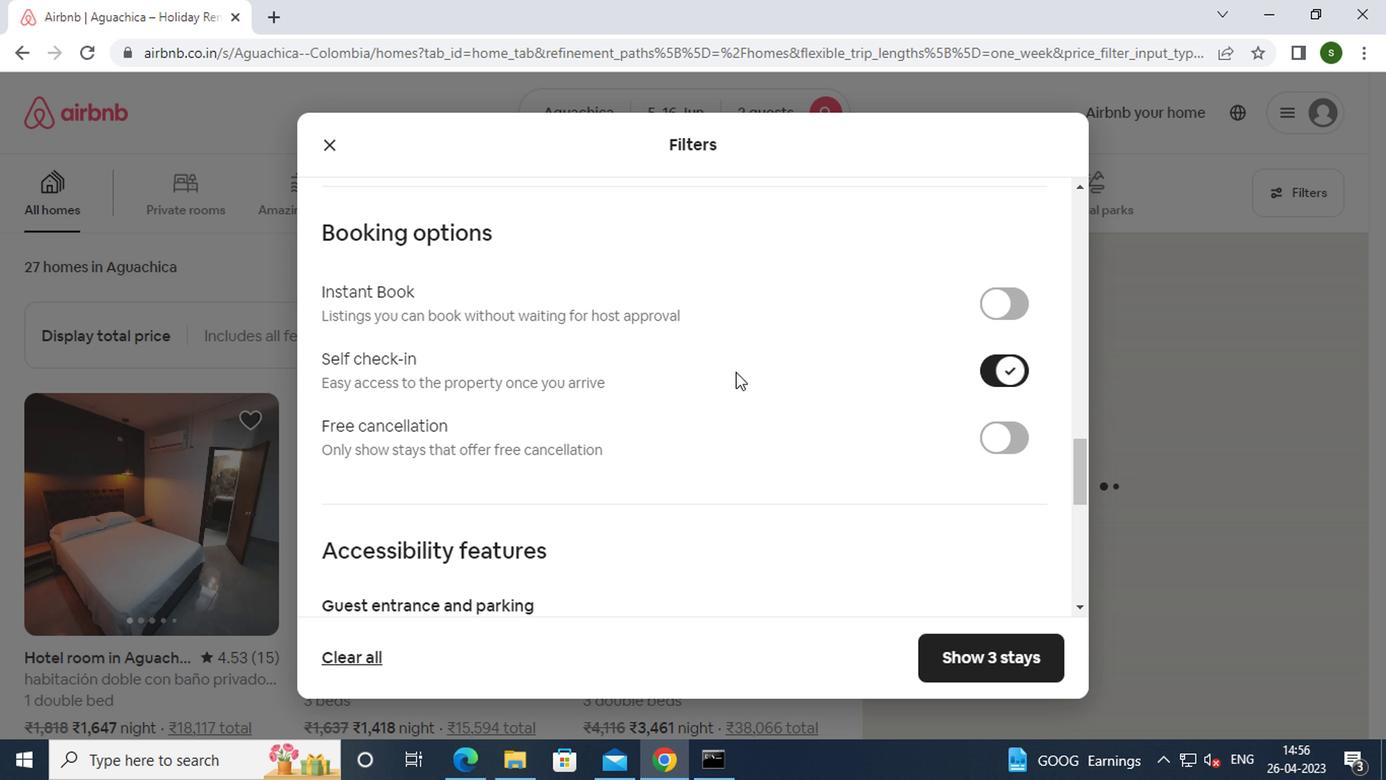 
Action: Mouse scrolled (731, 374) with delta (0, -1)
Screenshot: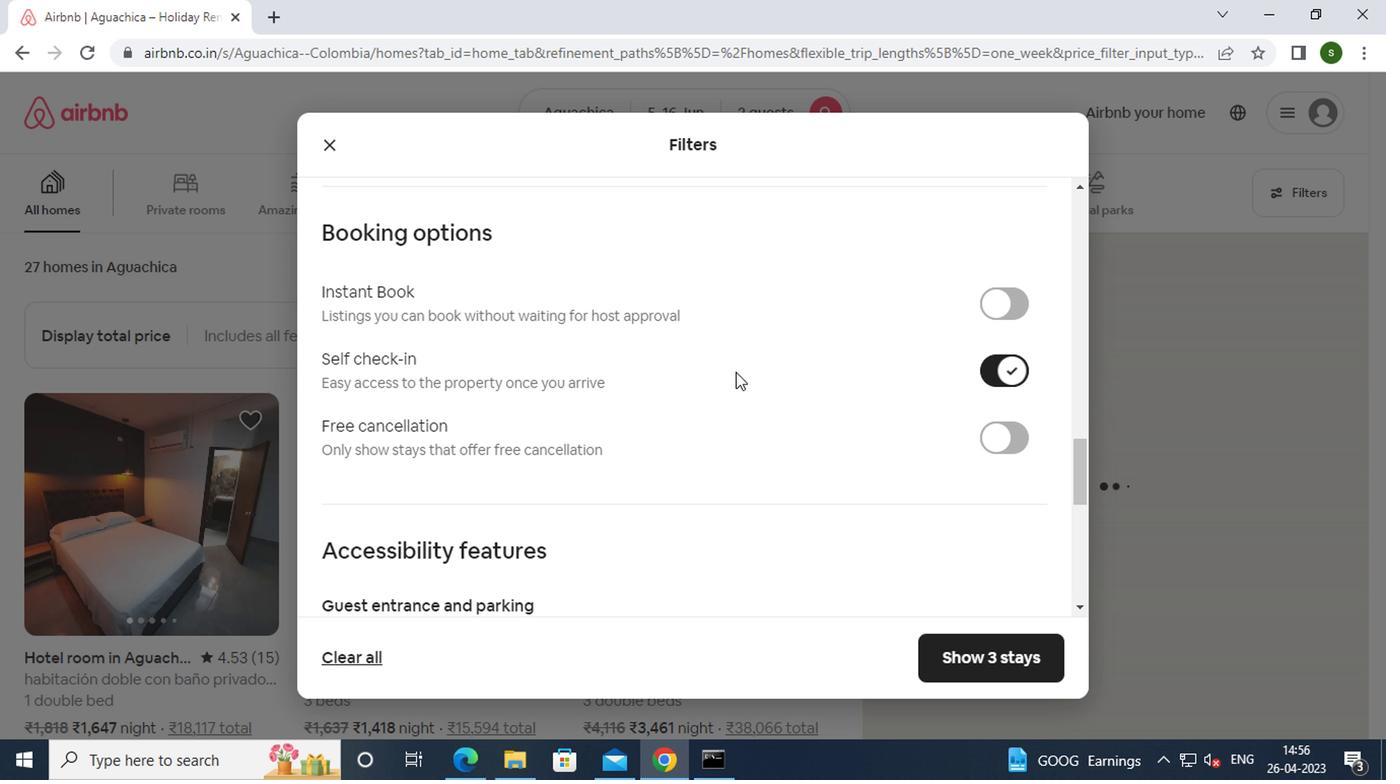 
Action: Mouse scrolled (731, 374) with delta (0, -1)
Screenshot: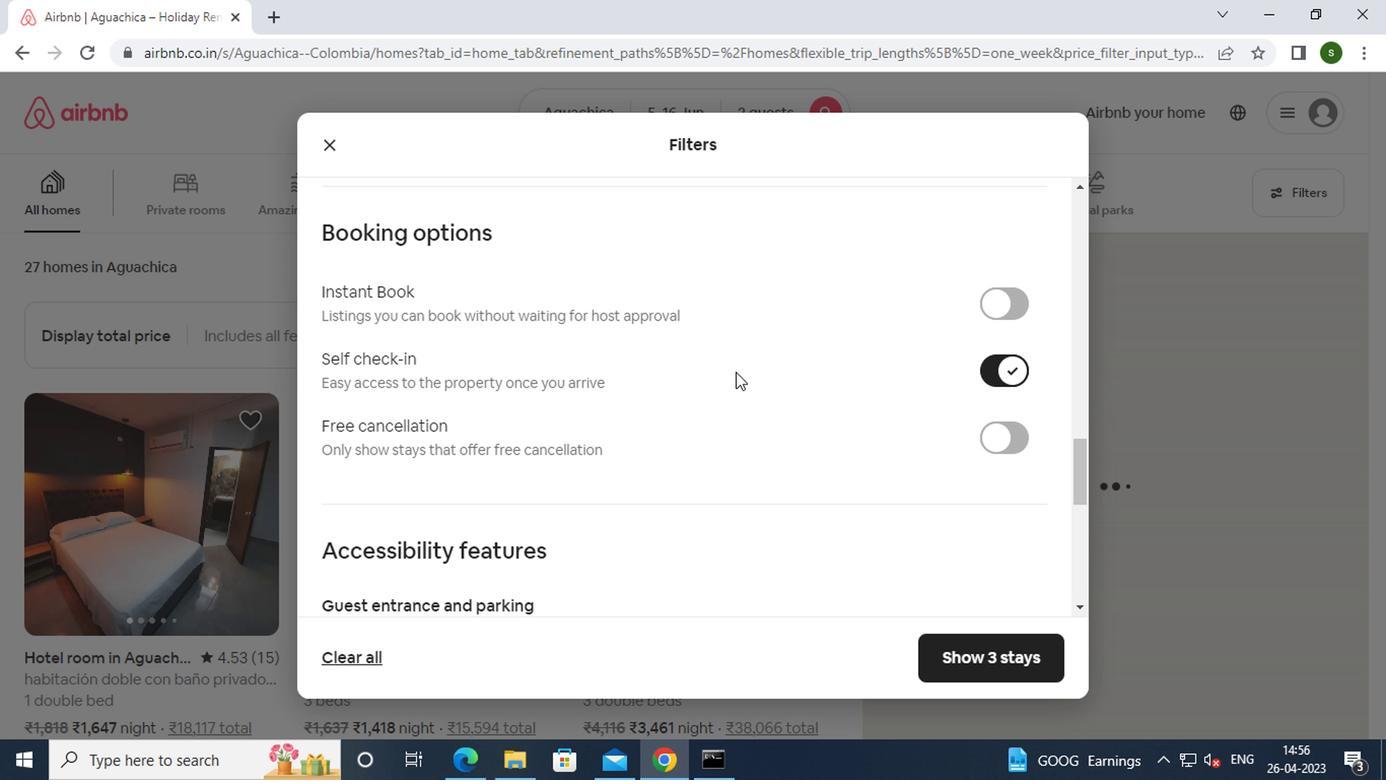 
Action: Mouse scrolled (731, 374) with delta (0, -1)
Screenshot: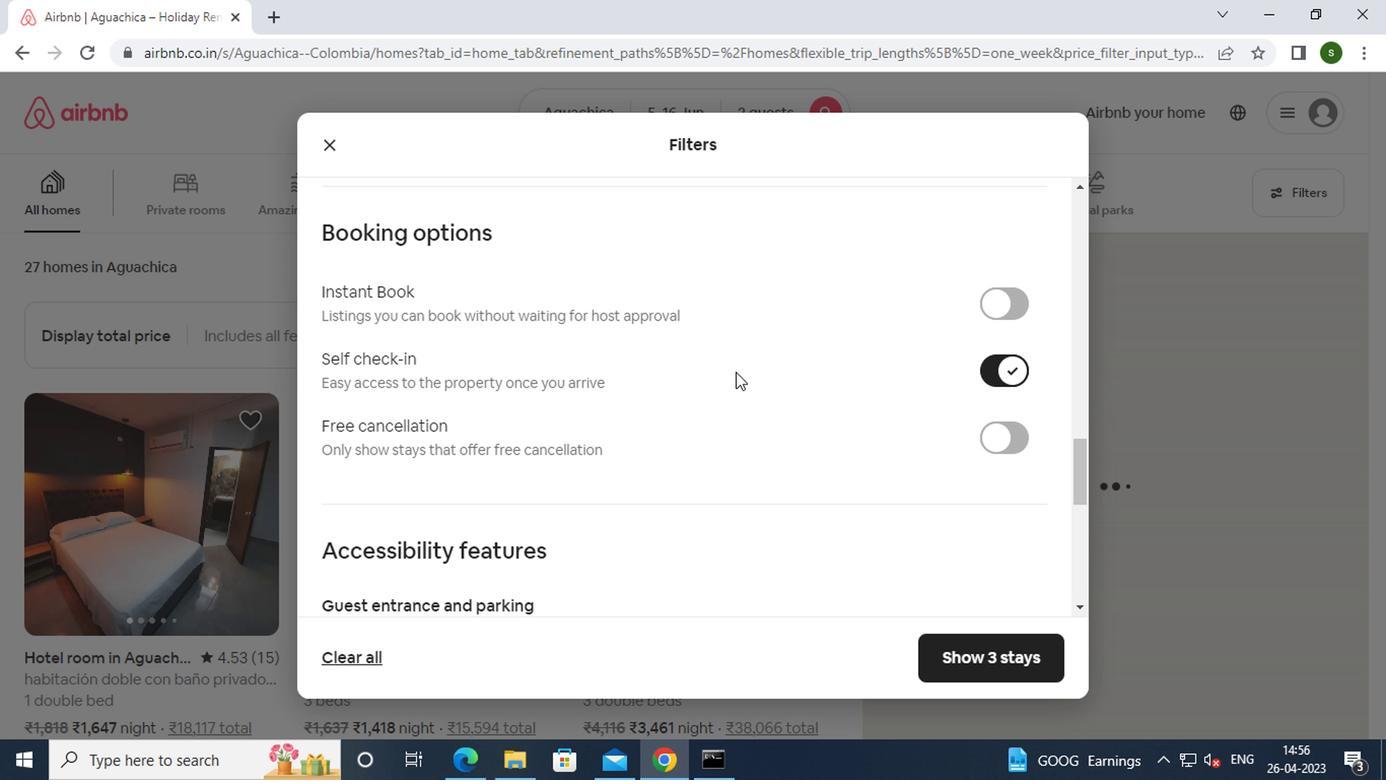 
Action: Mouse scrolled (731, 374) with delta (0, -1)
Screenshot: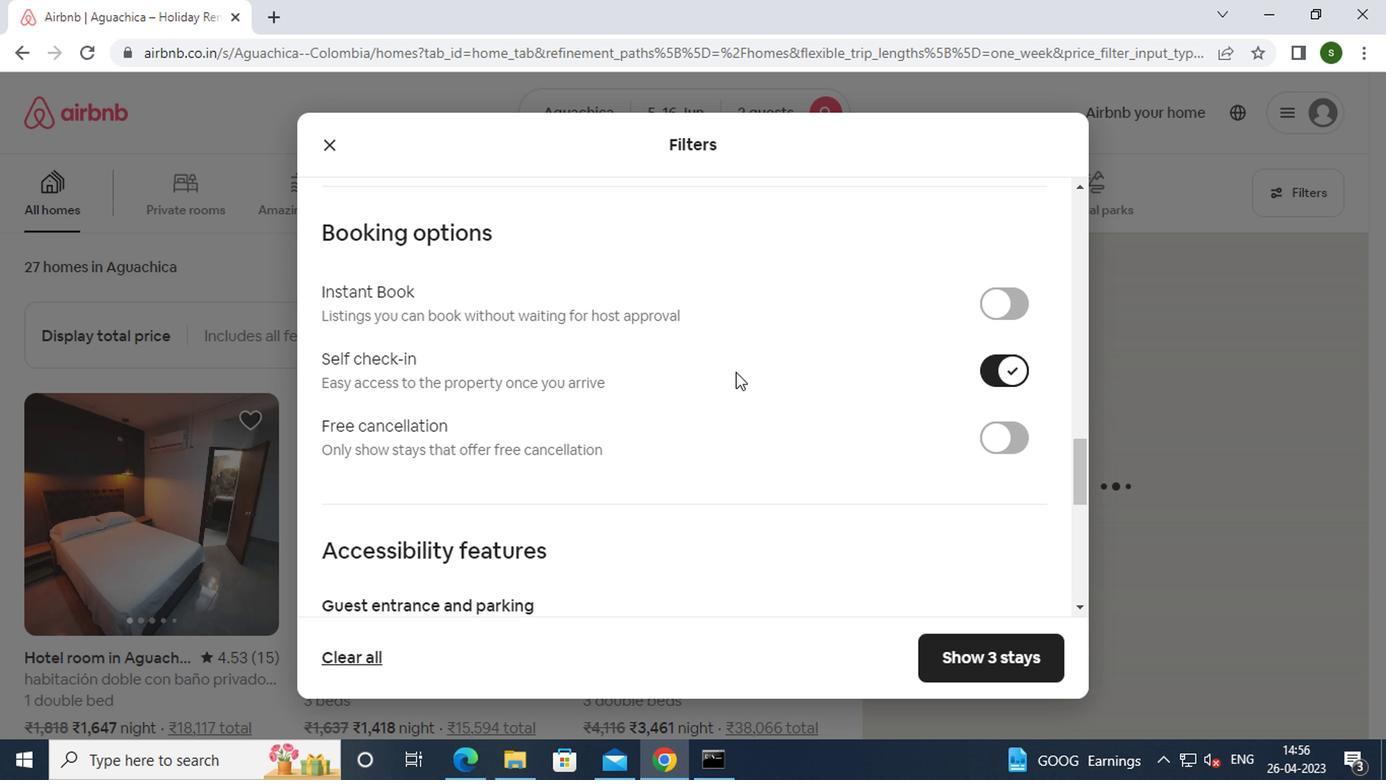 
Action: Mouse scrolled (731, 374) with delta (0, -1)
Screenshot: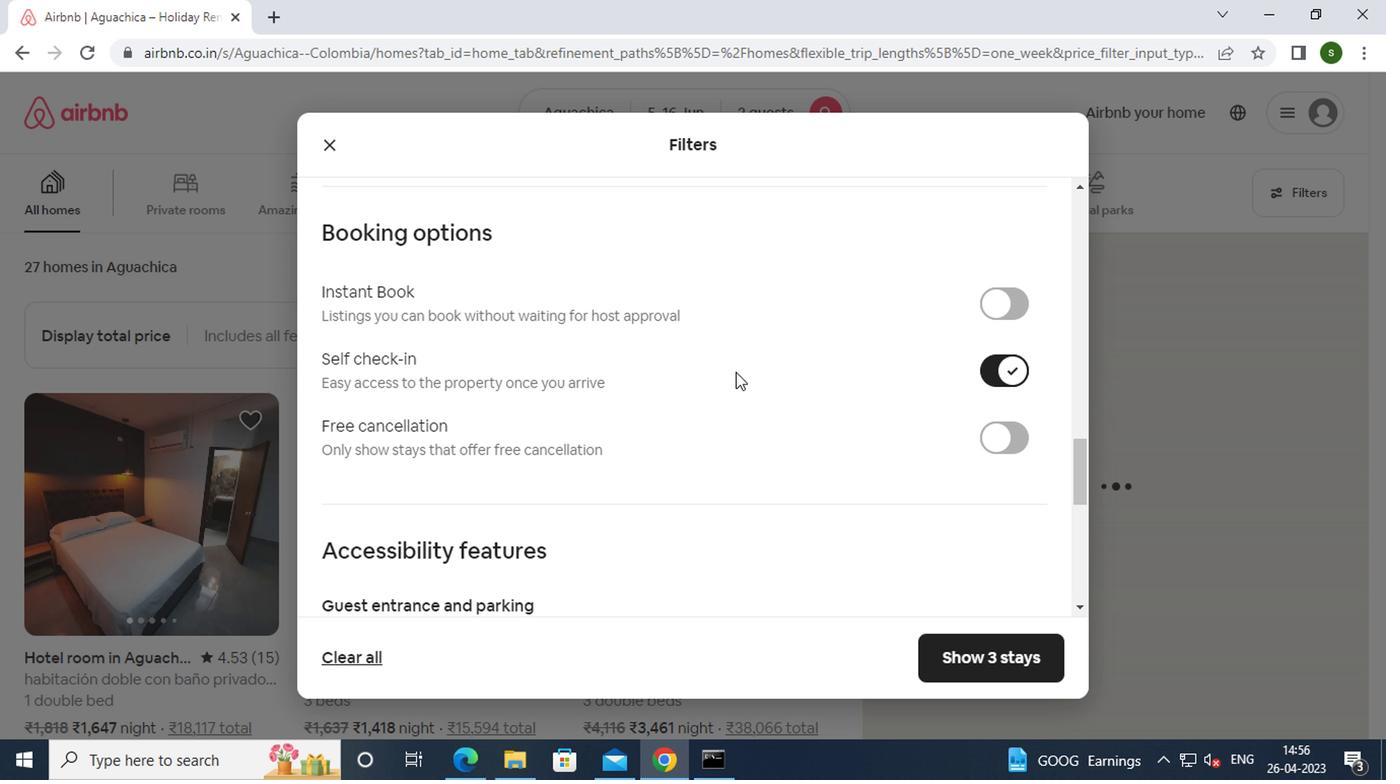 
Action: Mouse scrolled (731, 374) with delta (0, -1)
Screenshot: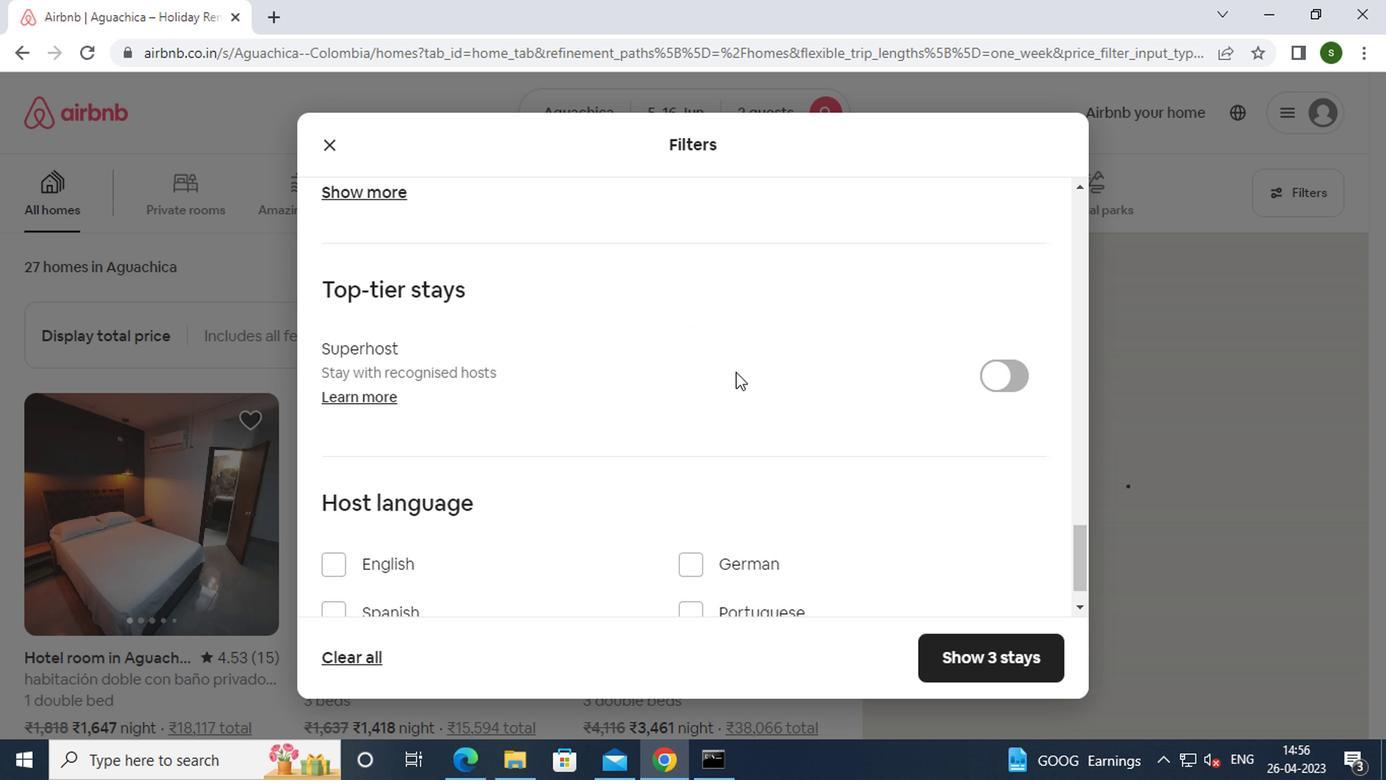 
Action: Mouse scrolled (731, 374) with delta (0, -1)
Screenshot: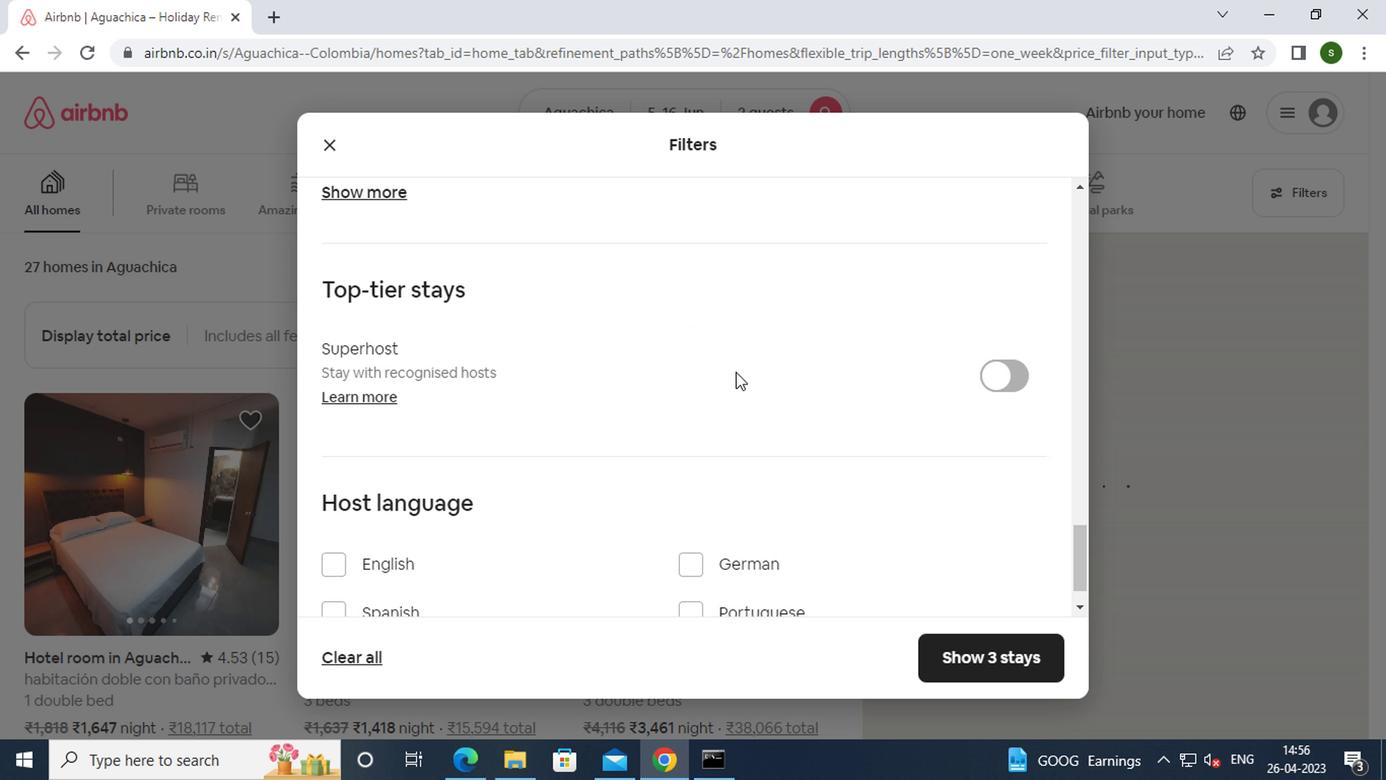 
Action: Mouse scrolled (731, 374) with delta (0, -1)
Screenshot: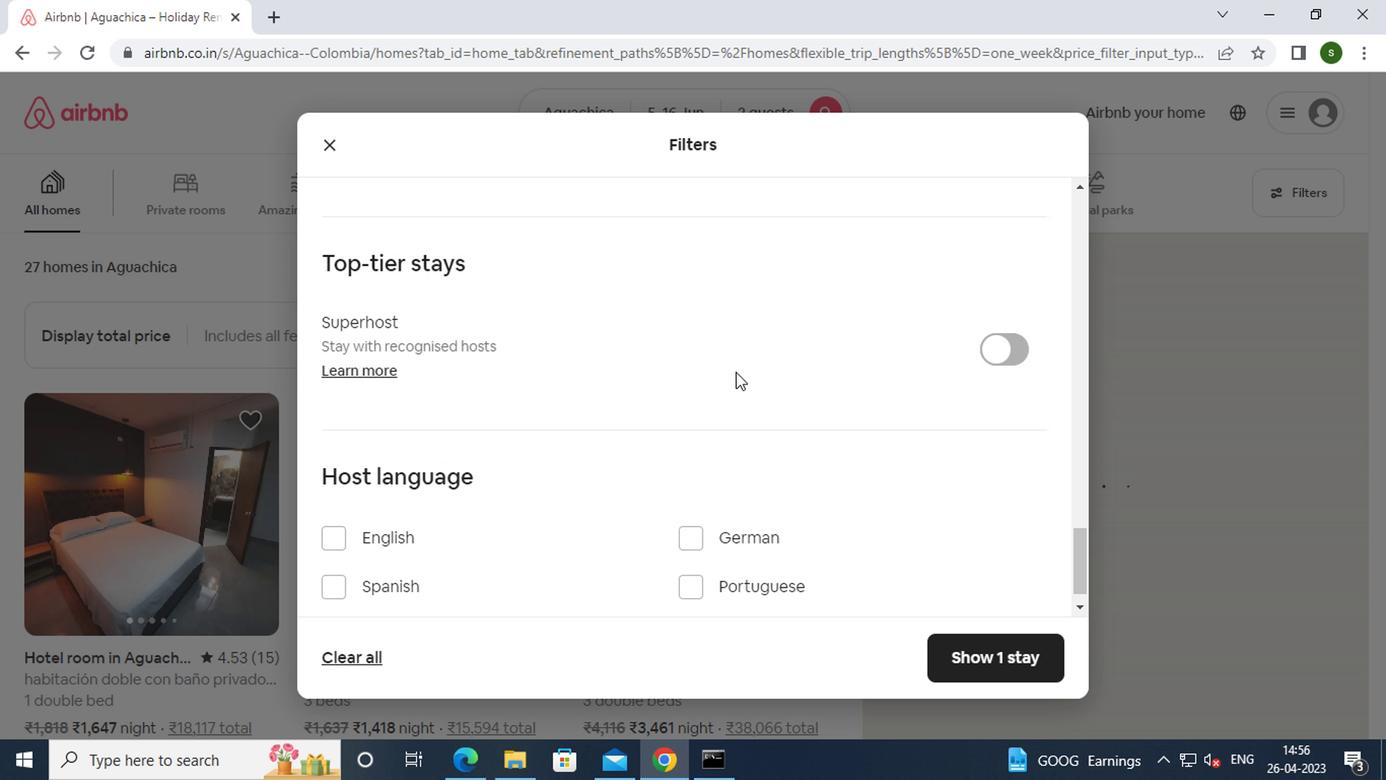 
Action: Mouse moved to (397, 506)
Screenshot: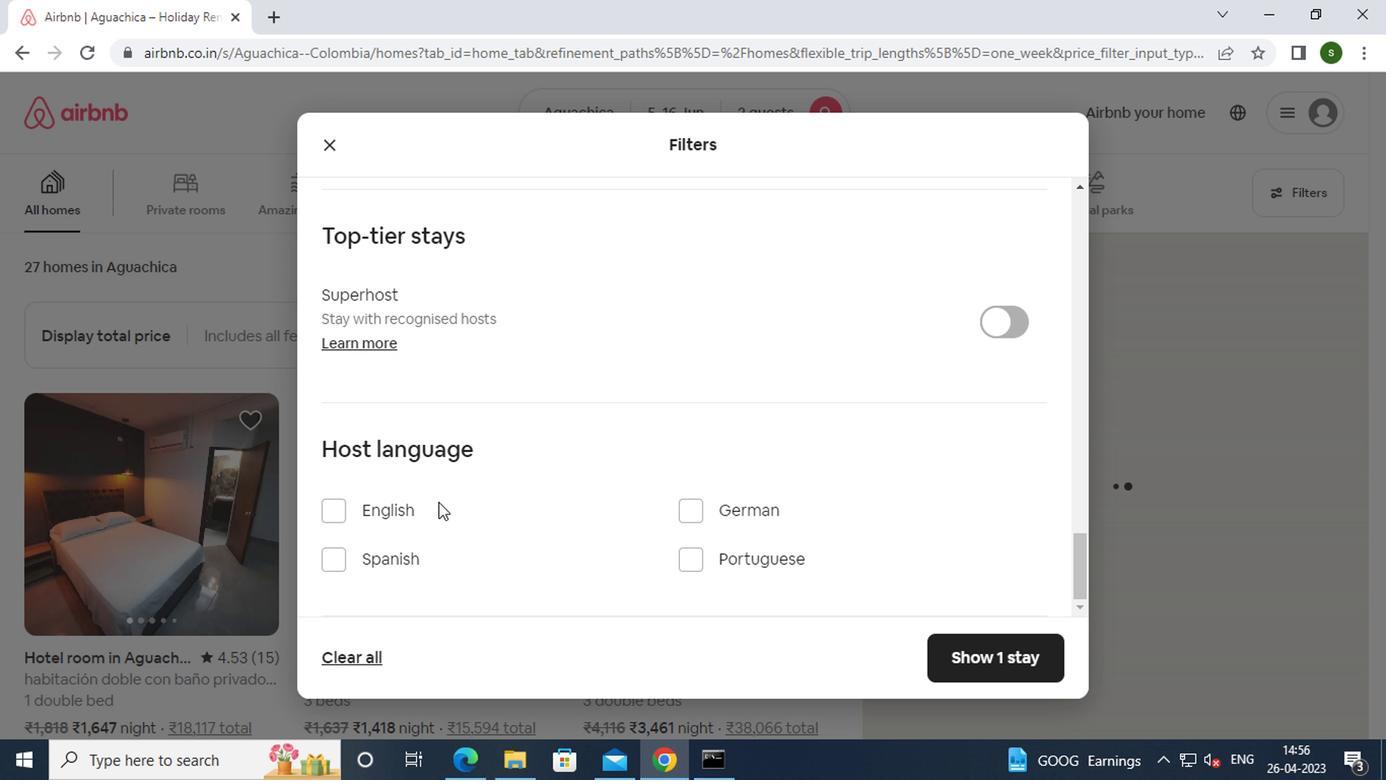 
Action: Mouse pressed left at (397, 506)
Screenshot: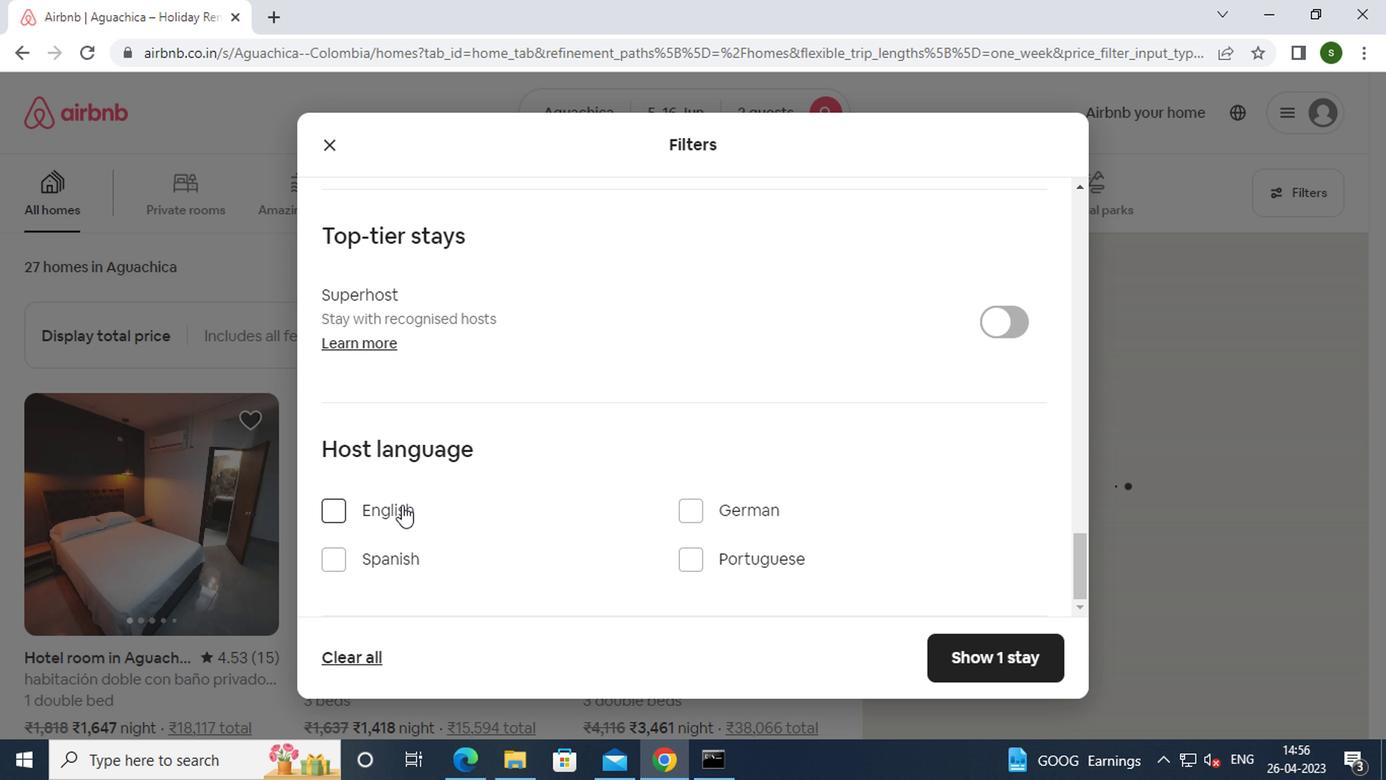 
Action: Mouse moved to (993, 661)
Screenshot: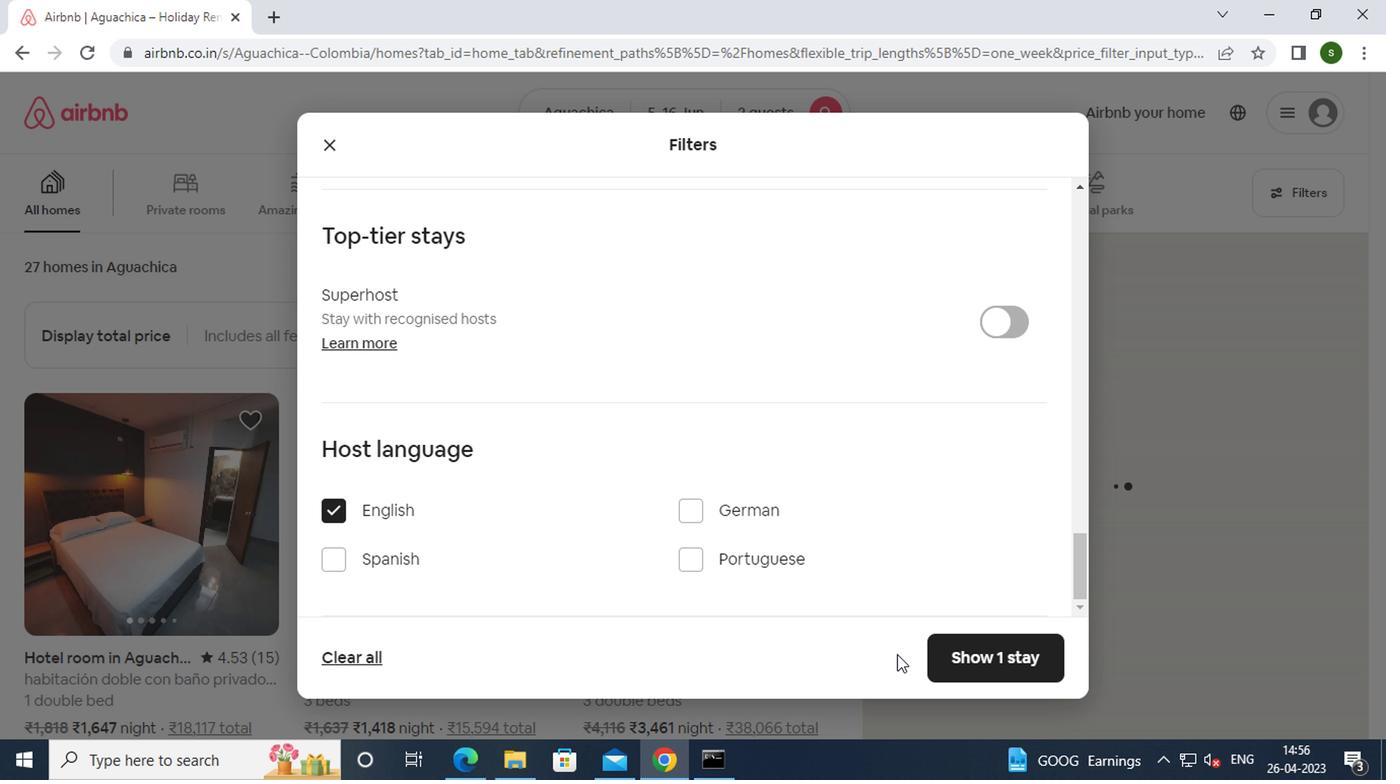 
Action: Mouse pressed left at (993, 661)
Screenshot: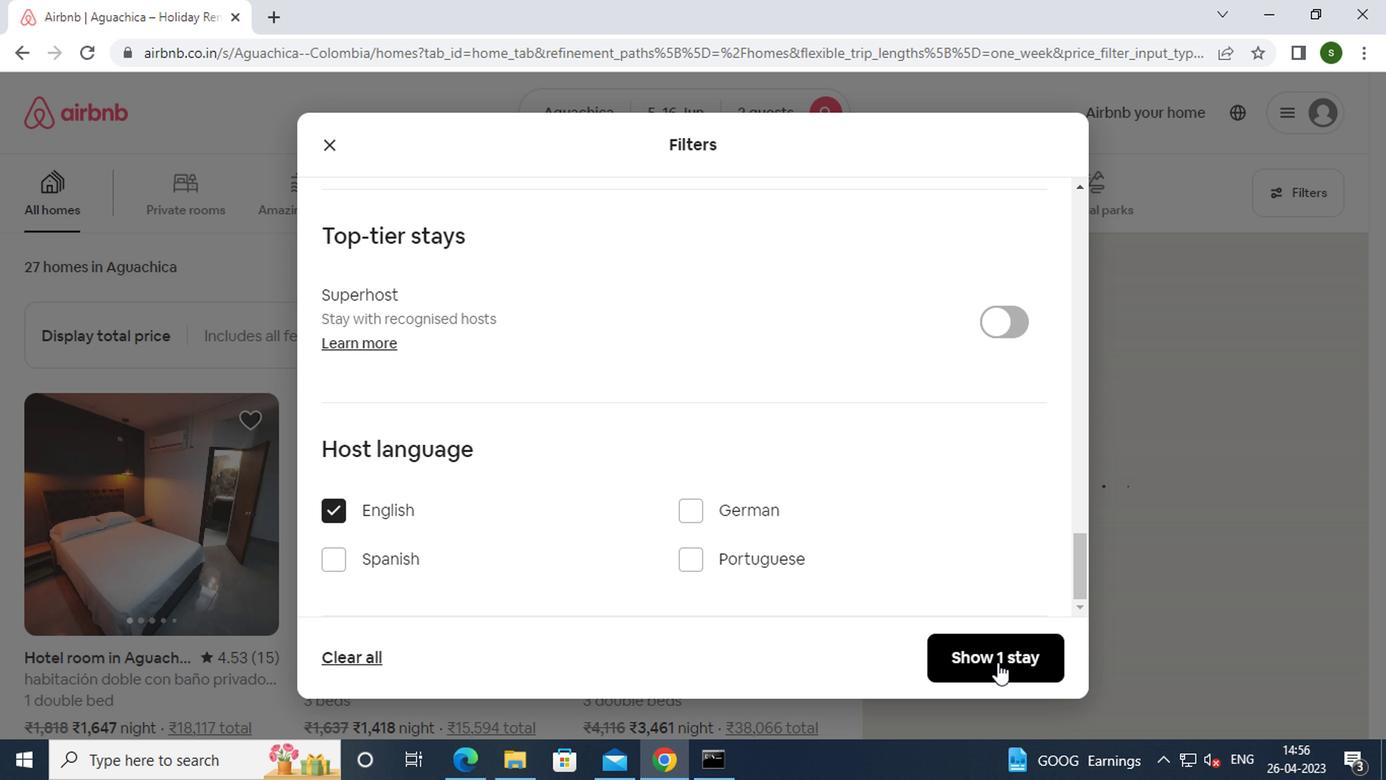 
